 Task: Create a due date automation trigger when advanced on, 2 hours after a card is due add fields without custom field "Resume" set to a date more than 1 working days ago.
Action: Mouse moved to (1223, 359)
Screenshot: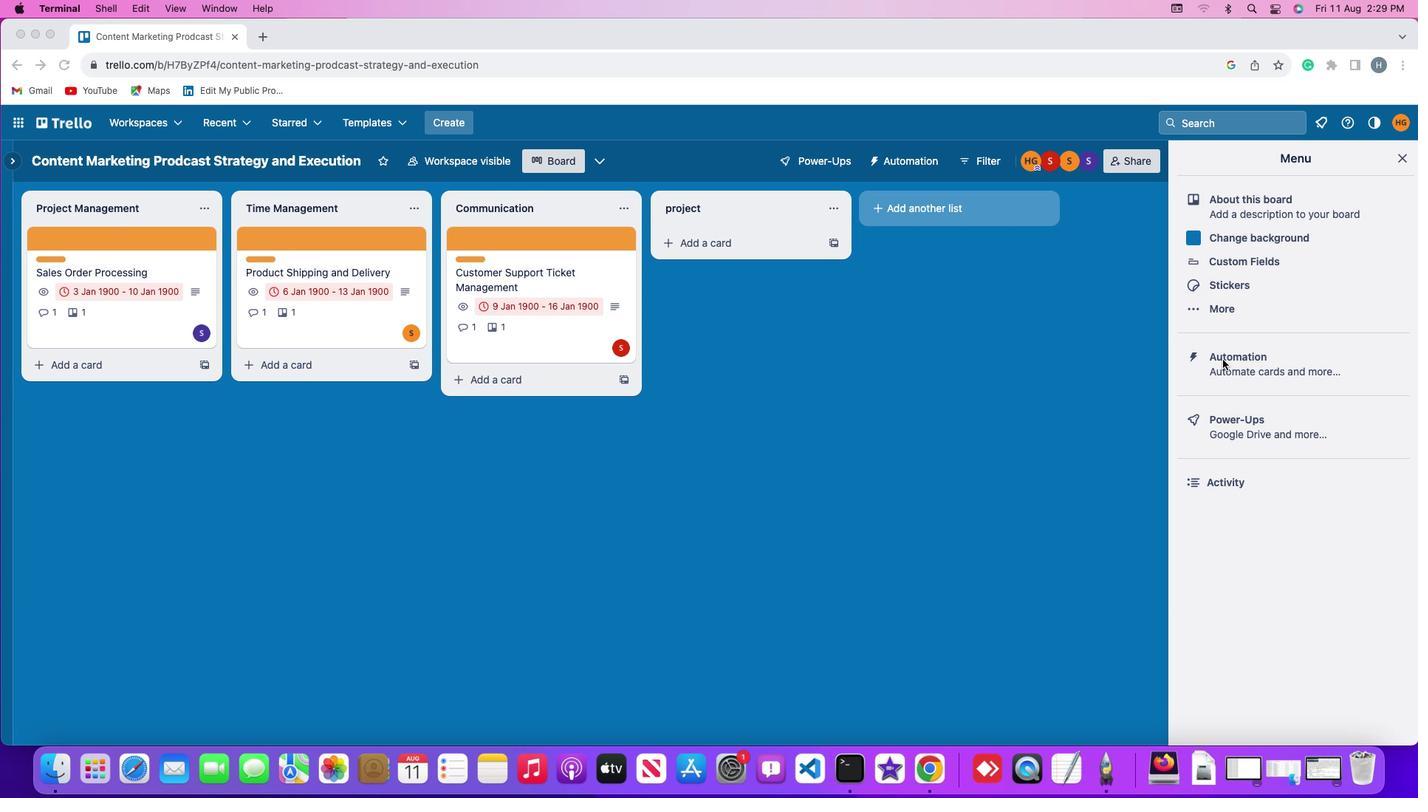 
Action: Mouse pressed left at (1223, 359)
Screenshot: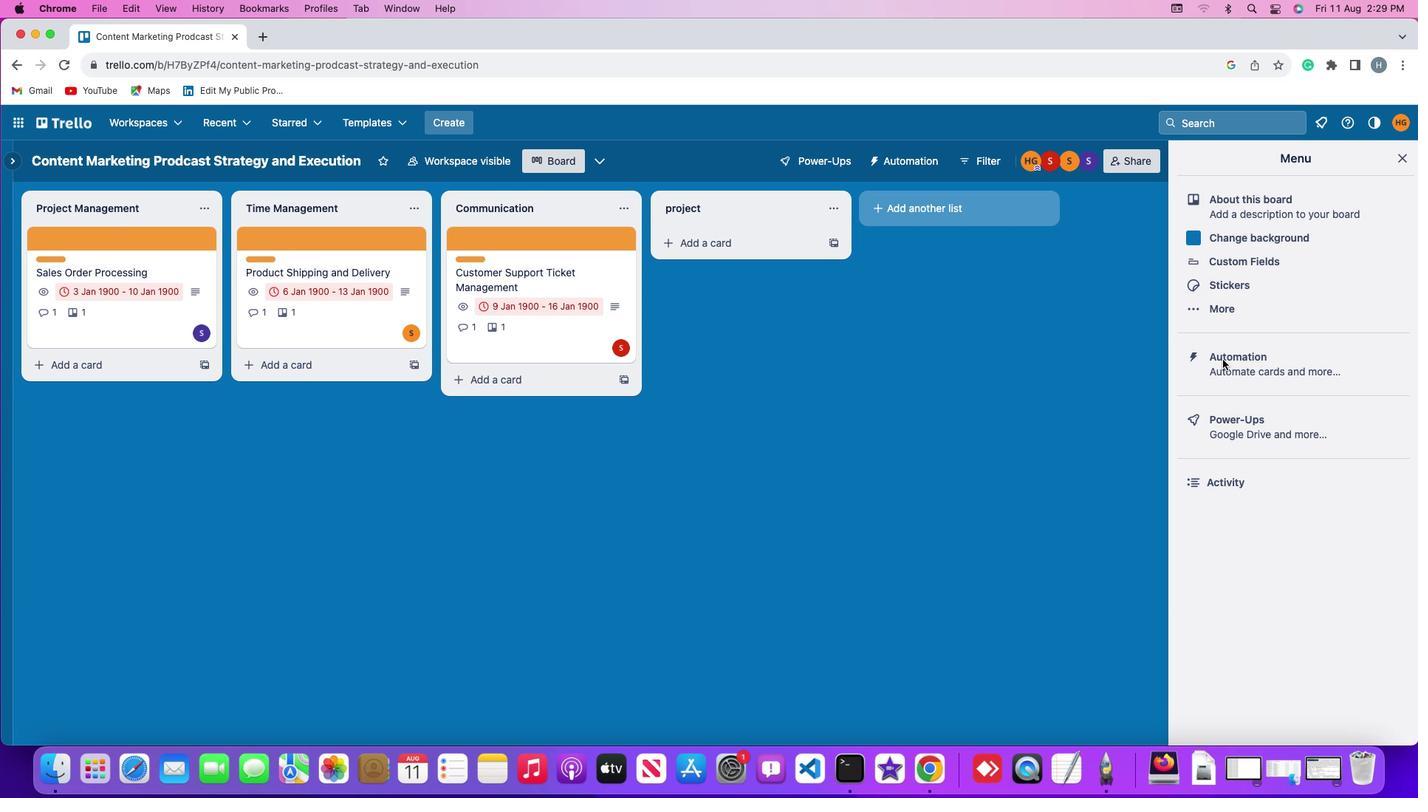 
Action: Mouse pressed left at (1223, 359)
Screenshot: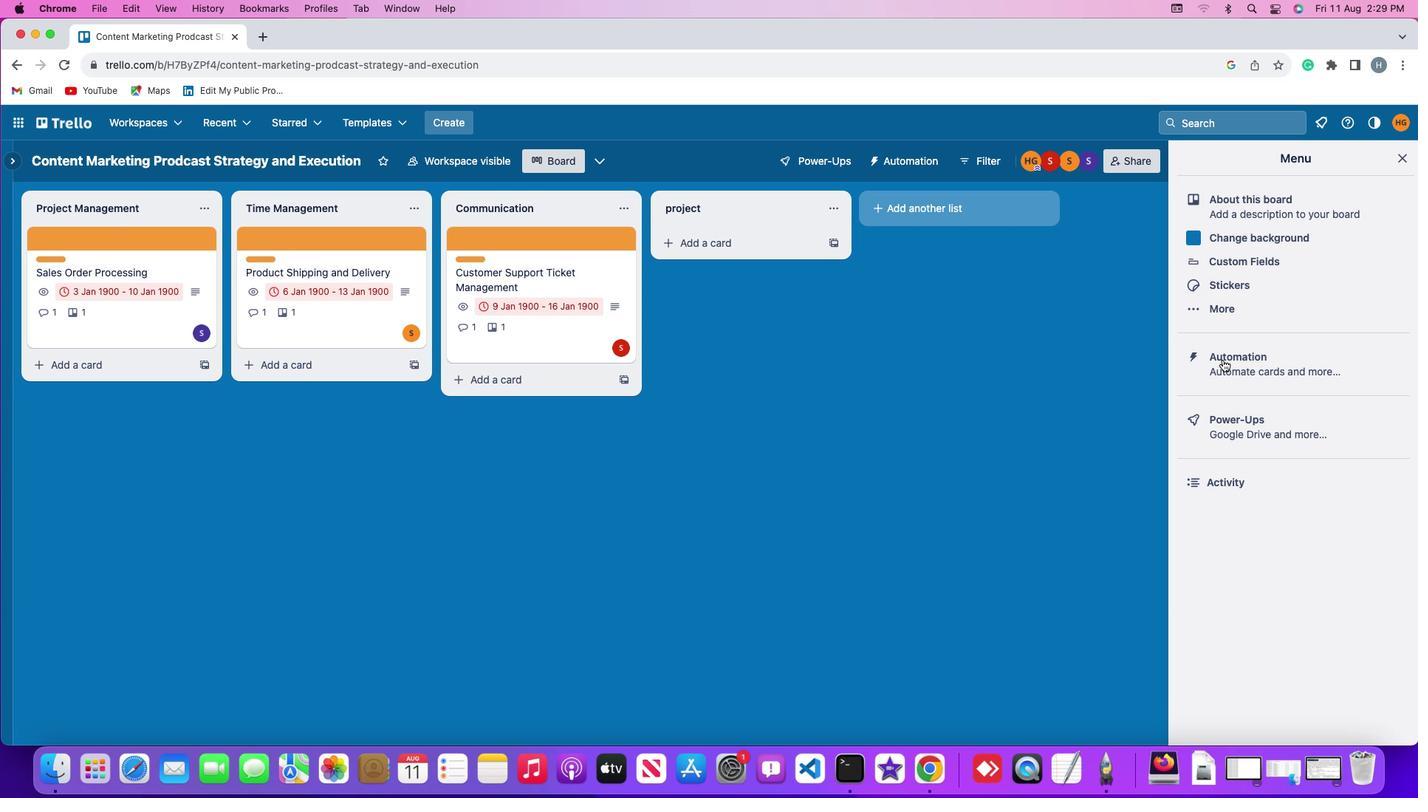 
Action: Mouse moved to (105, 350)
Screenshot: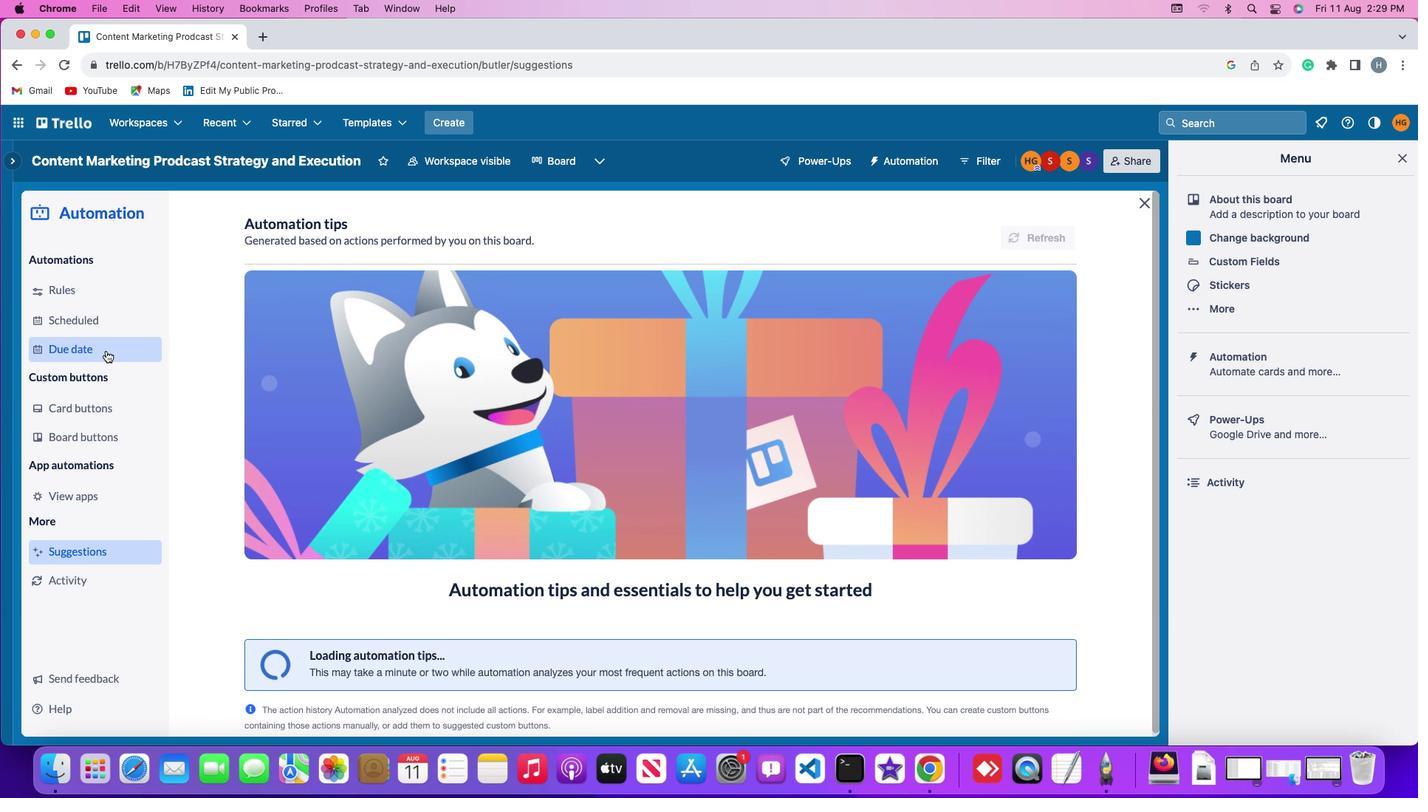 
Action: Mouse pressed left at (105, 350)
Screenshot: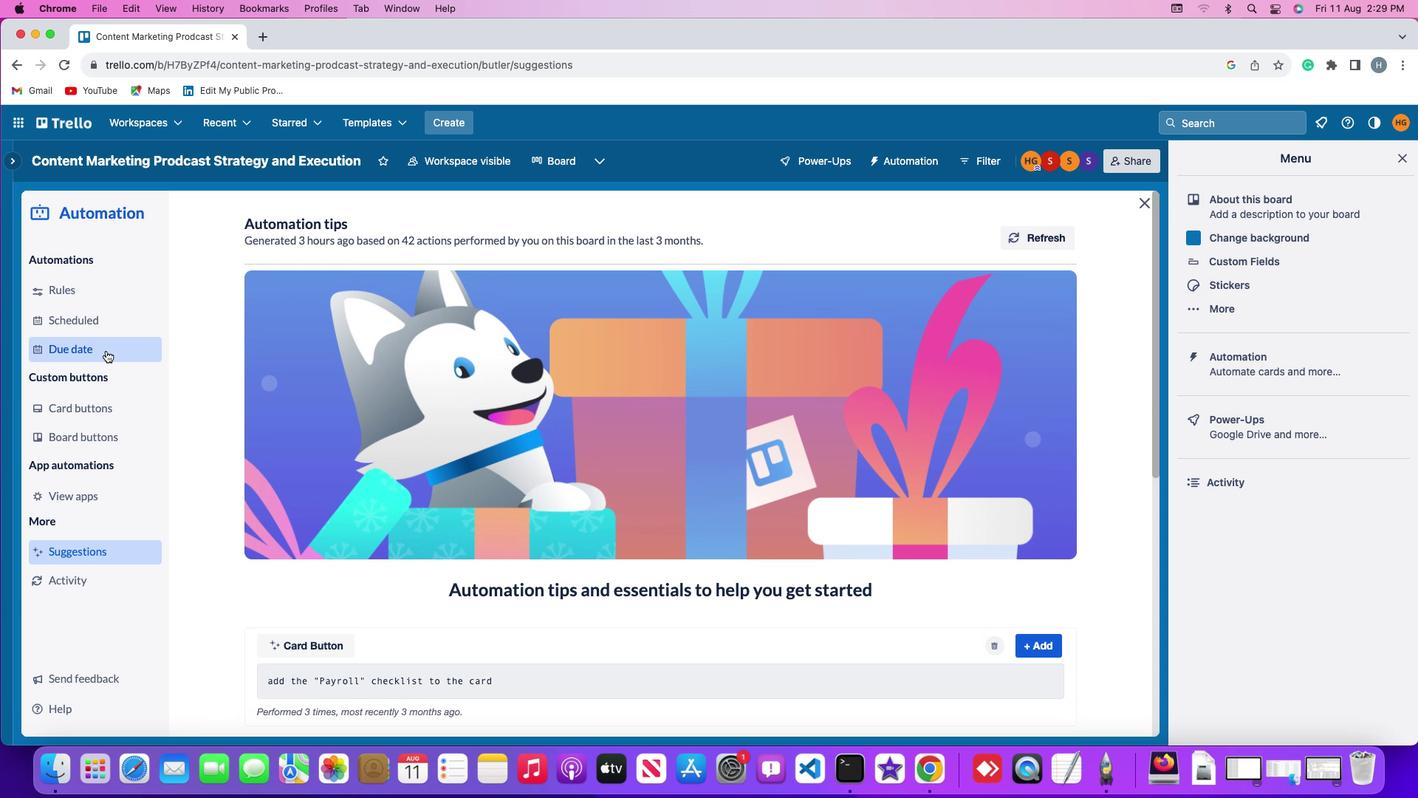 
Action: Mouse moved to (998, 226)
Screenshot: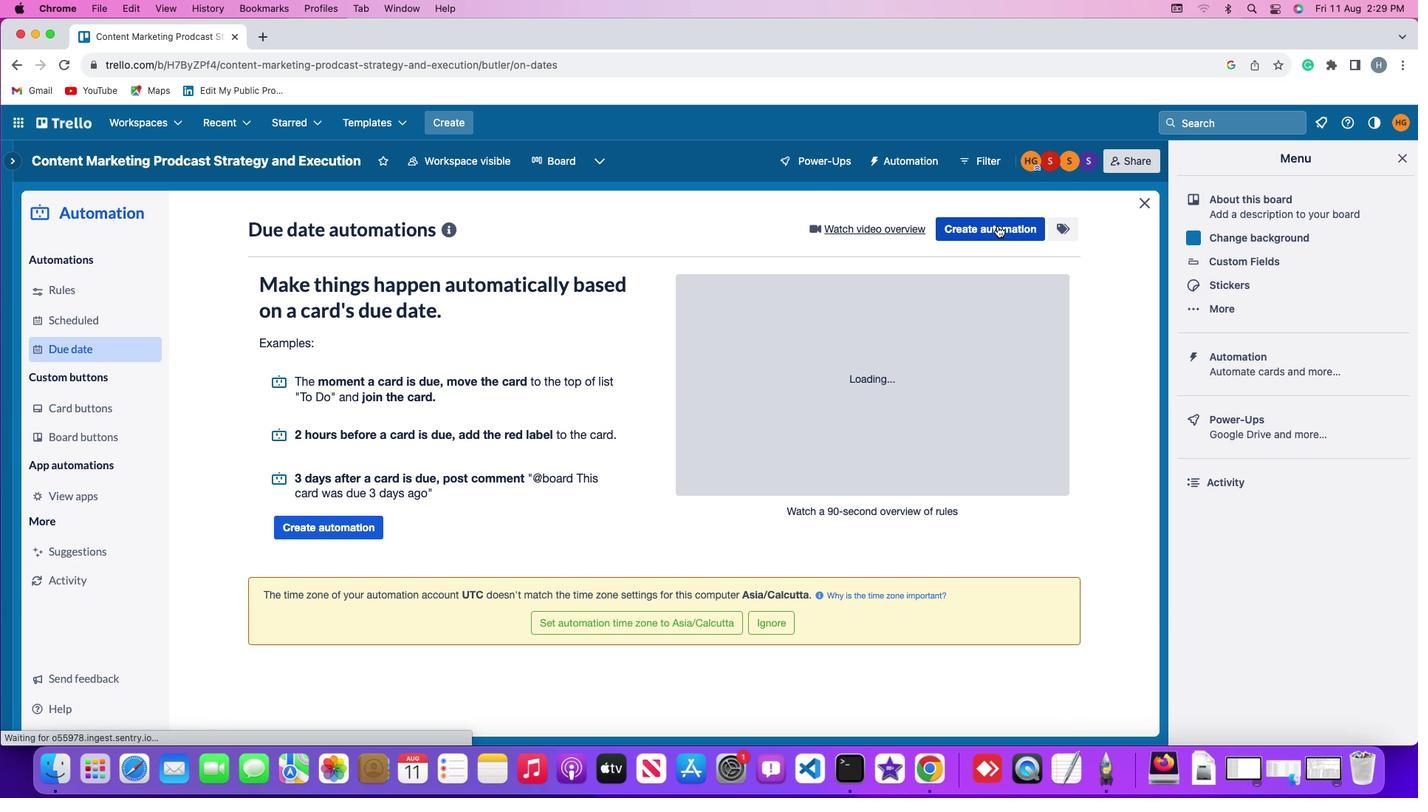 
Action: Mouse pressed left at (998, 226)
Screenshot: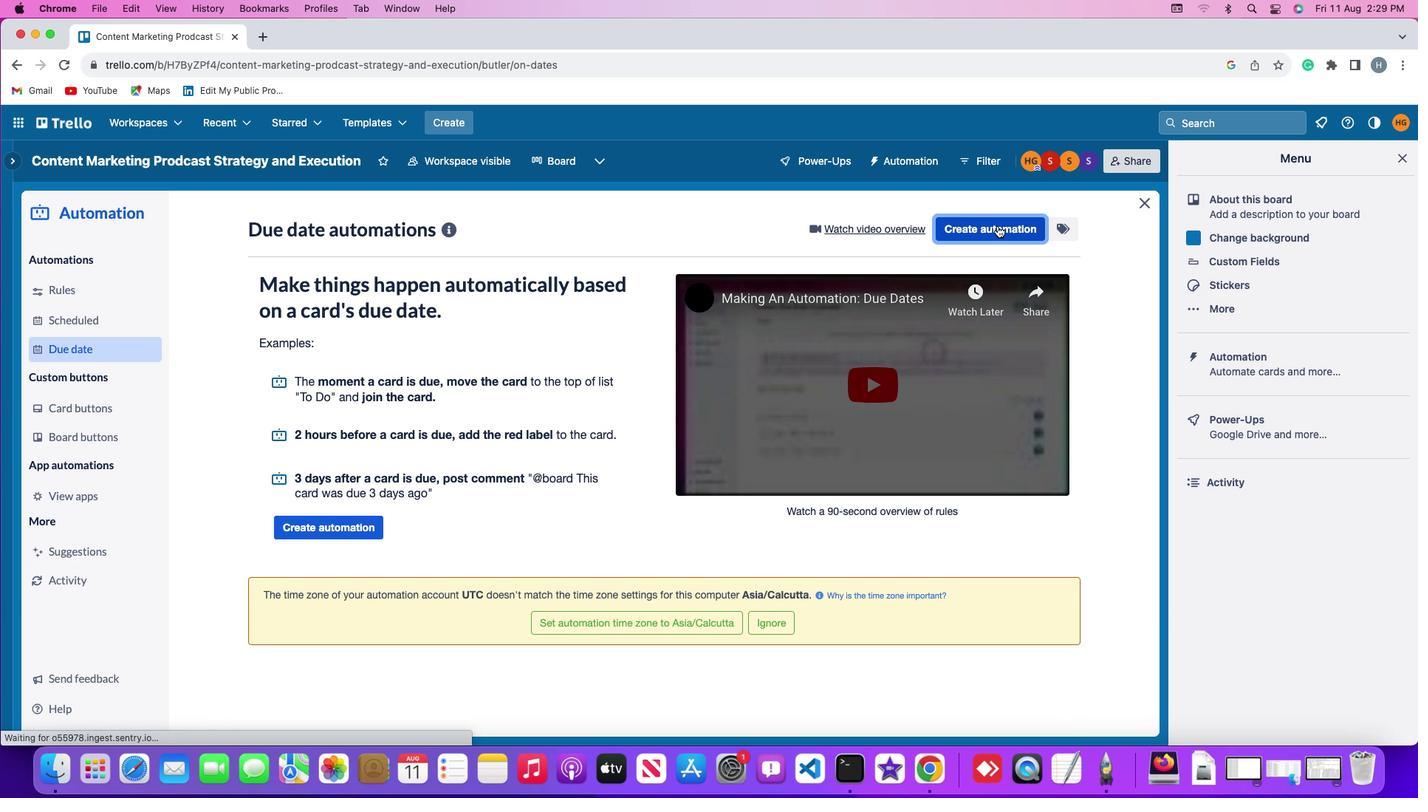 
Action: Mouse moved to (279, 375)
Screenshot: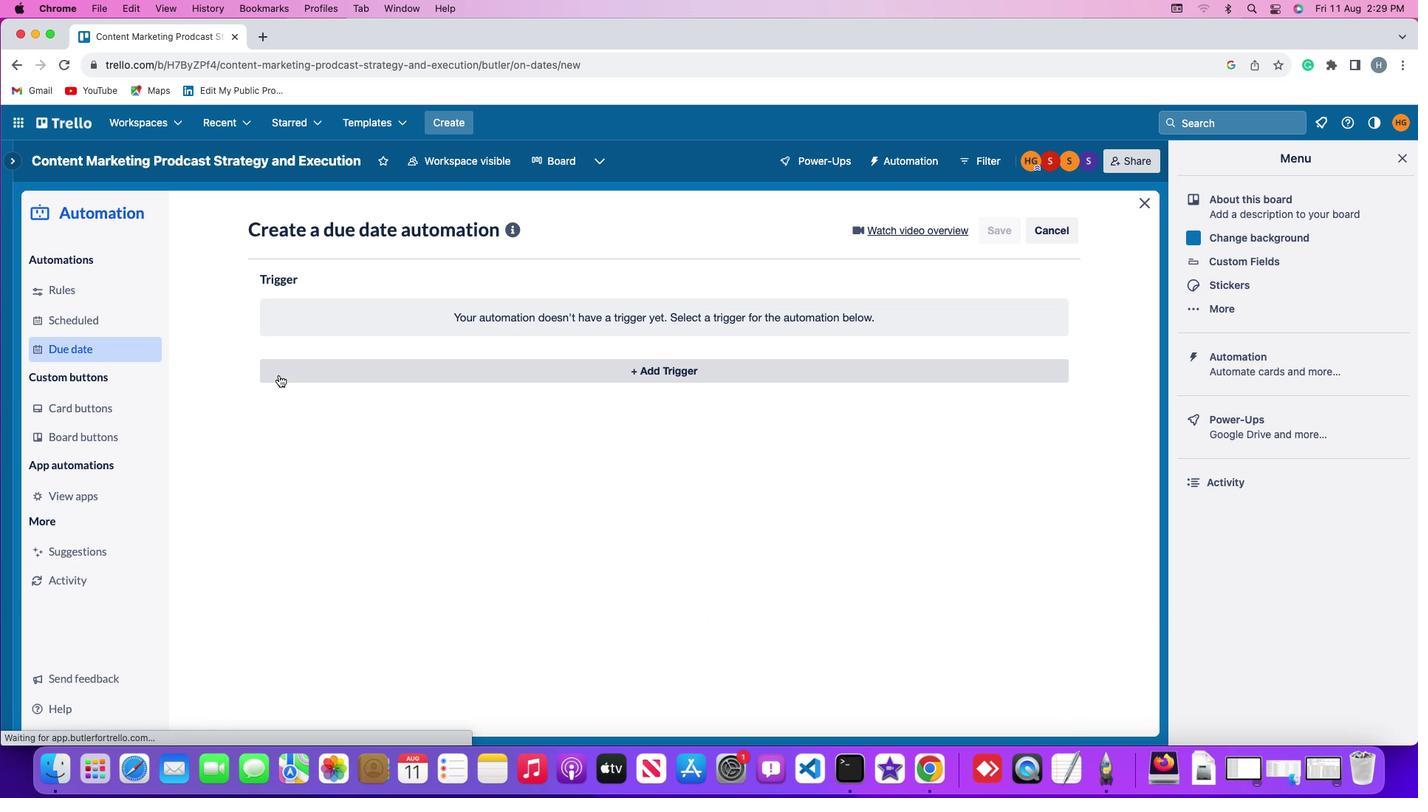 
Action: Mouse pressed left at (279, 375)
Screenshot: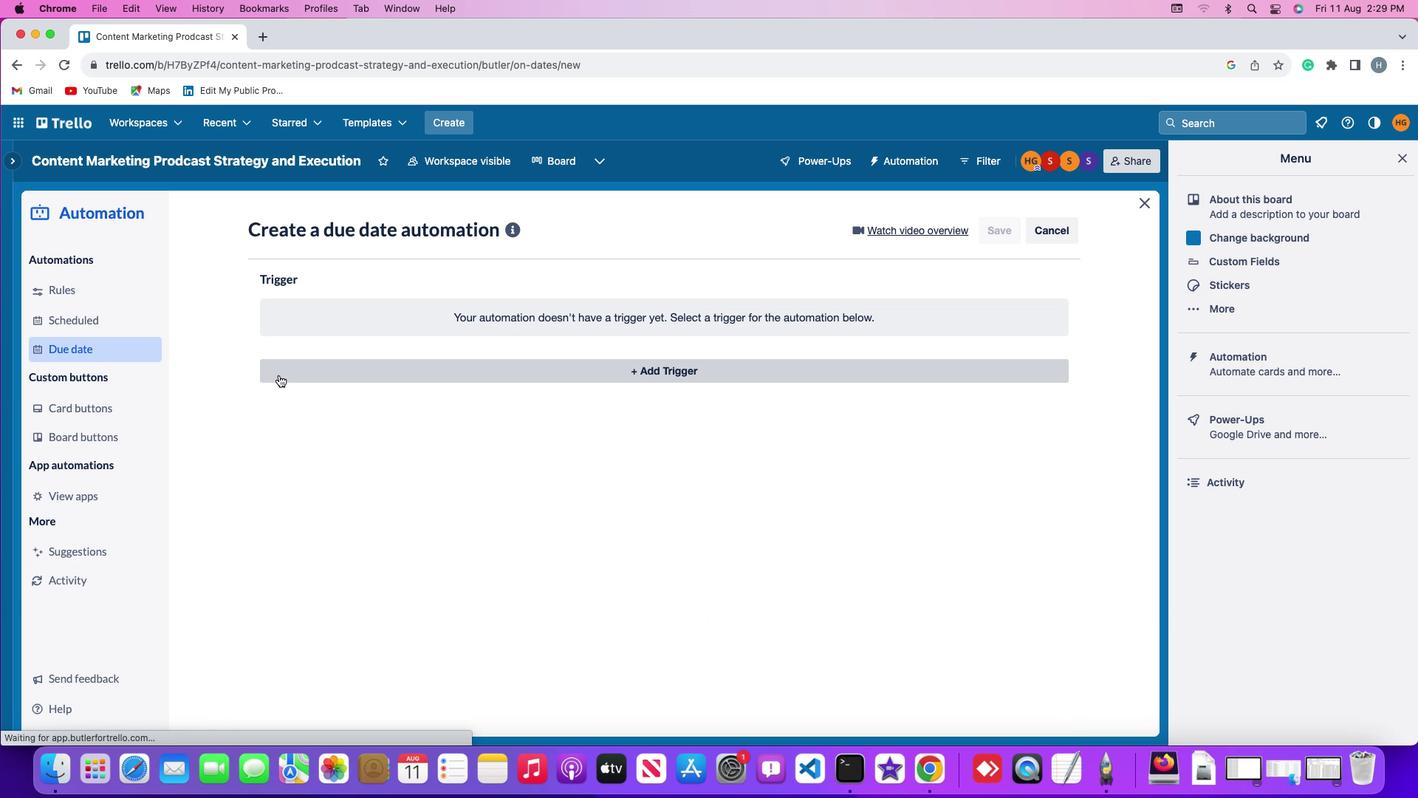 
Action: Mouse moved to (285, 584)
Screenshot: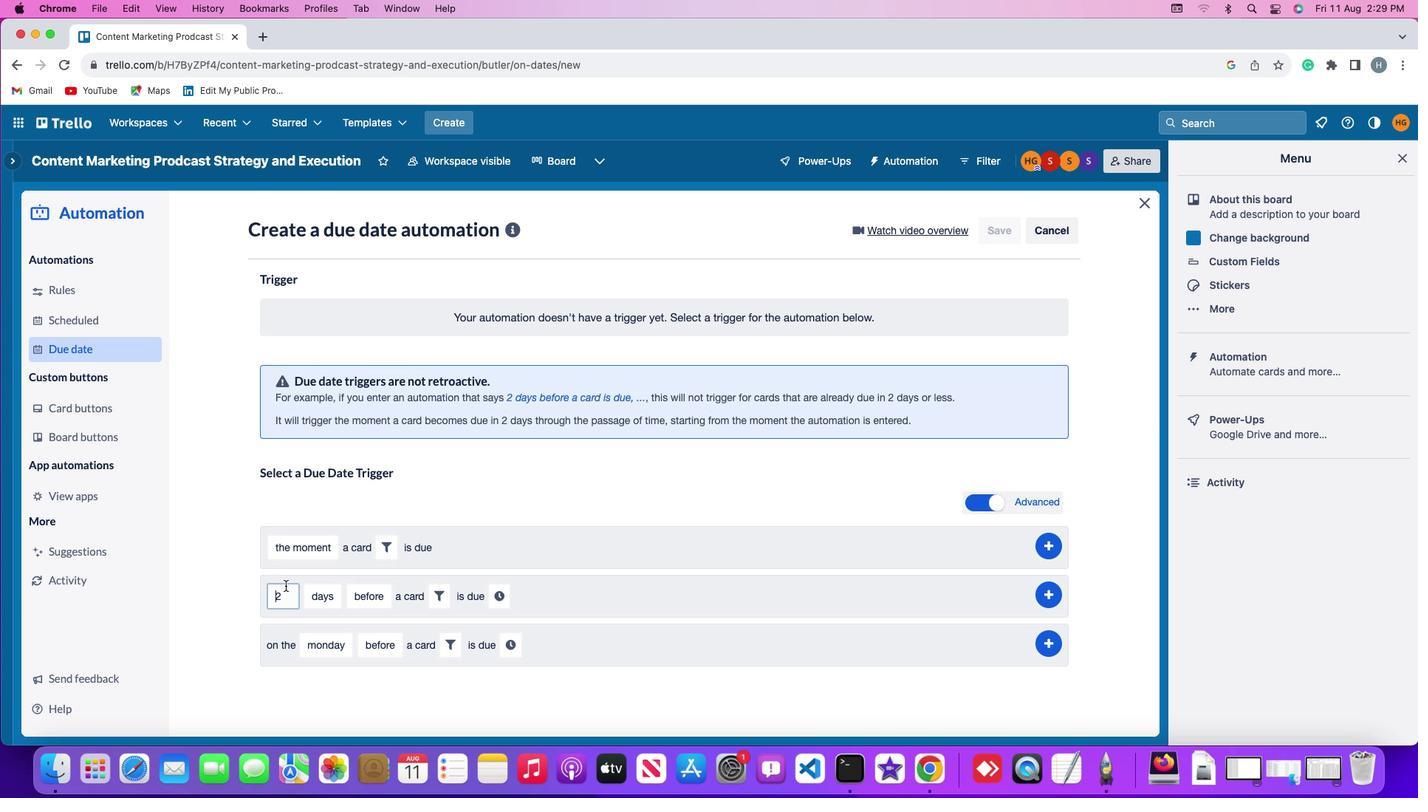 
Action: Mouse pressed left at (285, 584)
Screenshot: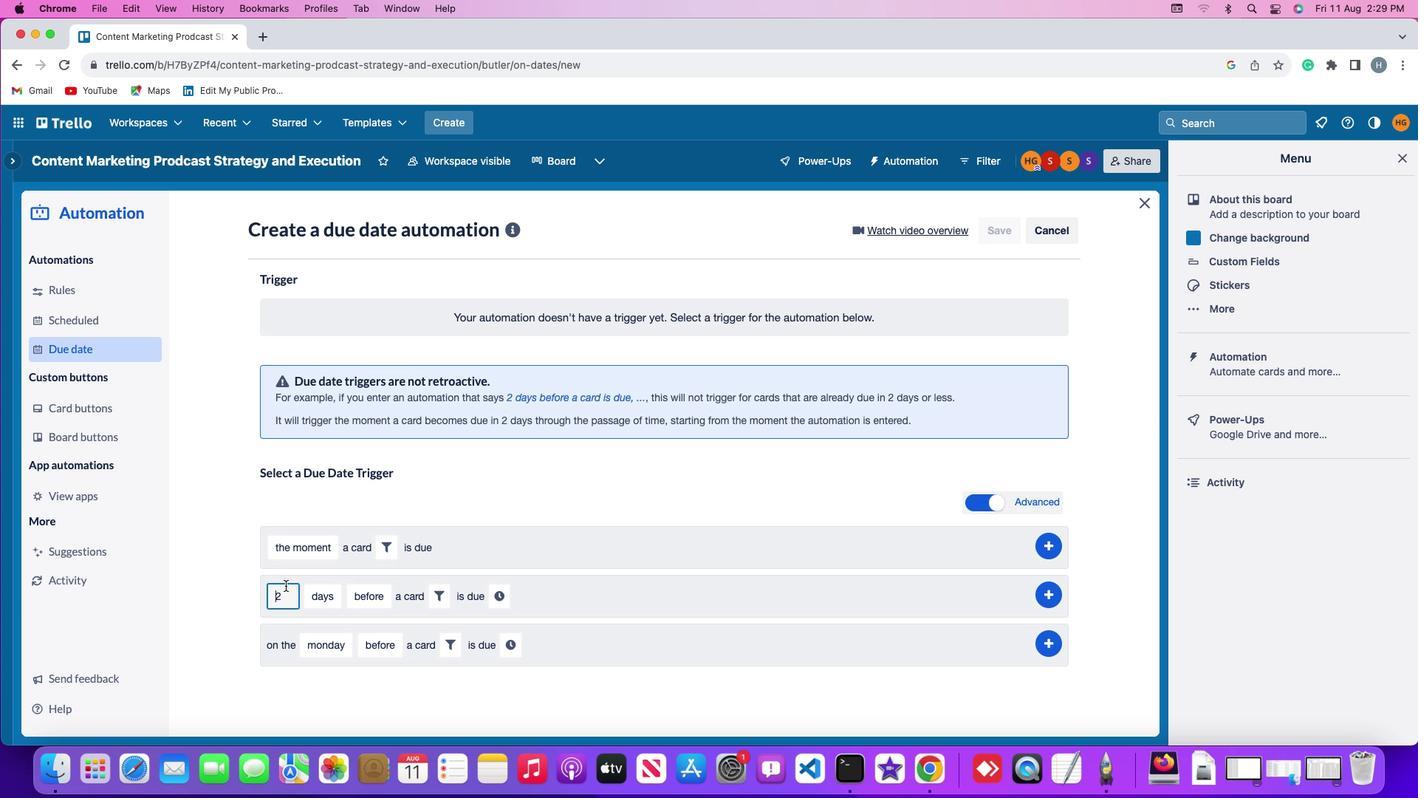 
Action: Mouse moved to (287, 585)
Screenshot: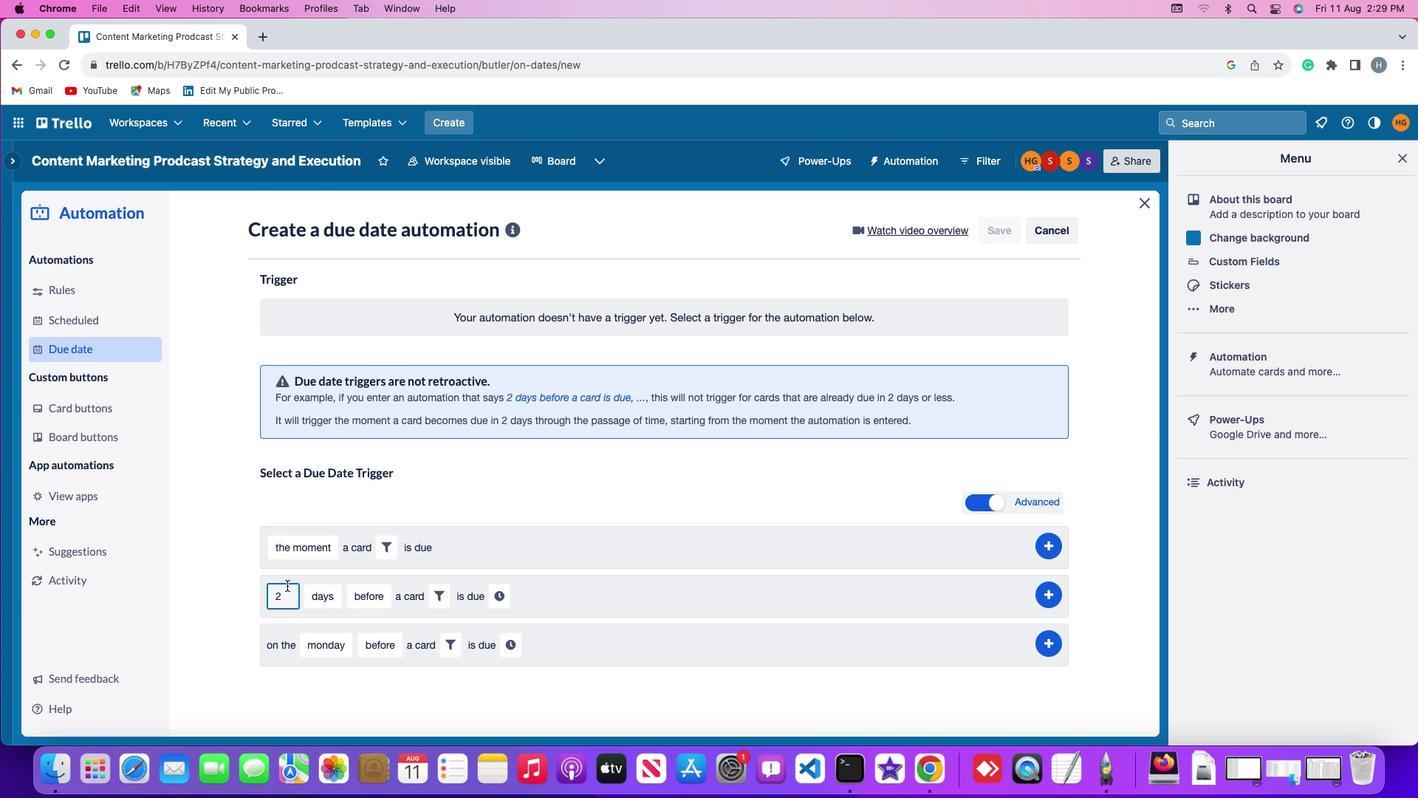 
Action: Key pressed Key.rightKey.backspace
Screenshot: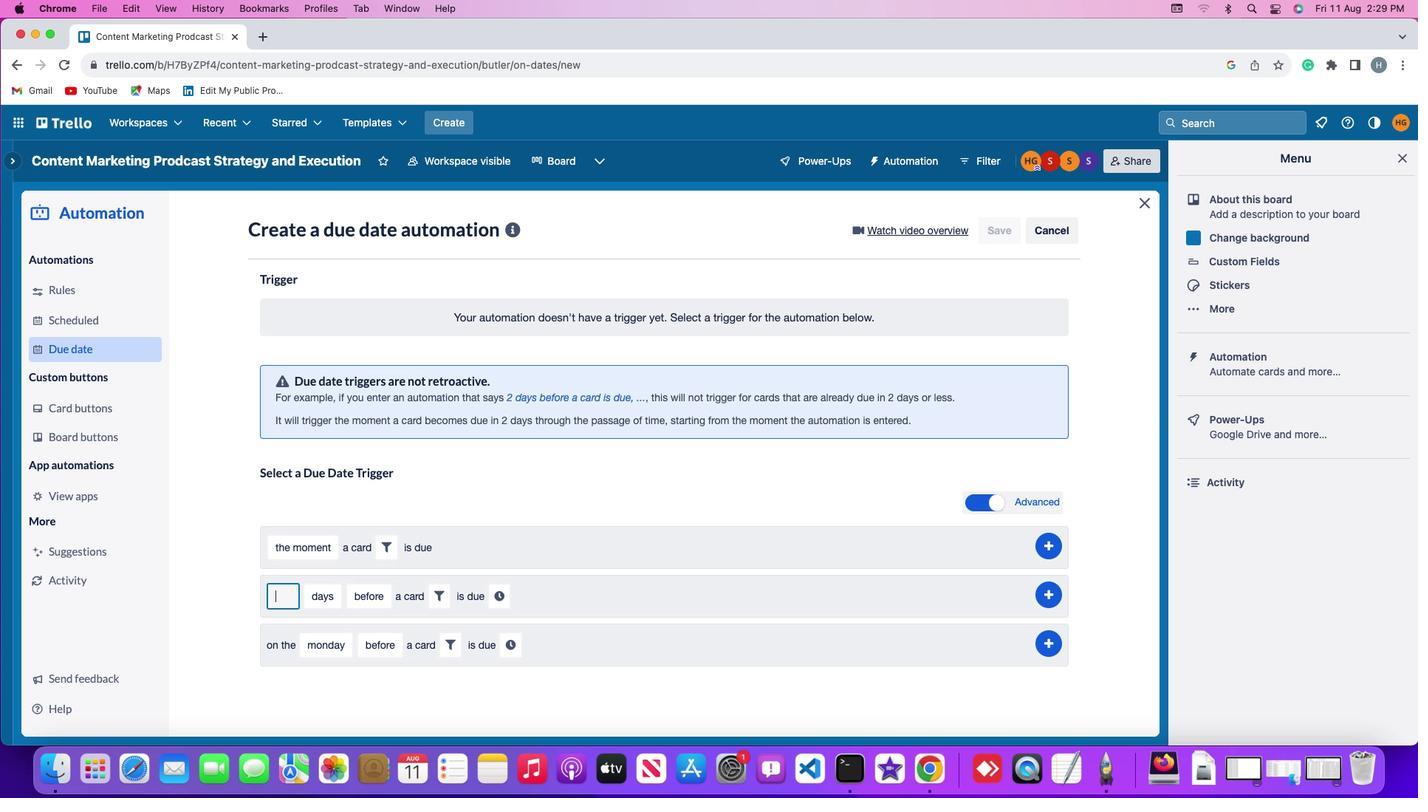 
Action: Mouse moved to (287, 585)
Screenshot: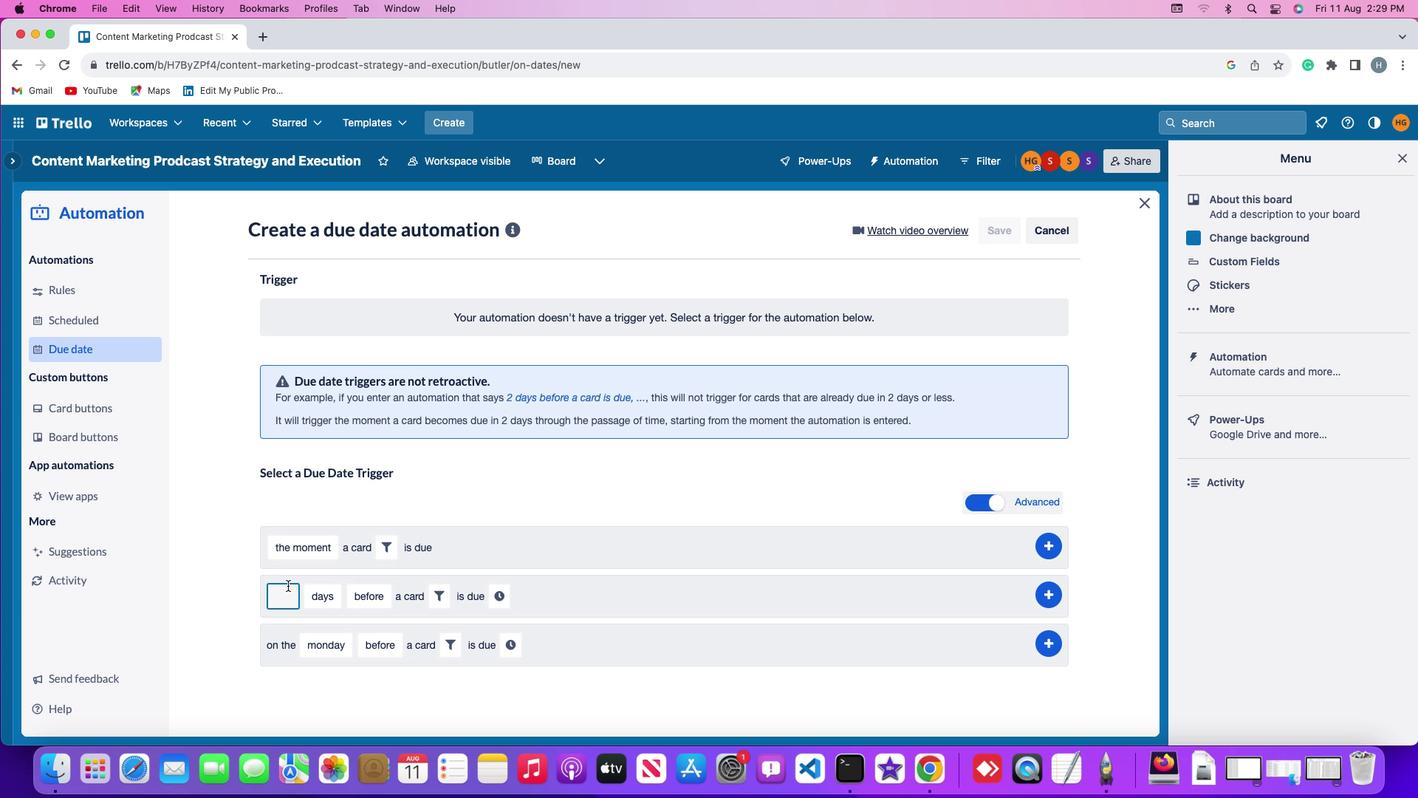 
Action: Key pressed '2'
Screenshot: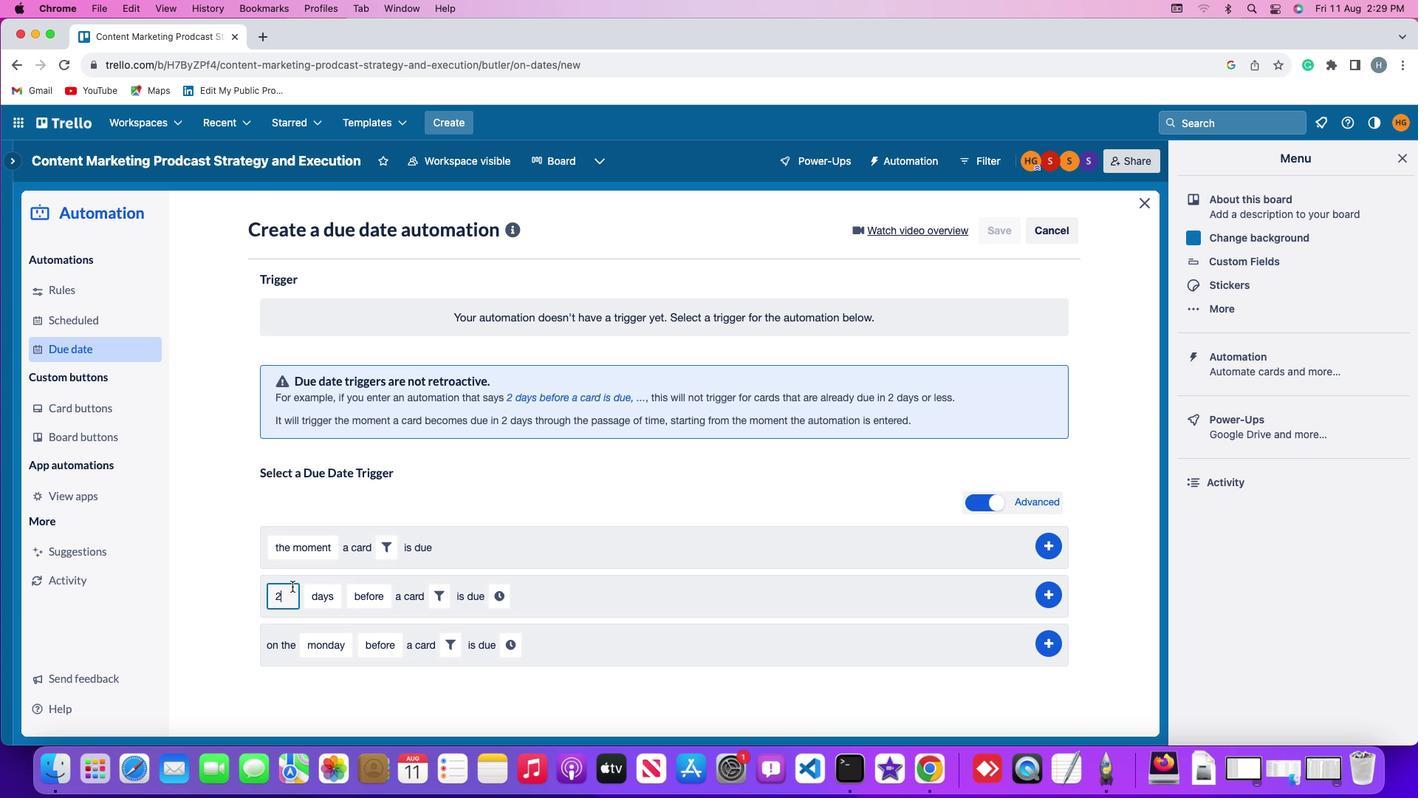 
Action: Mouse moved to (328, 595)
Screenshot: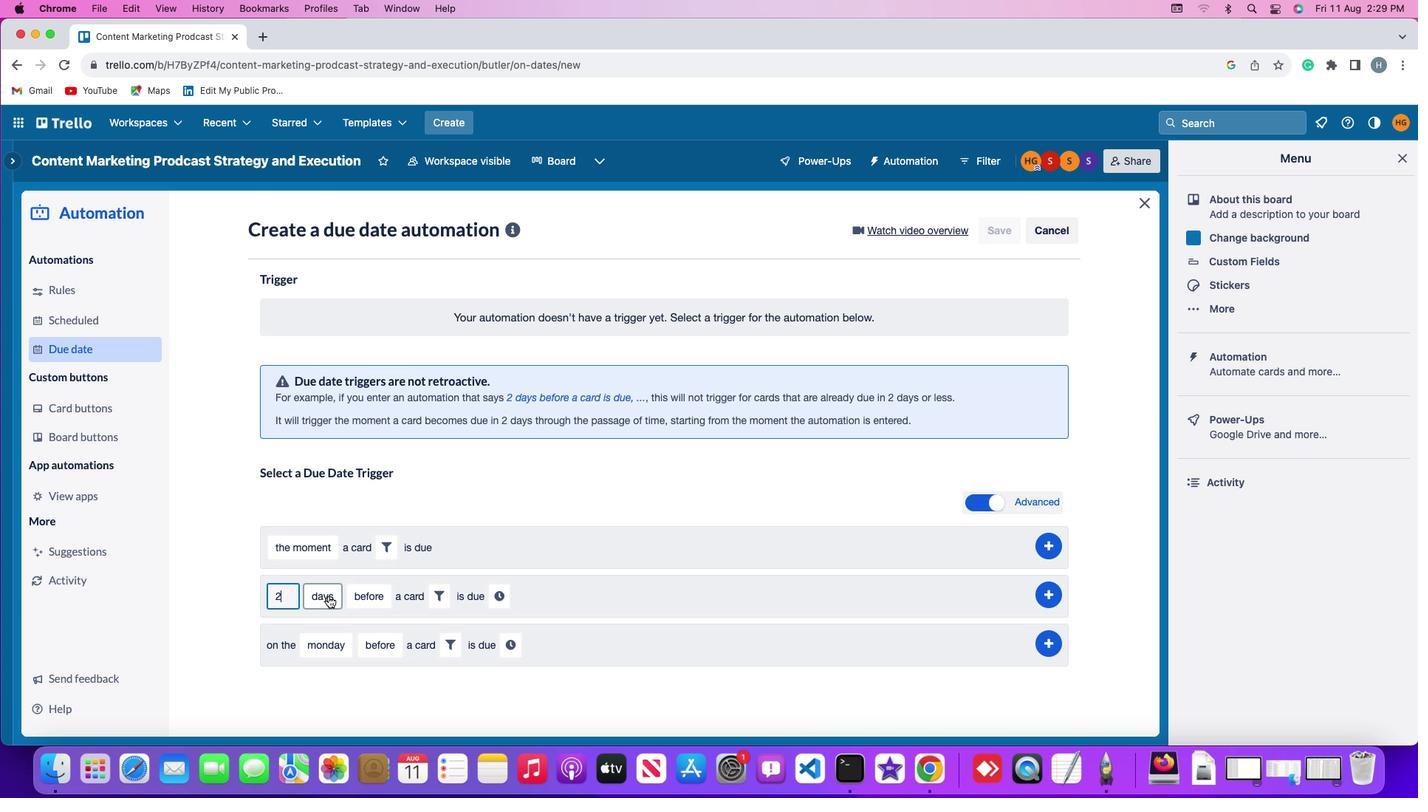
Action: Mouse pressed left at (328, 595)
Screenshot: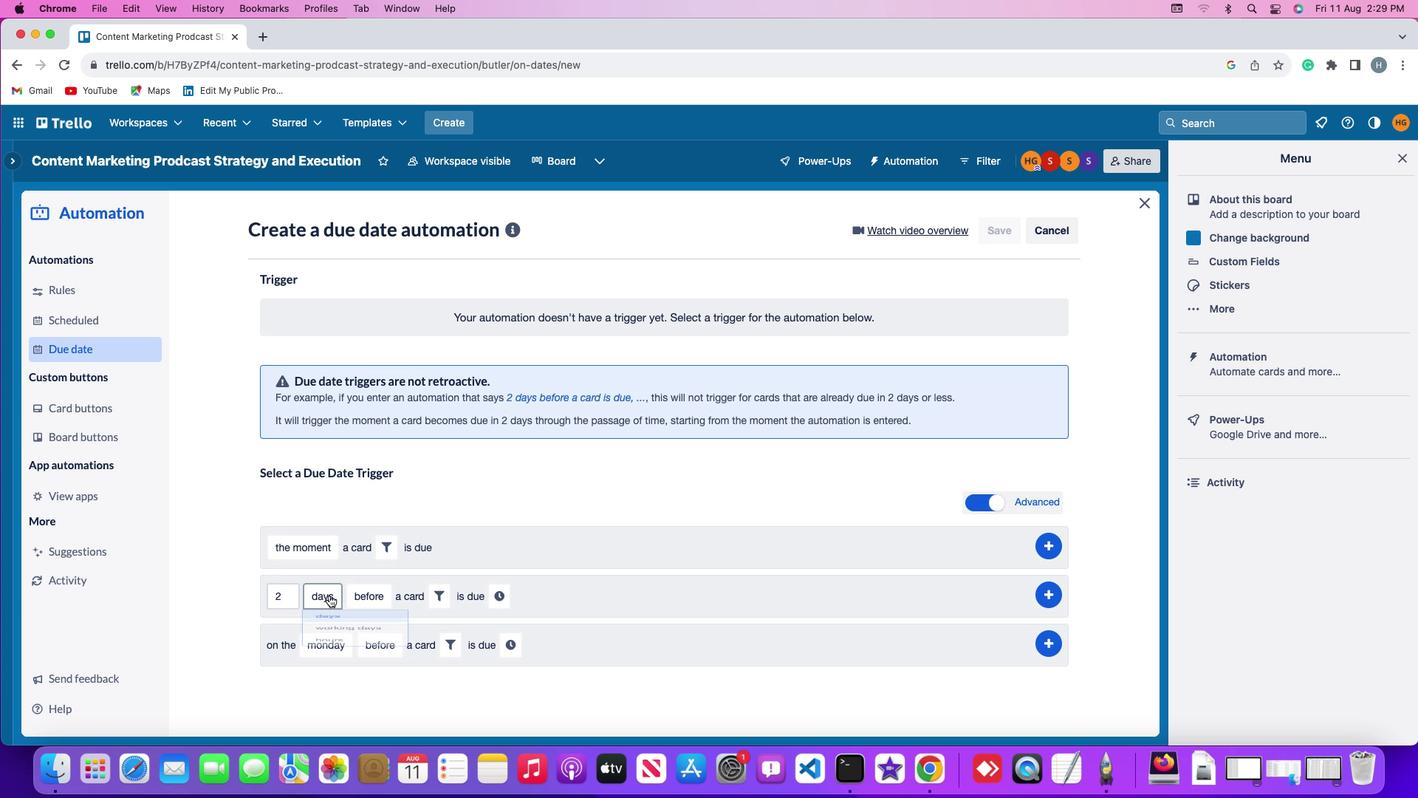 
Action: Mouse moved to (324, 686)
Screenshot: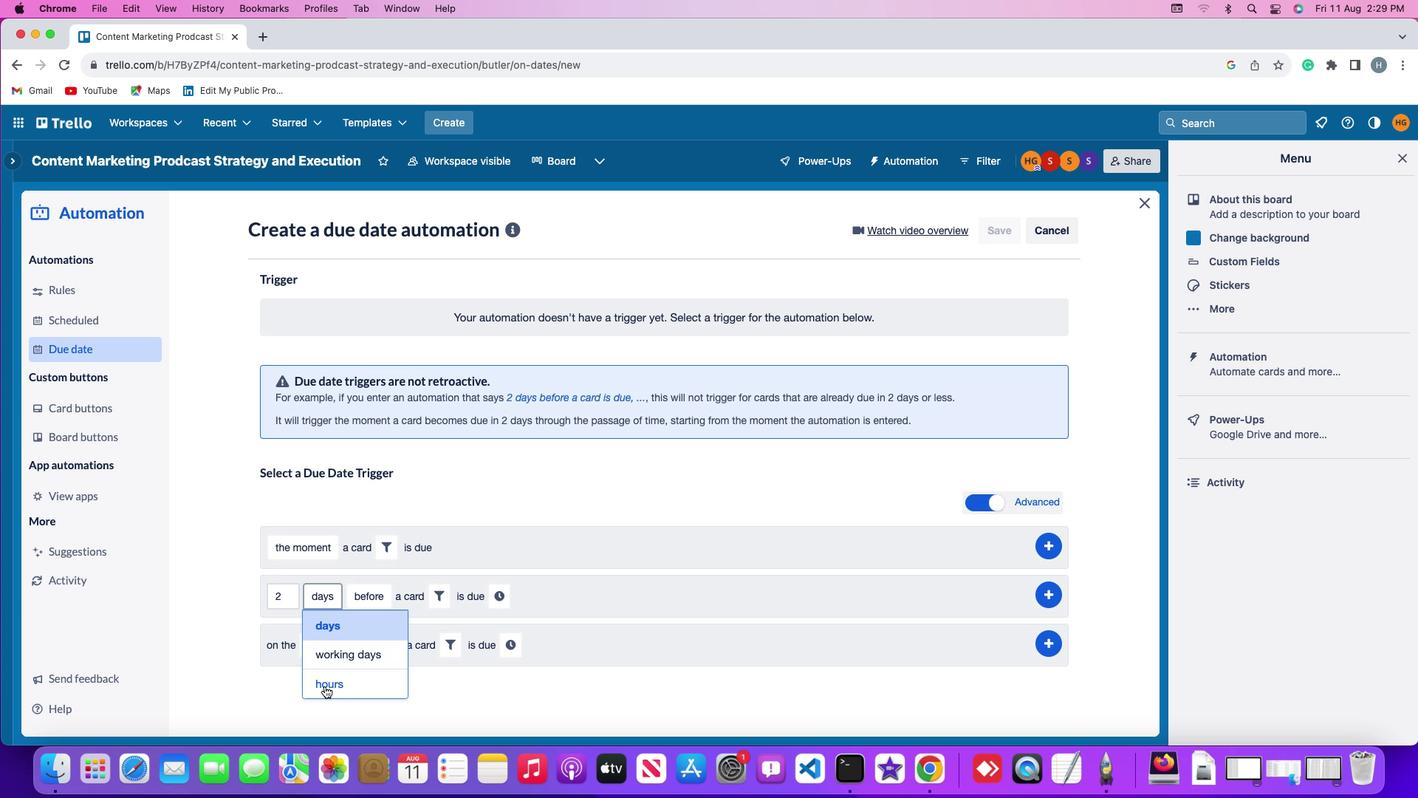 
Action: Mouse pressed left at (324, 686)
Screenshot: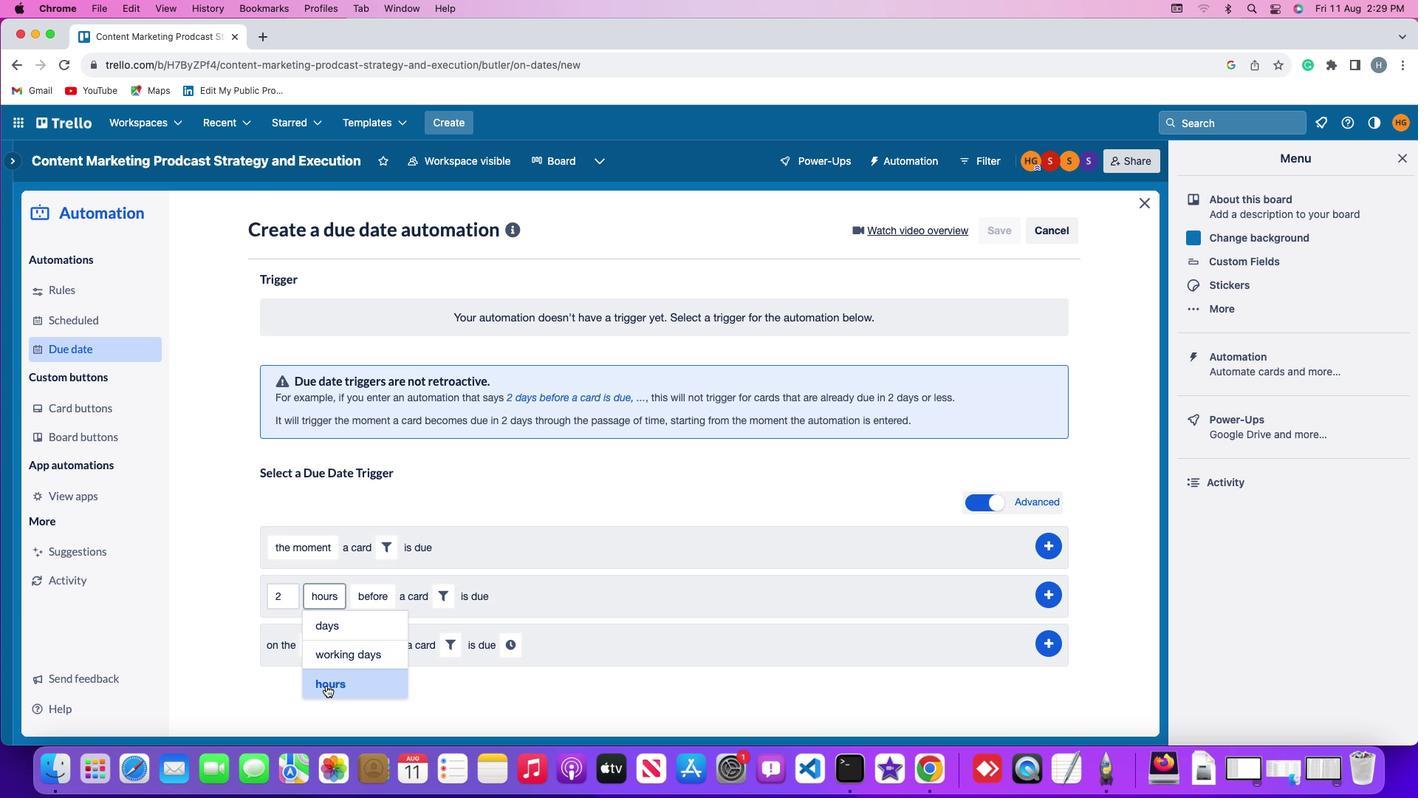 
Action: Mouse moved to (370, 590)
Screenshot: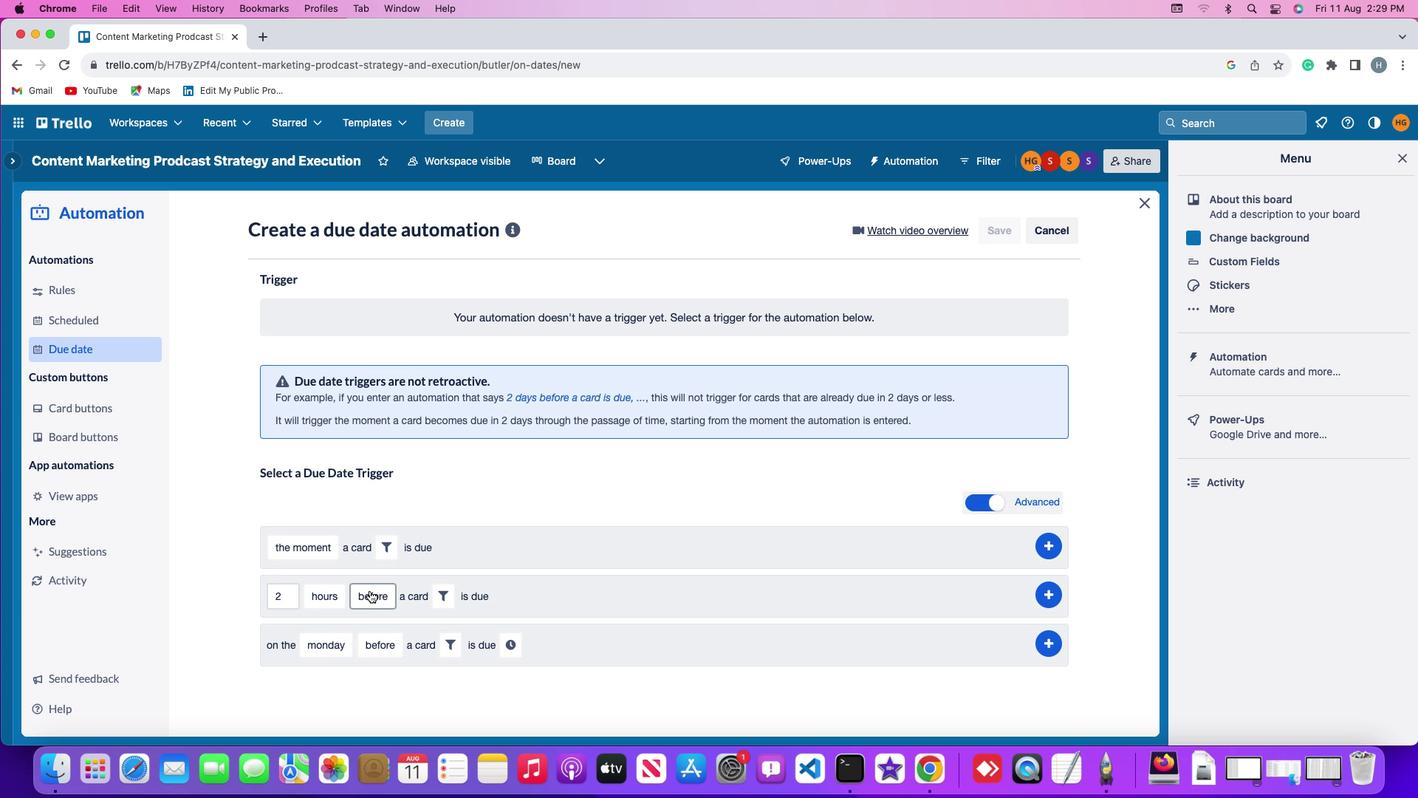 
Action: Mouse pressed left at (370, 590)
Screenshot: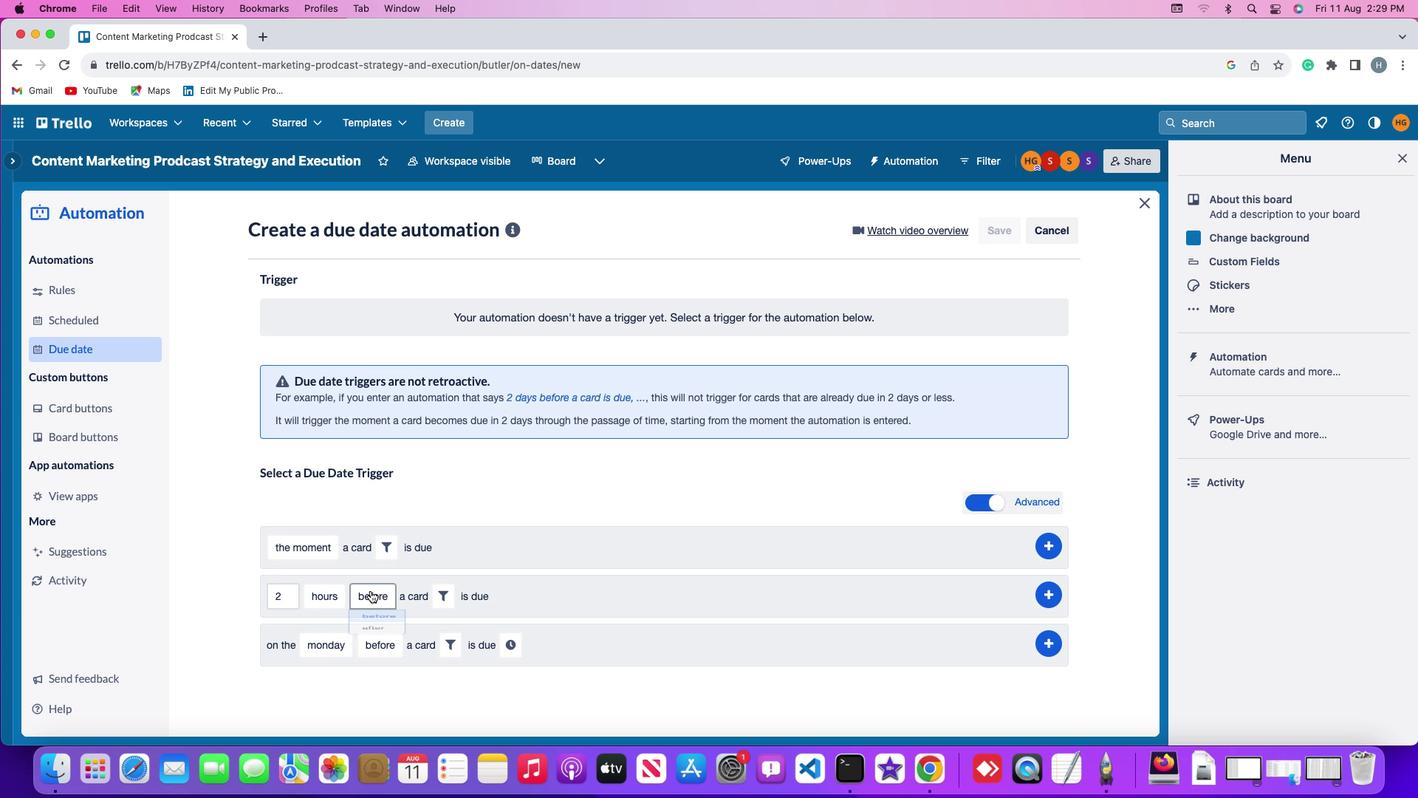 
Action: Mouse moved to (377, 648)
Screenshot: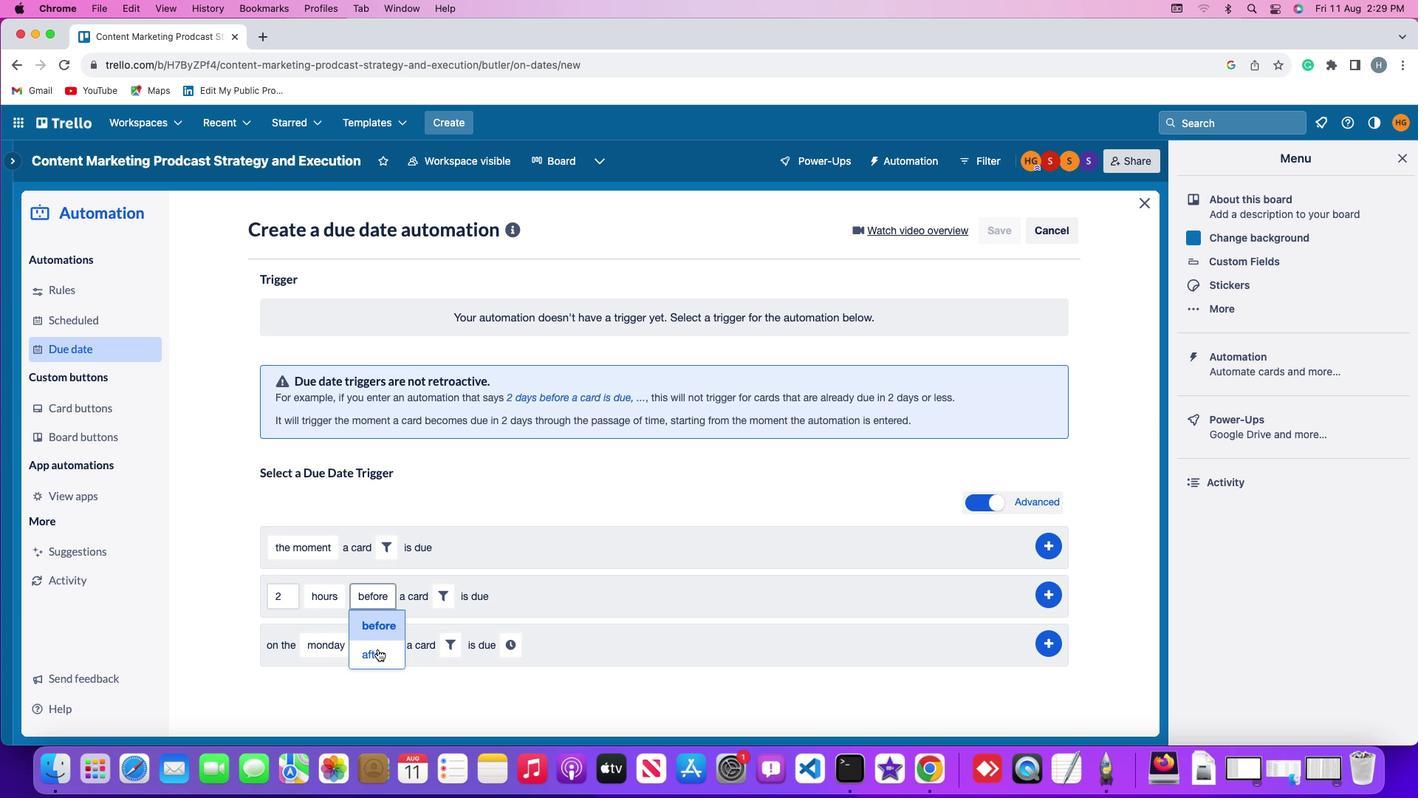 
Action: Mouse pressed left at (377, 648)
Screenshot: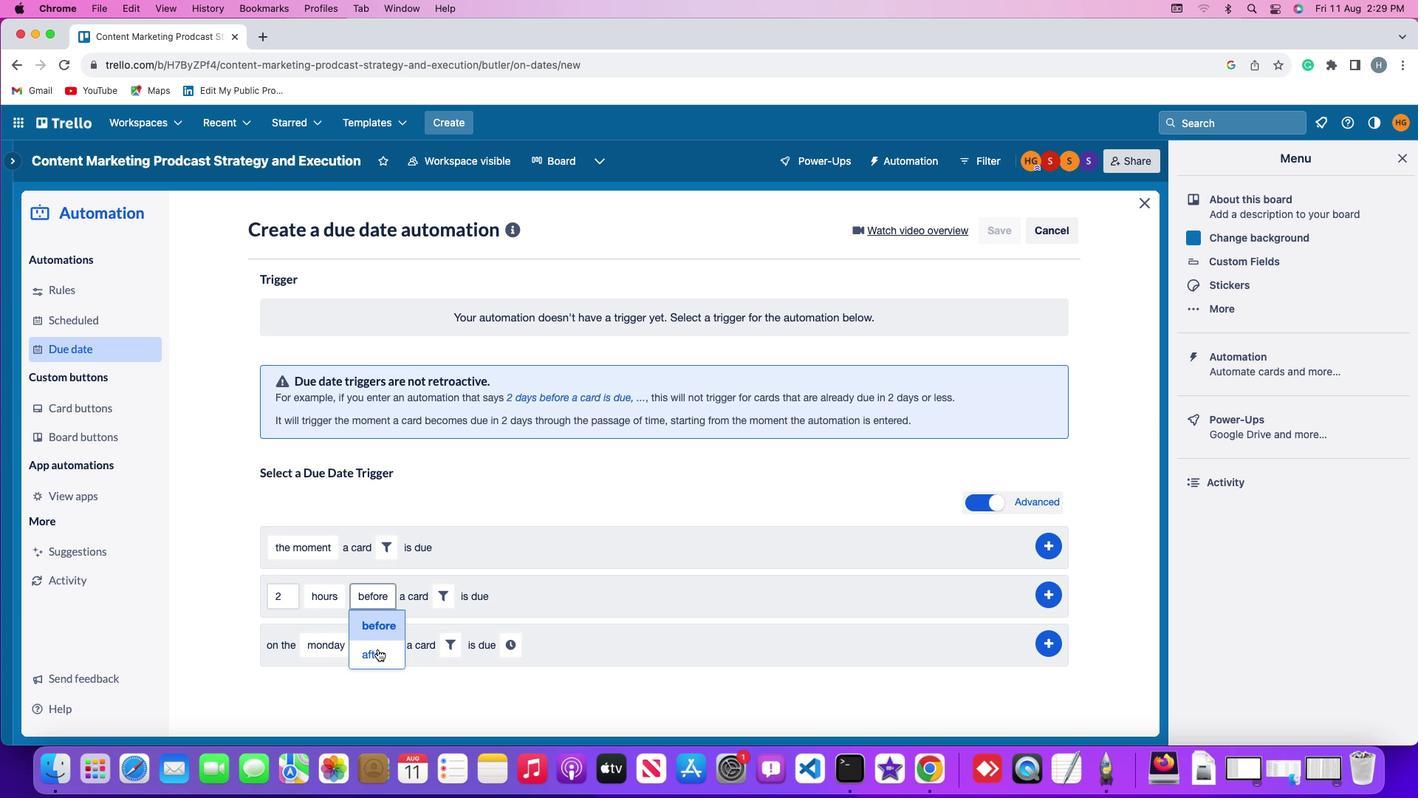 
Action: Mouse moved to (438, 597)
Screenshot: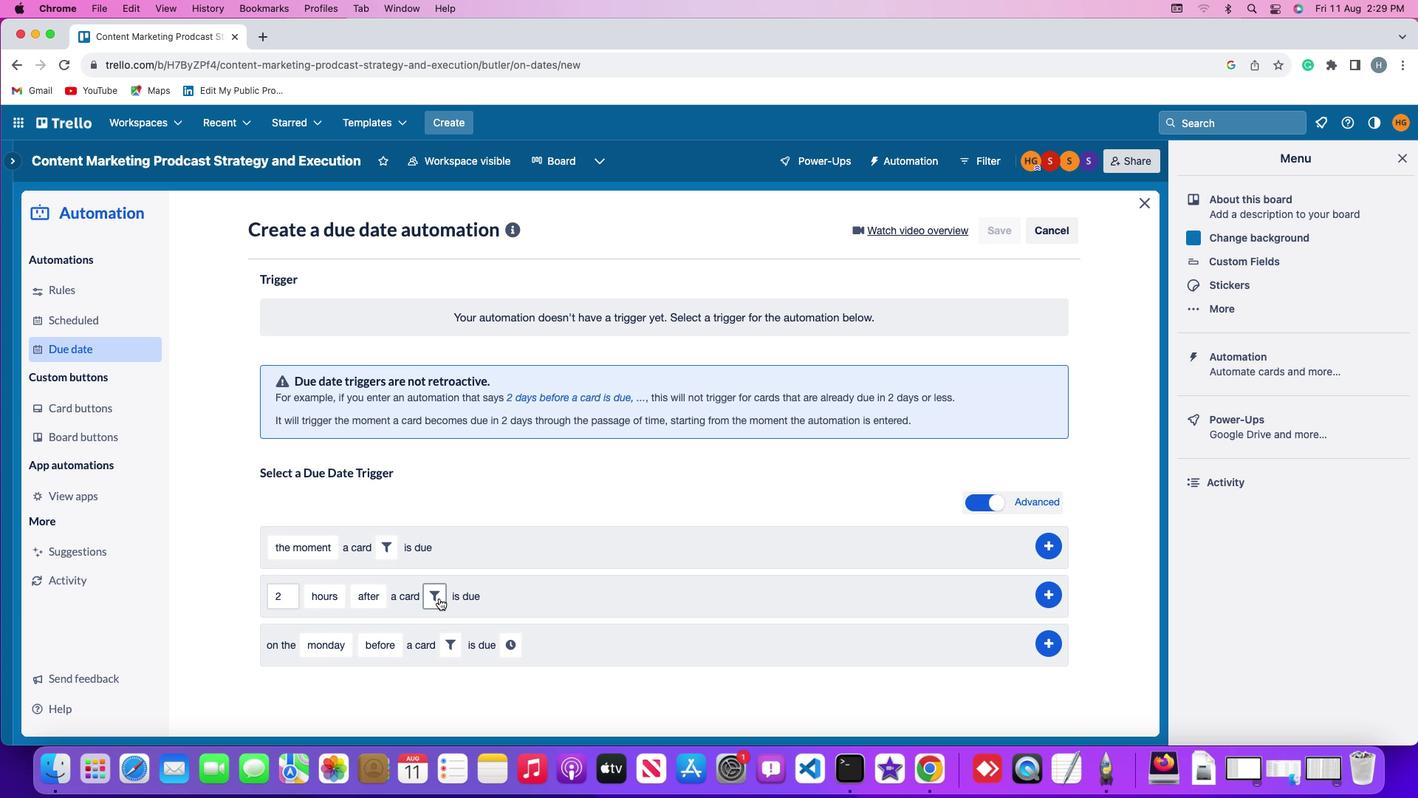 
Action: Mouse pressed left at (438, 597)
Screenshot: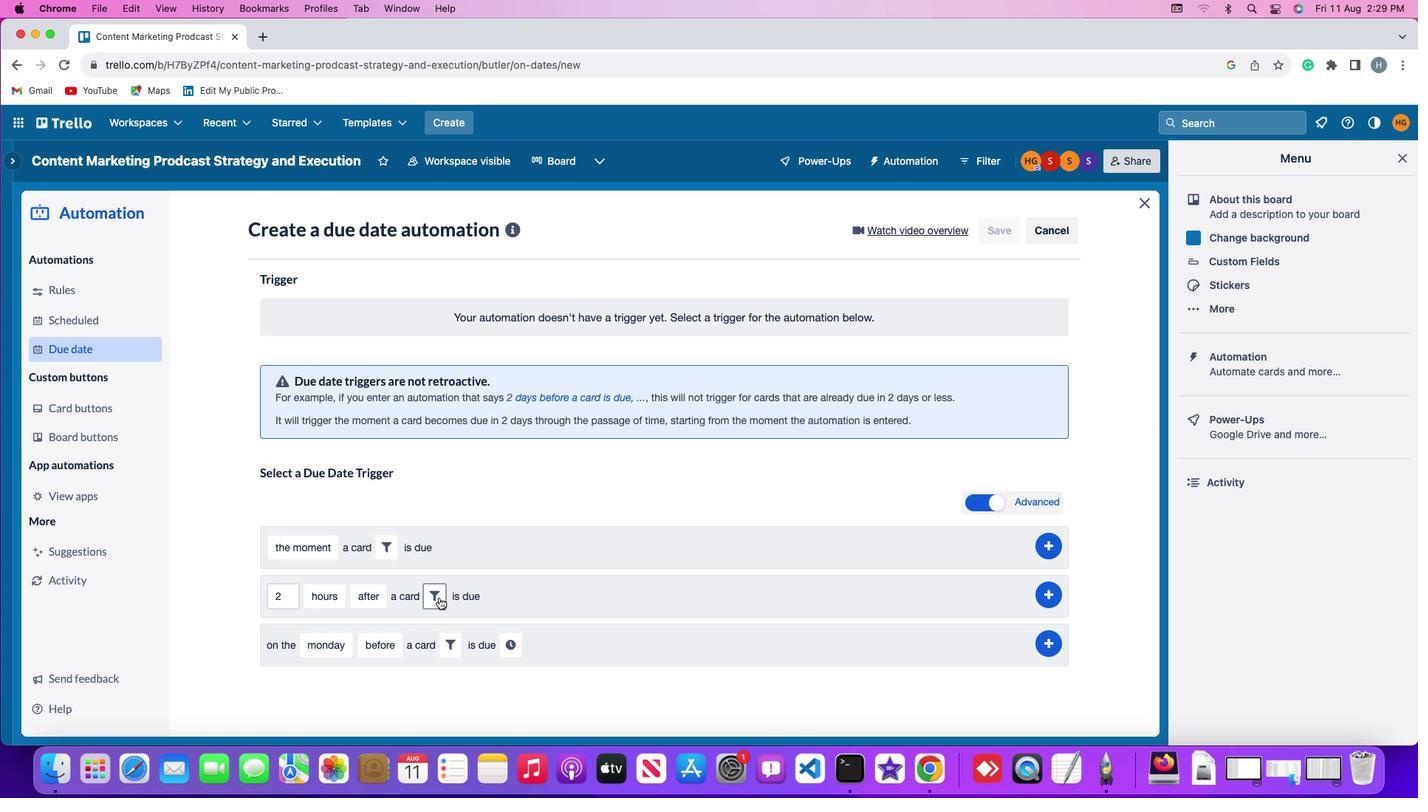 
Action: Mouse moved to (684, 645)
Screenshot: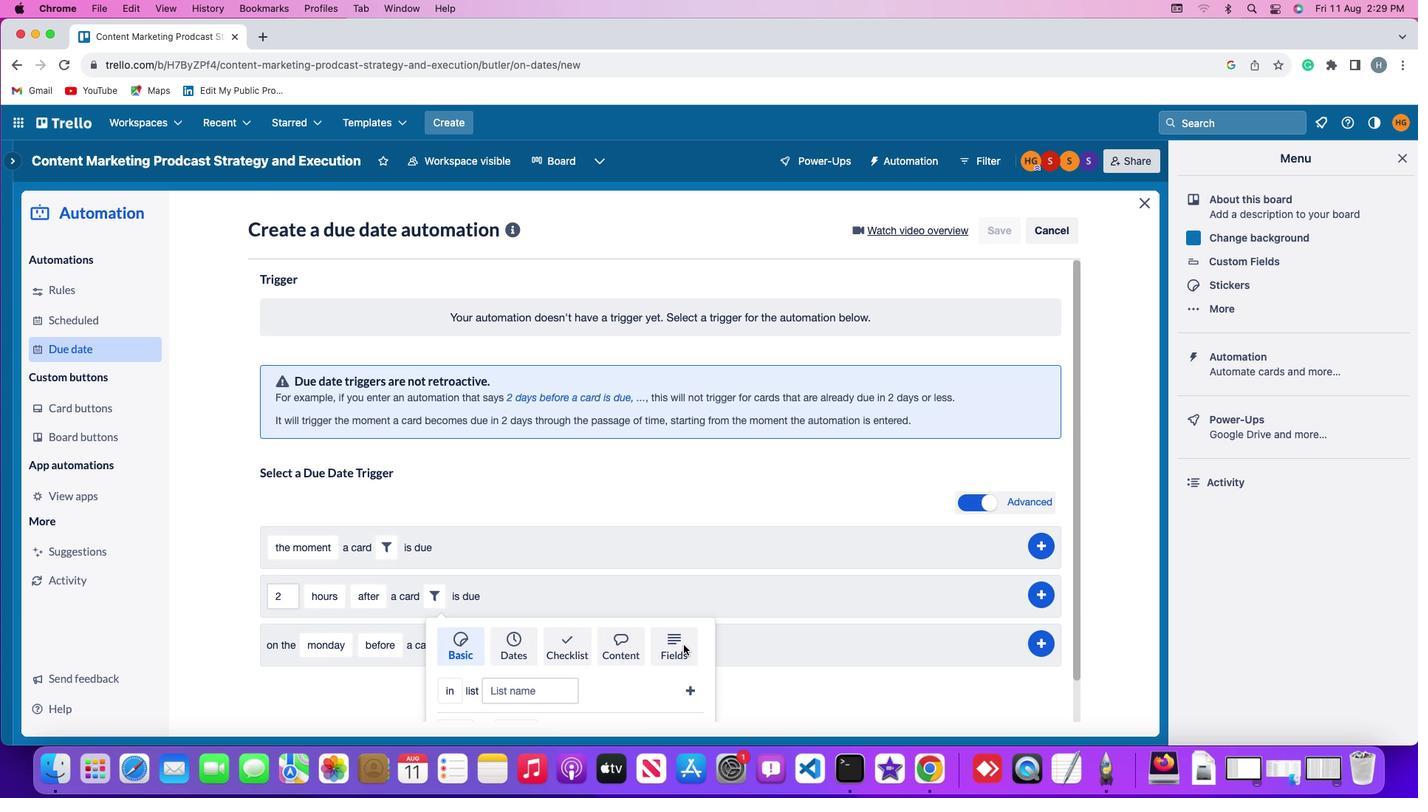
Action: Mouse pressed left at (684, 645)
Screenshot: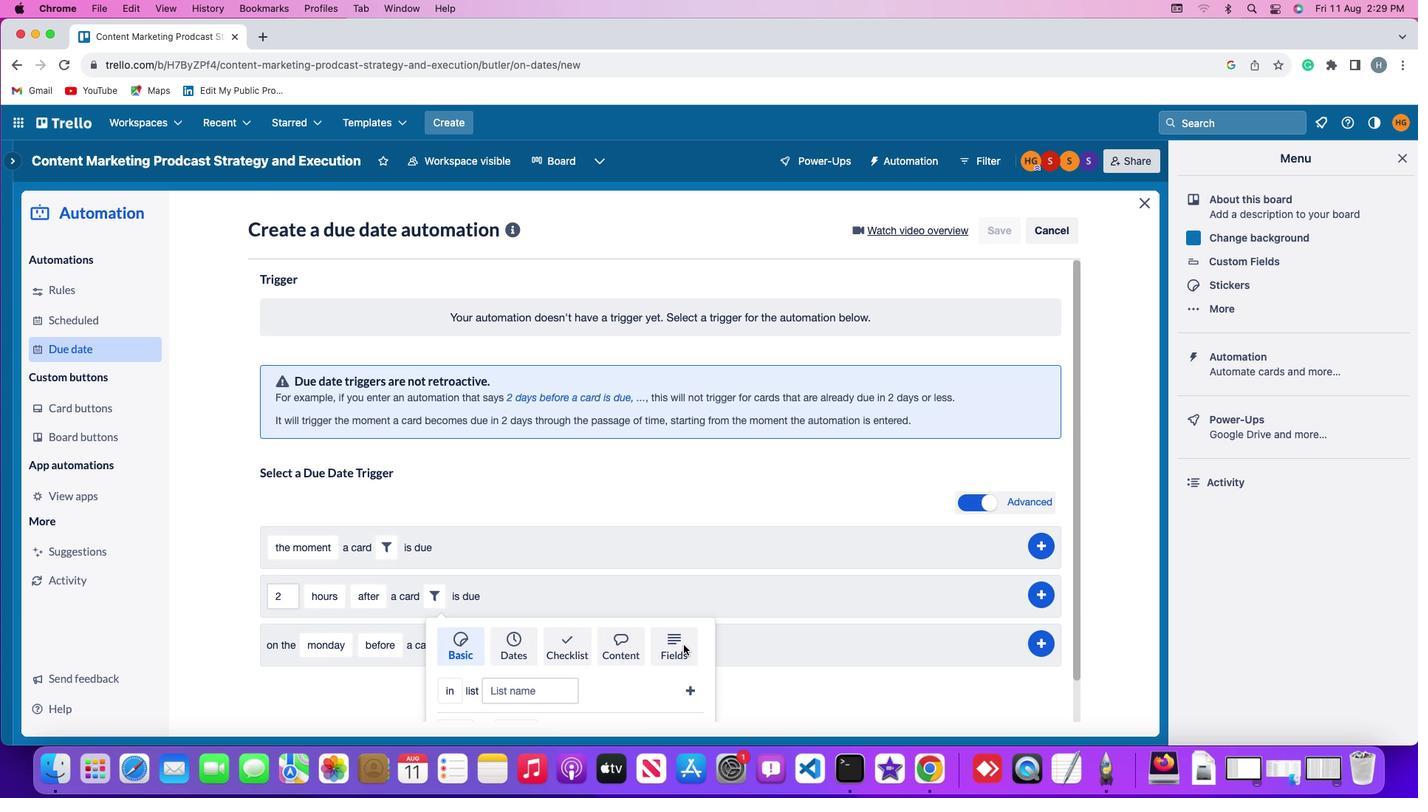 
Action: Mouse moved to (384, 680)
Screenshot: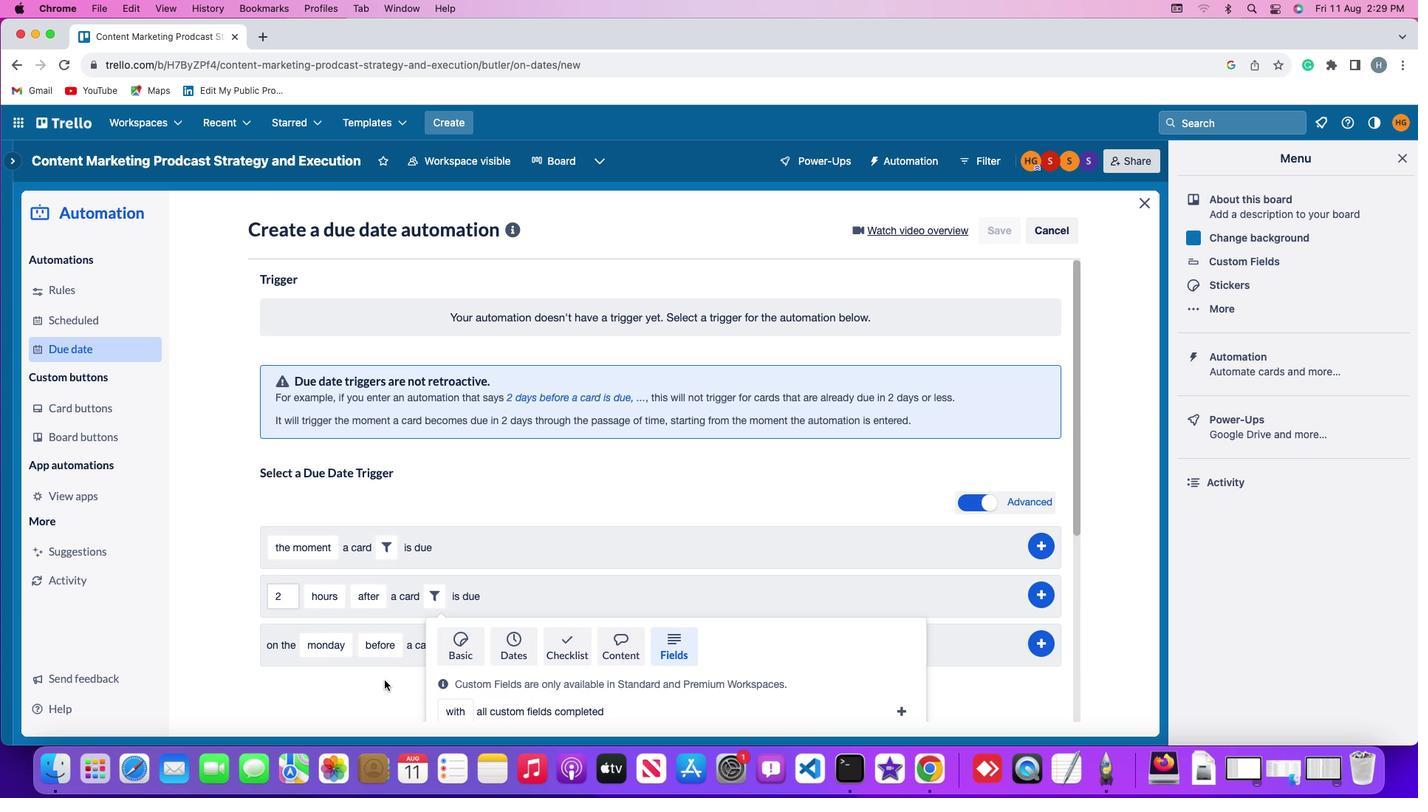 
Action: Mouse scrolled (384, 680) with delta (0, 0)
Screenshot: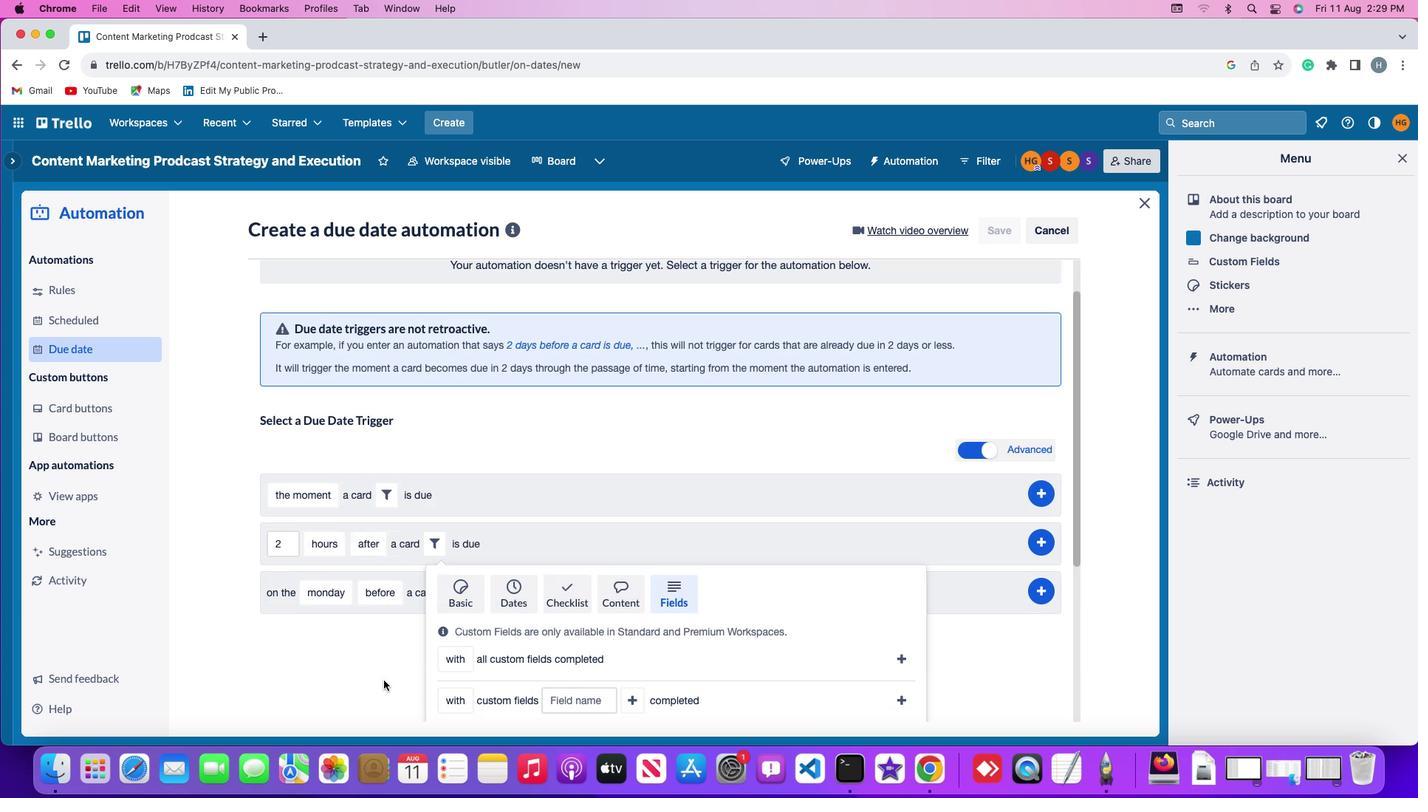 
Action: Mouse scrolled (384, 680) with delta (0, 0)
Screenshot: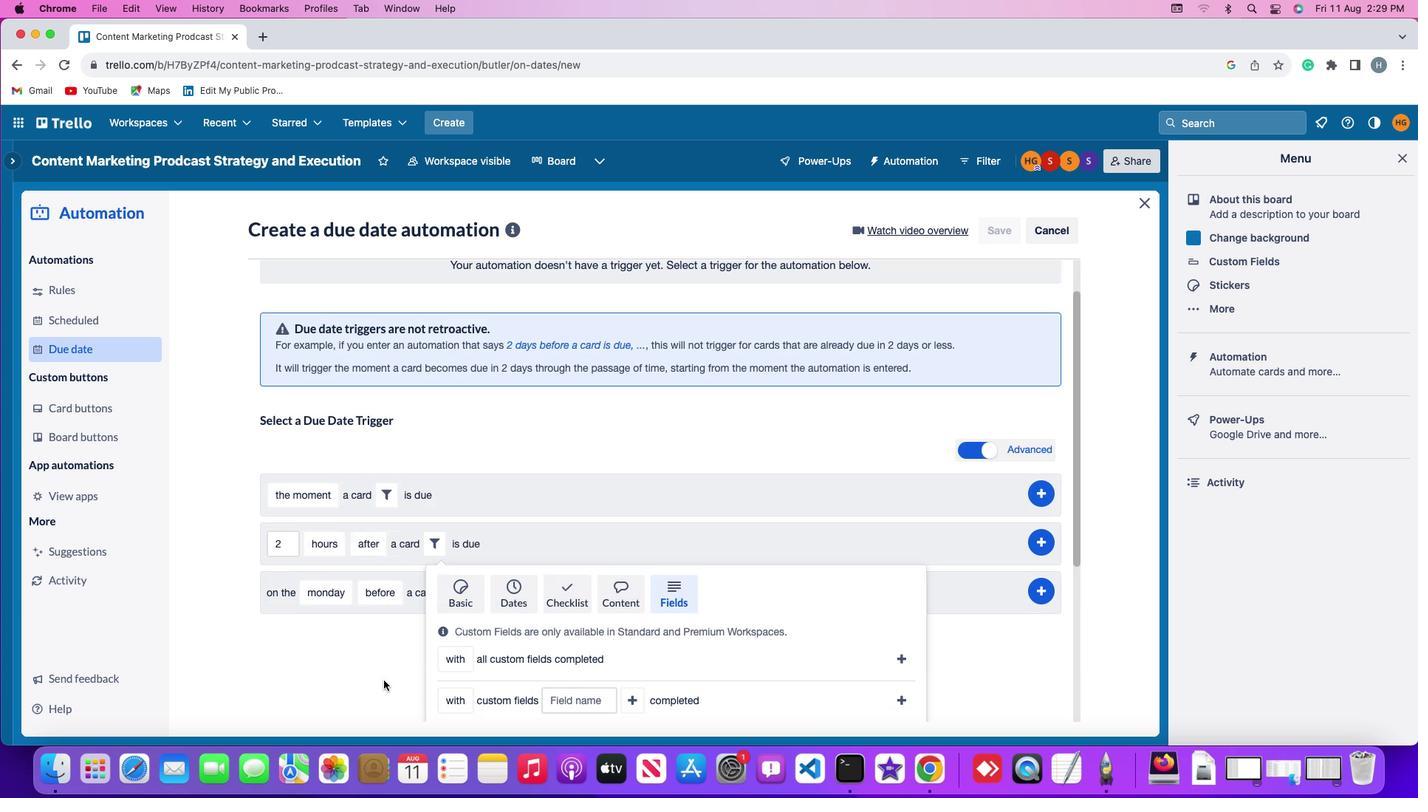 
Action: Mouse scrolled (384, 680) with delta (0, -2)
Screenshot: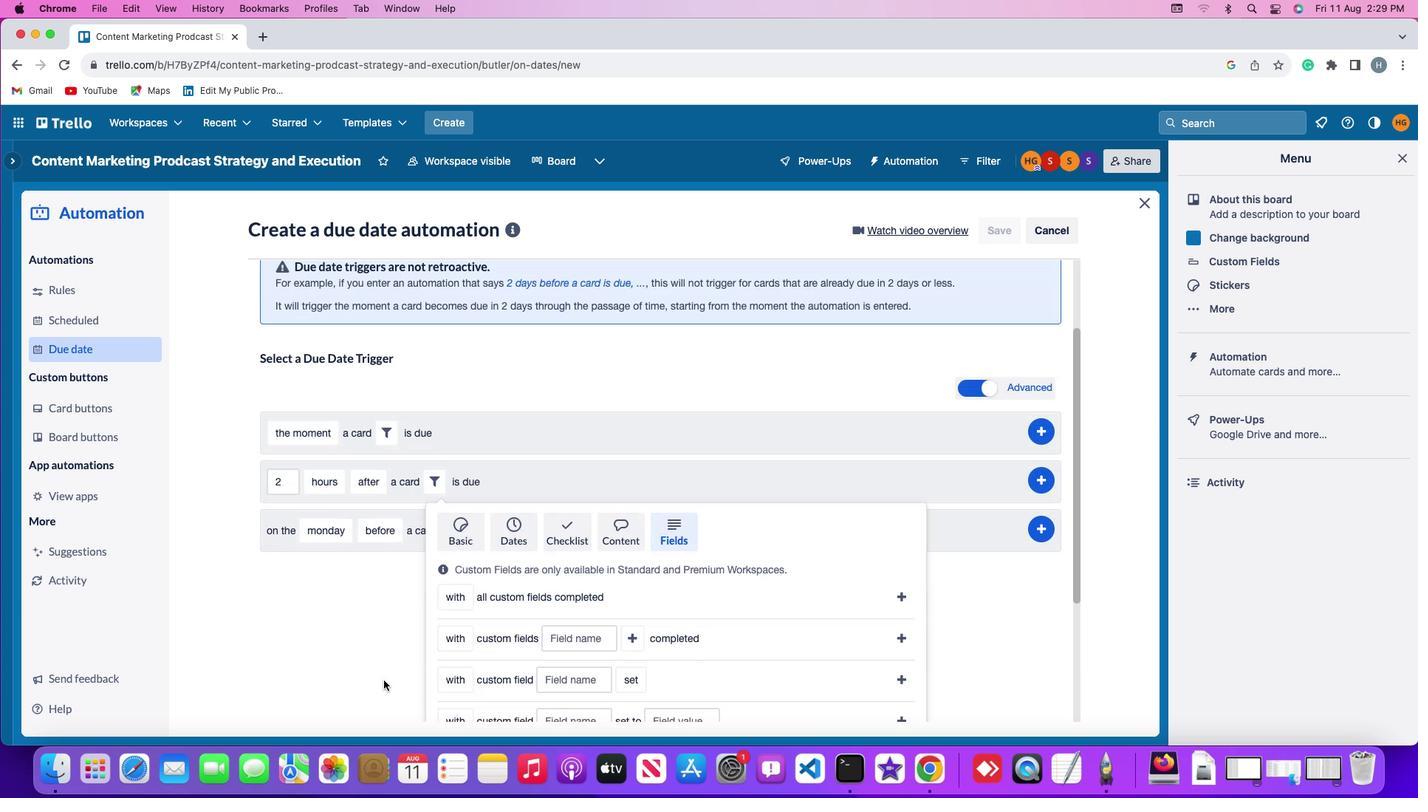 
Action: Mouse scrolled (384, 680) with delta (0, -3)
Screenshot: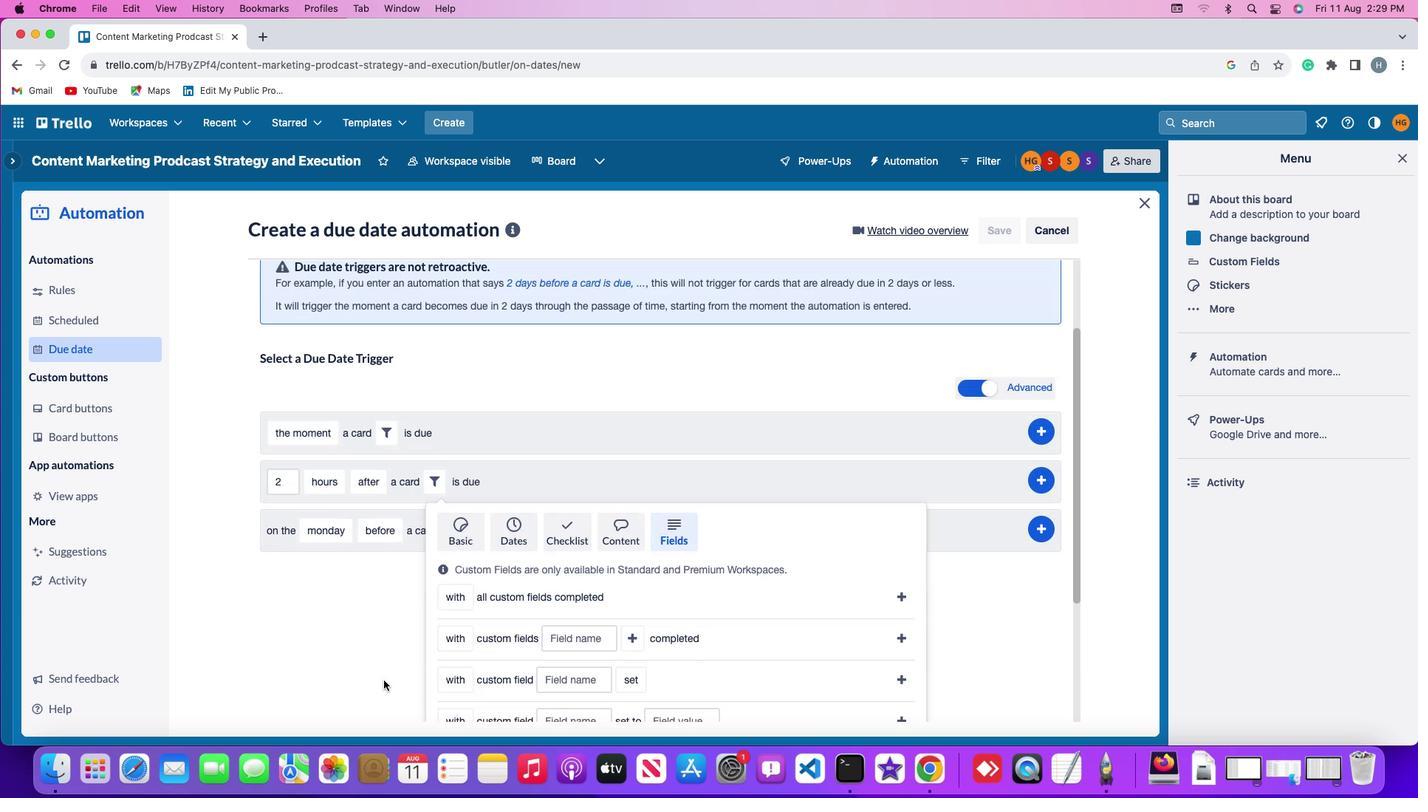 
Action: Mouse scrolled (384, 680) with delta (0, -4)
Screenshot: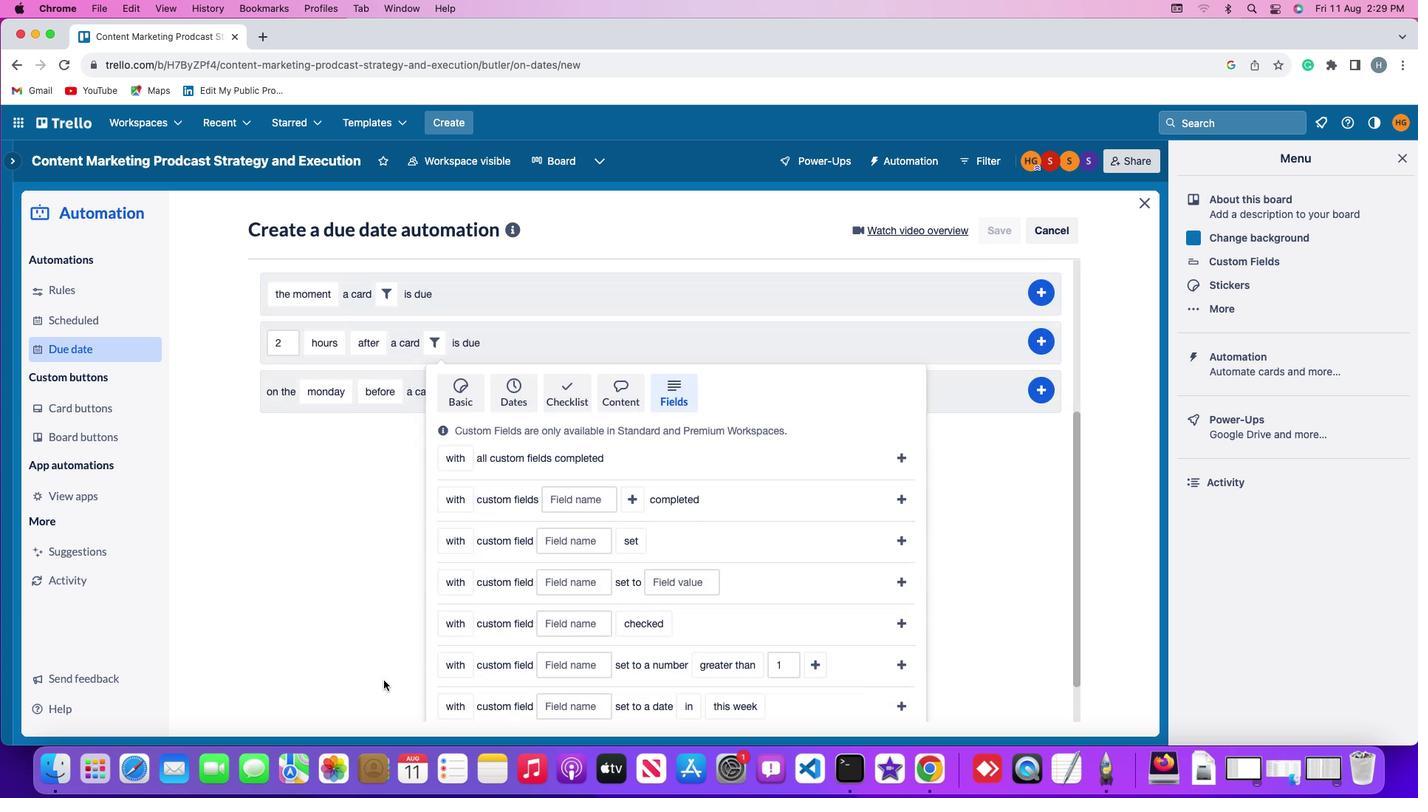 
Action: Mouse moved to (384, 680)
Screenshot: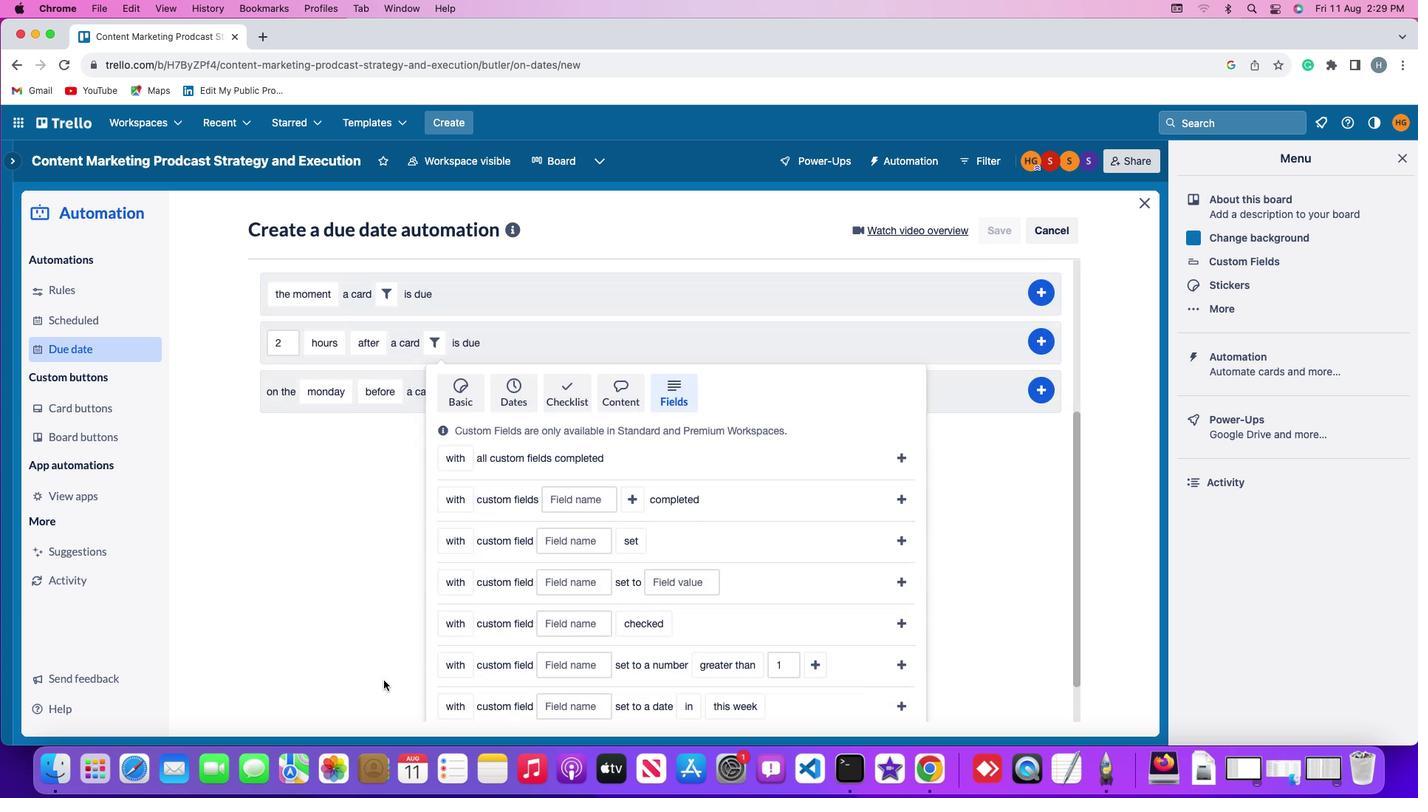 
Action: Mouse scrolled (384, 680) with delta (0, -5)
Screenshot: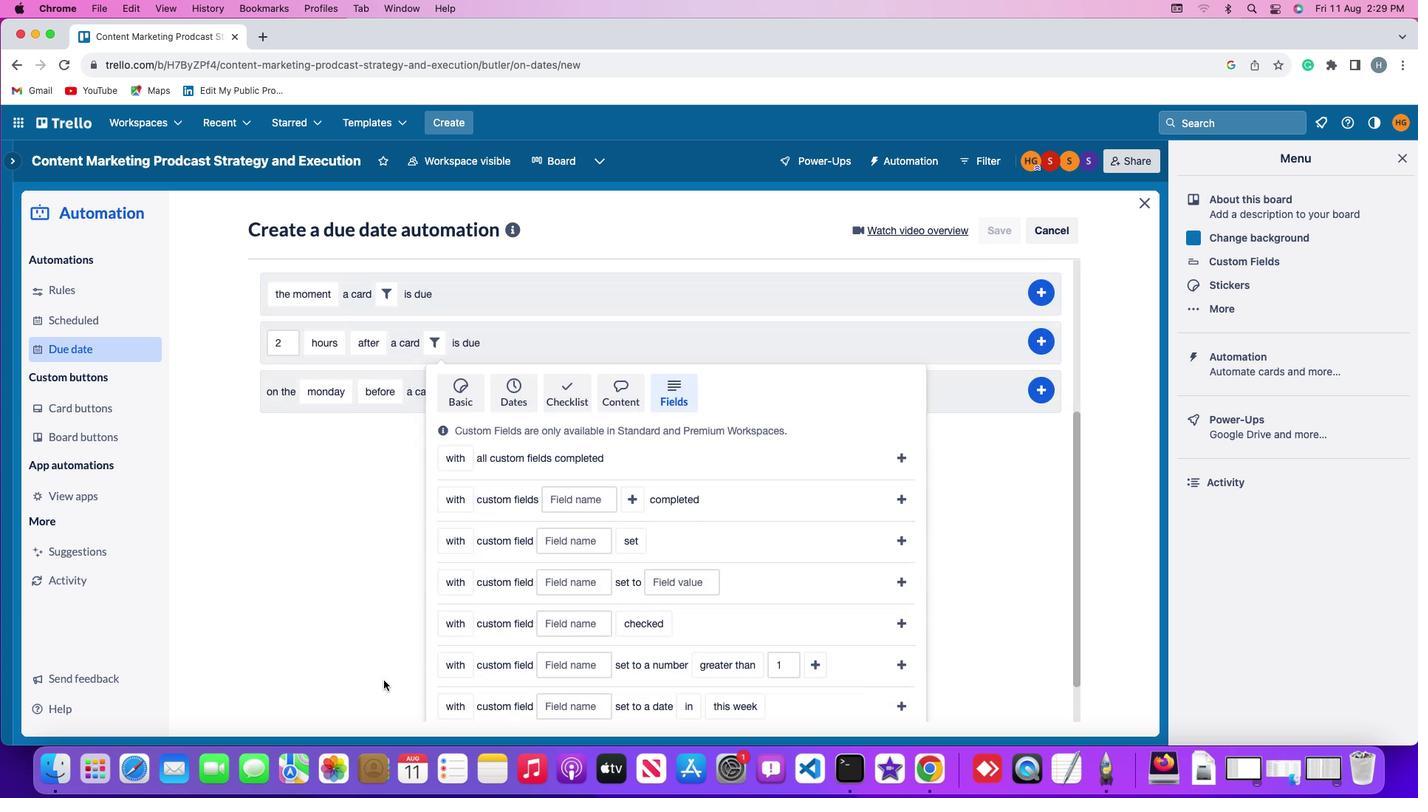 
Action: Mouse moved to (383, 681)
Screenshot: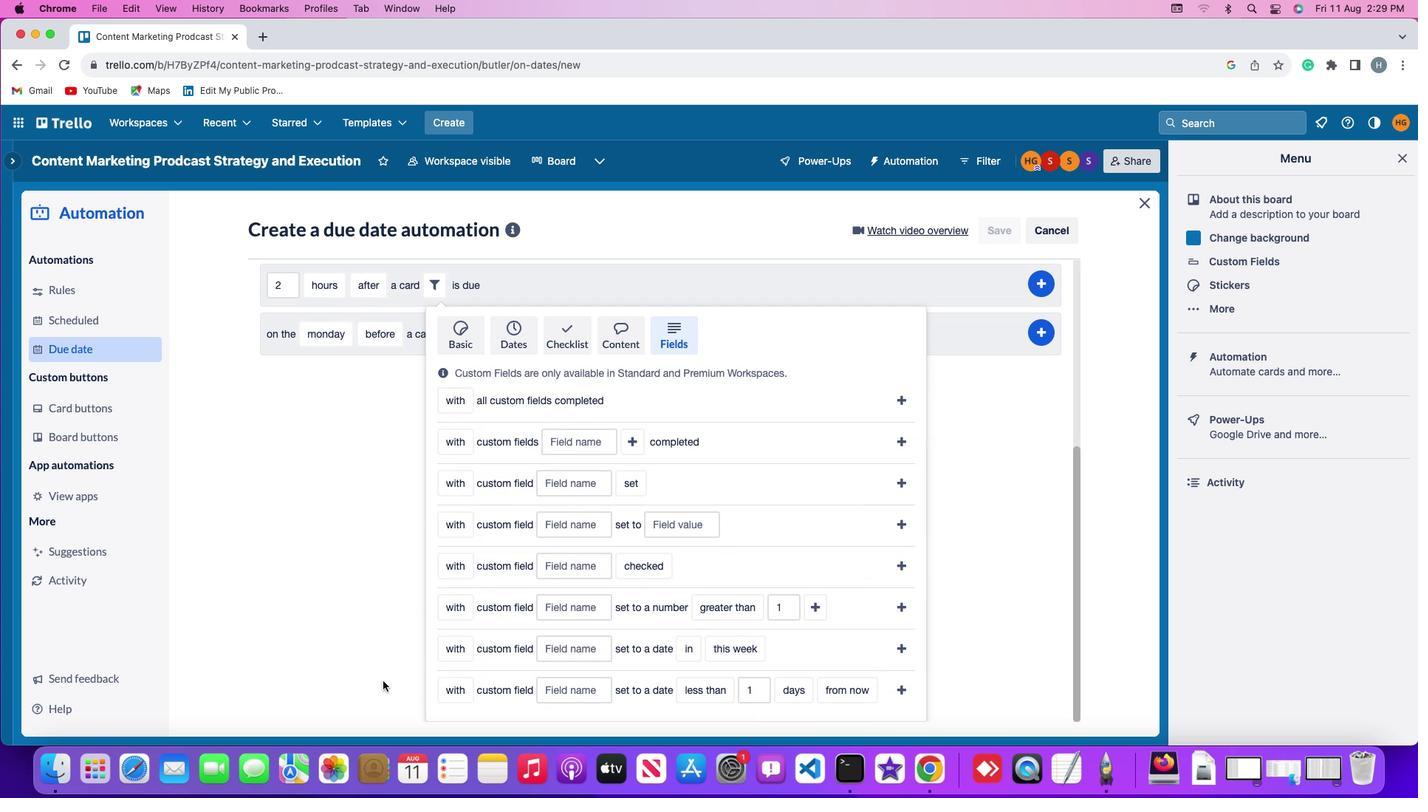 
Action: Mouse scrolled (383, 681) with delta (0, 0)
Screenshot: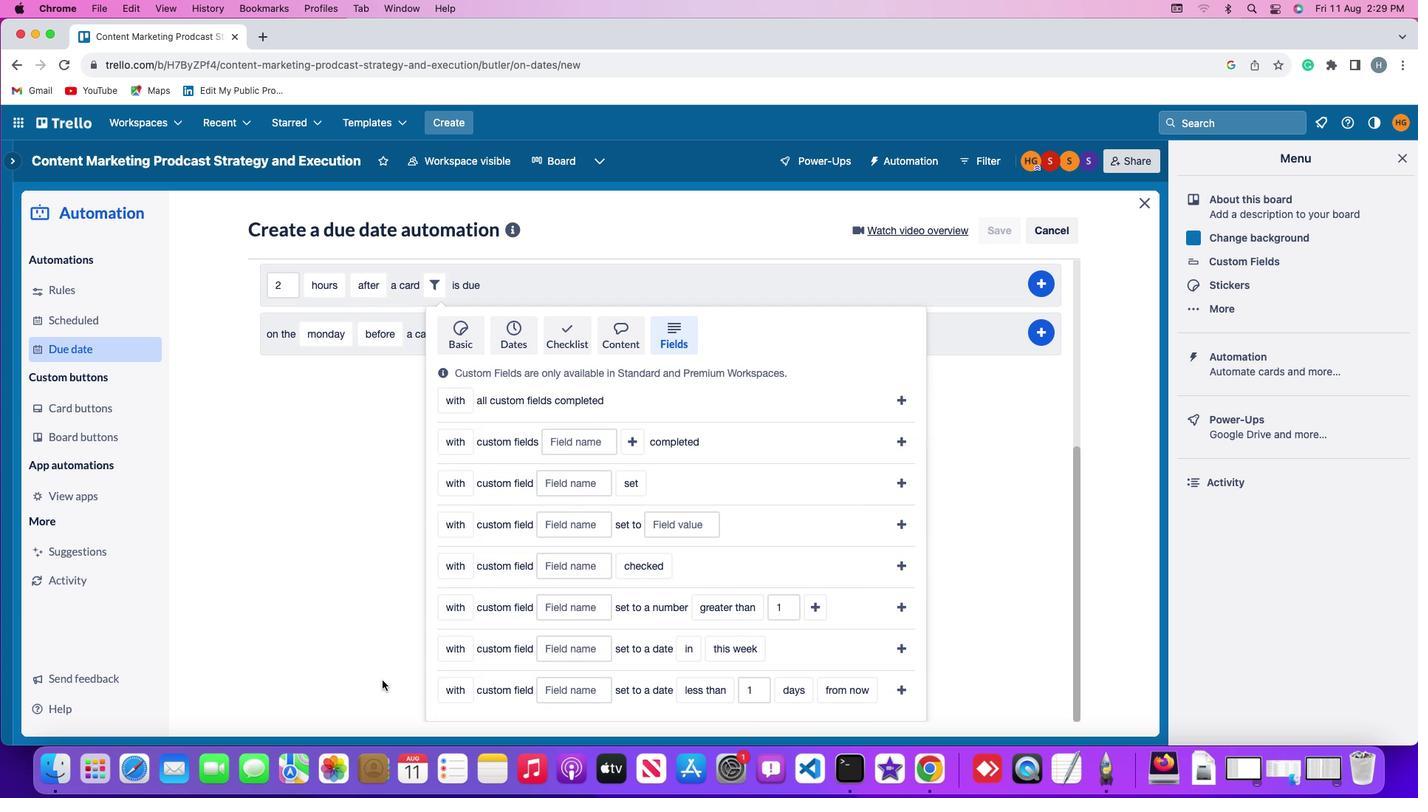 
Action: Mouse scrolled (383, 681) with delta (0, 0)
Screenshot: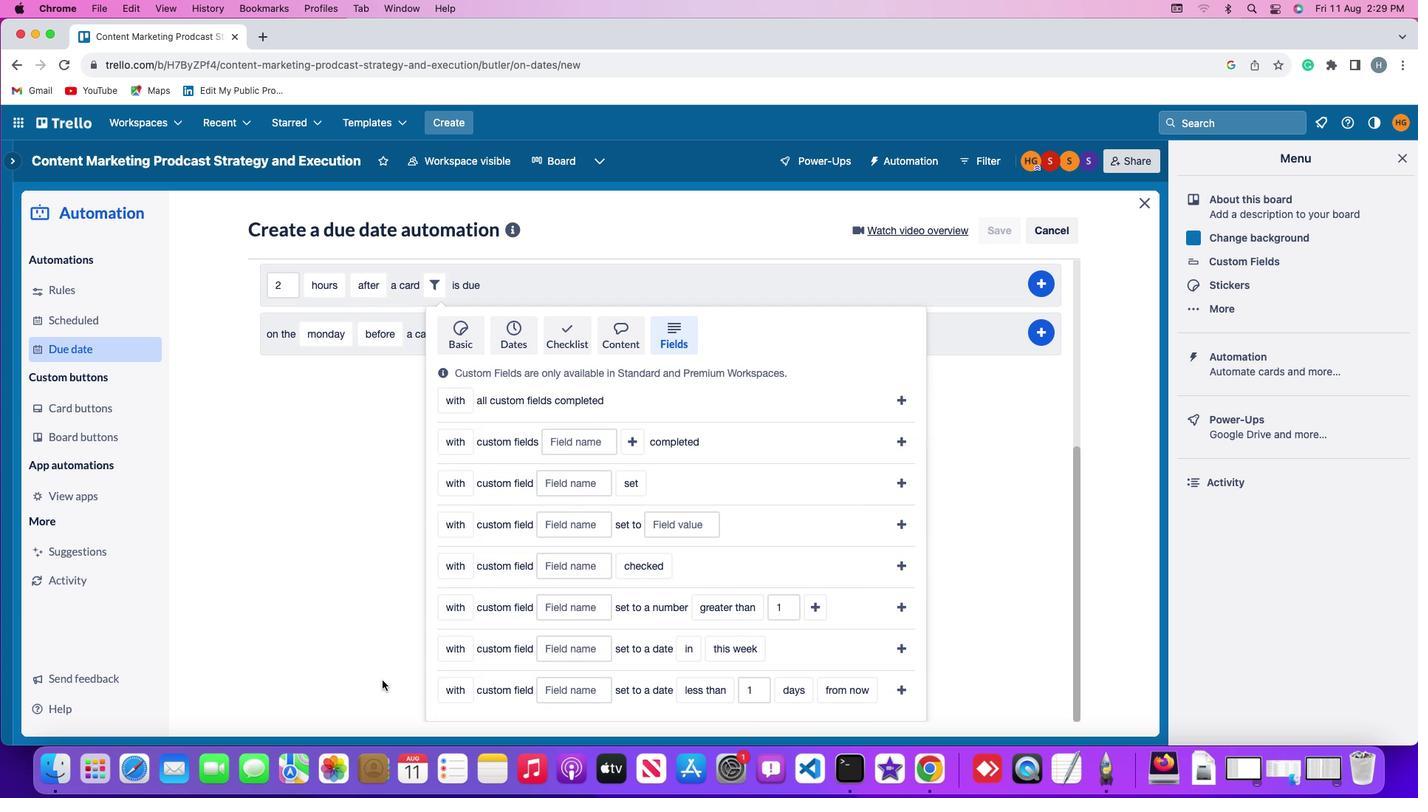 
Action: Mouse scrolled (383, 681) with delta (0, -2)
Screenshot: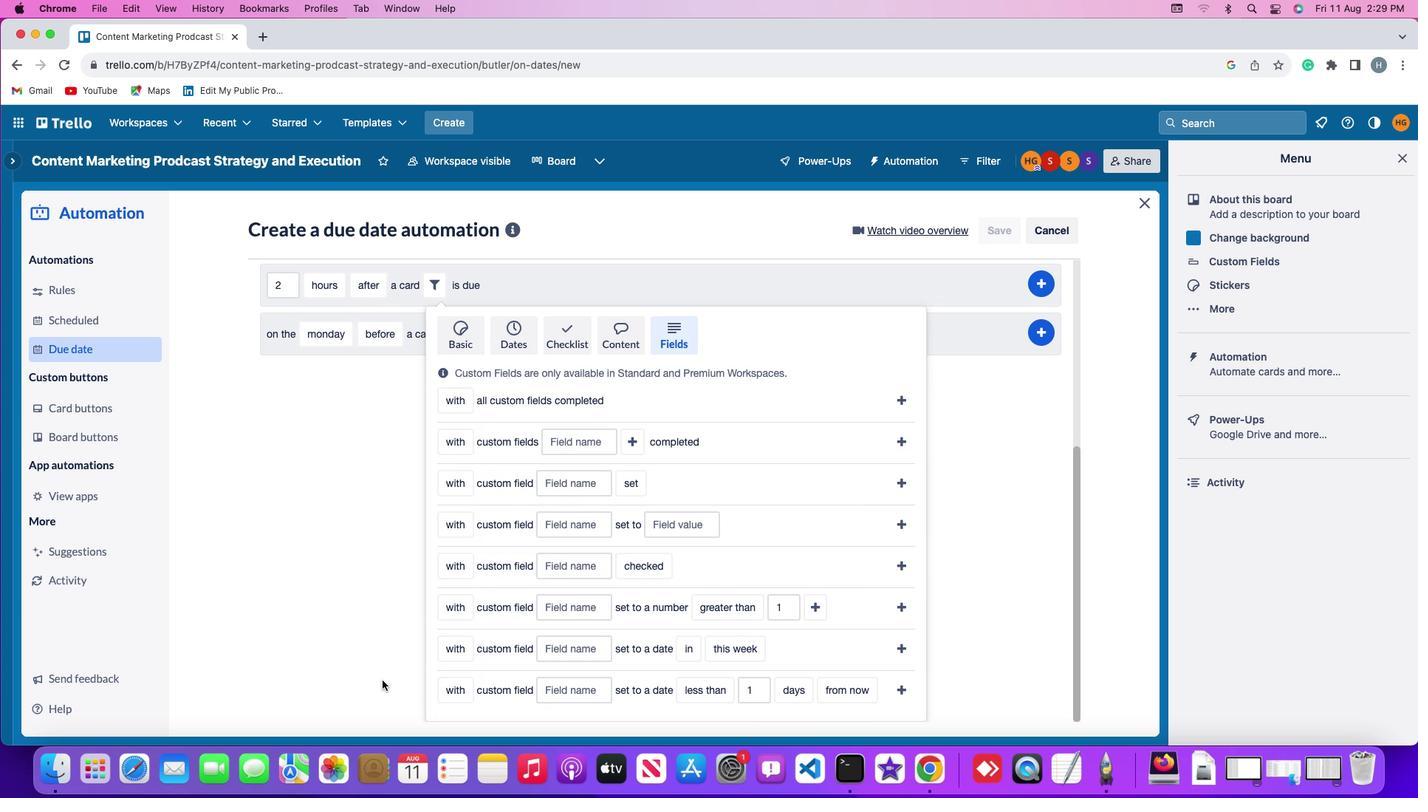 
Action: Mouse scrolled (383, 681) with delta (0, -3)
Screenshot: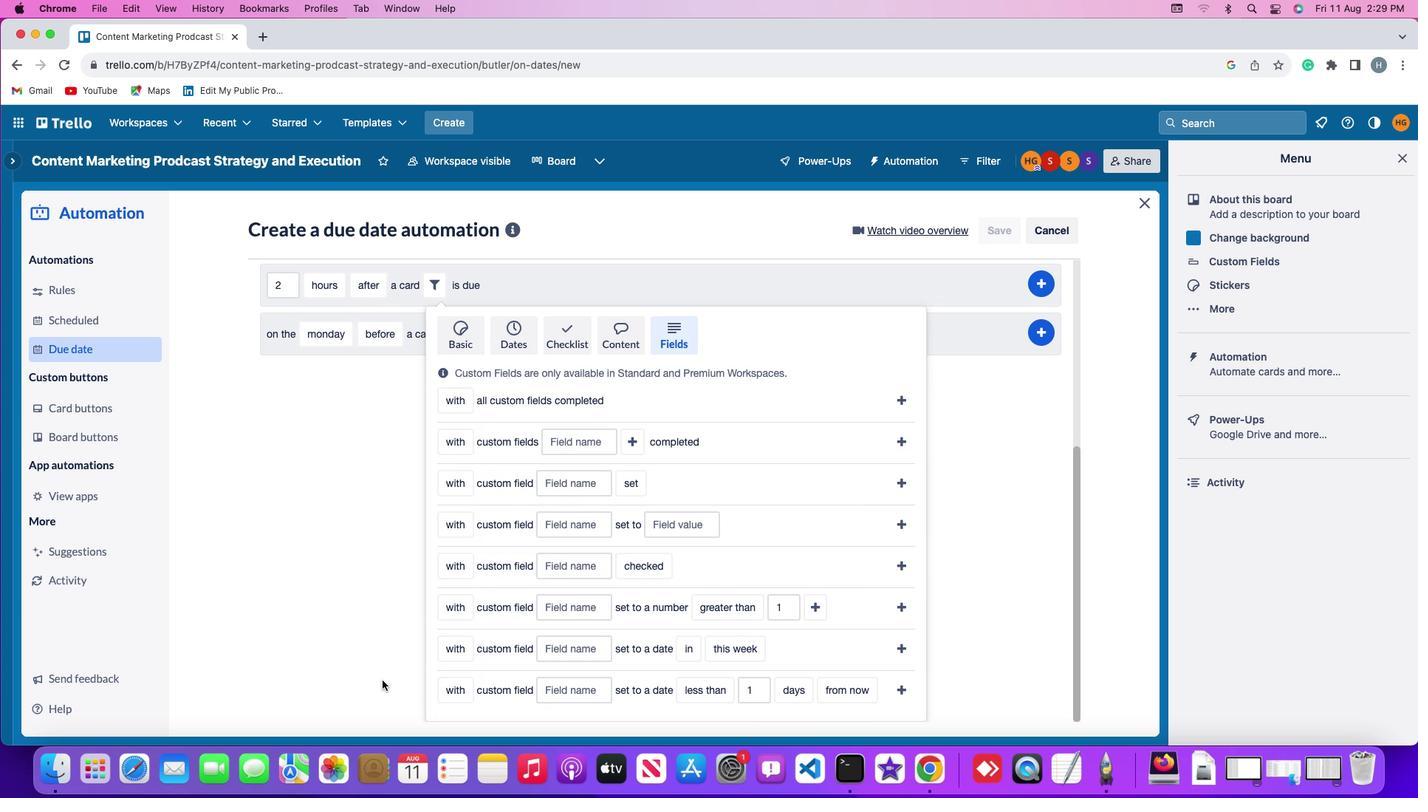 
Action: Mouse moved to (453, 687)
Screenshot: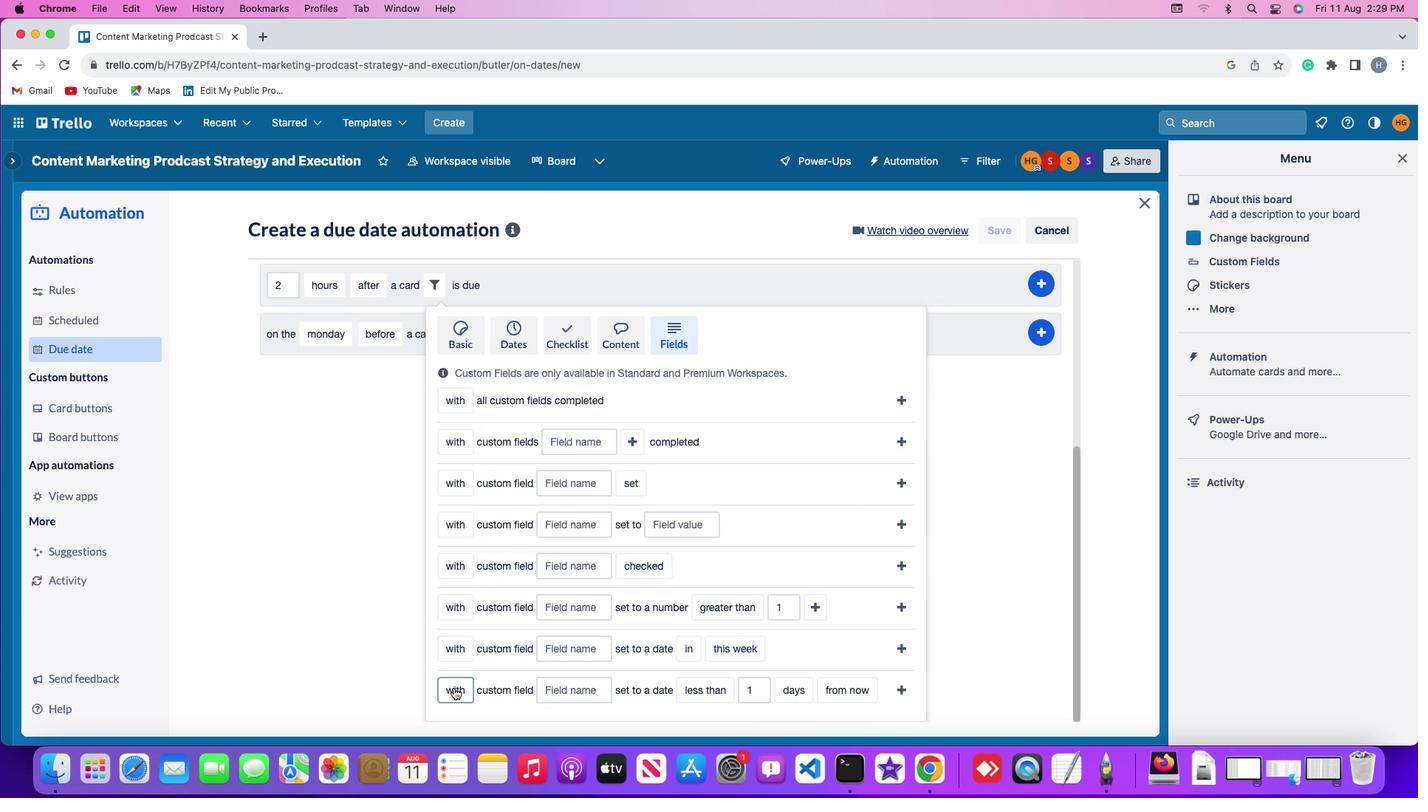 
Action: Mouse pressed left at (453, 687)
Screenshot: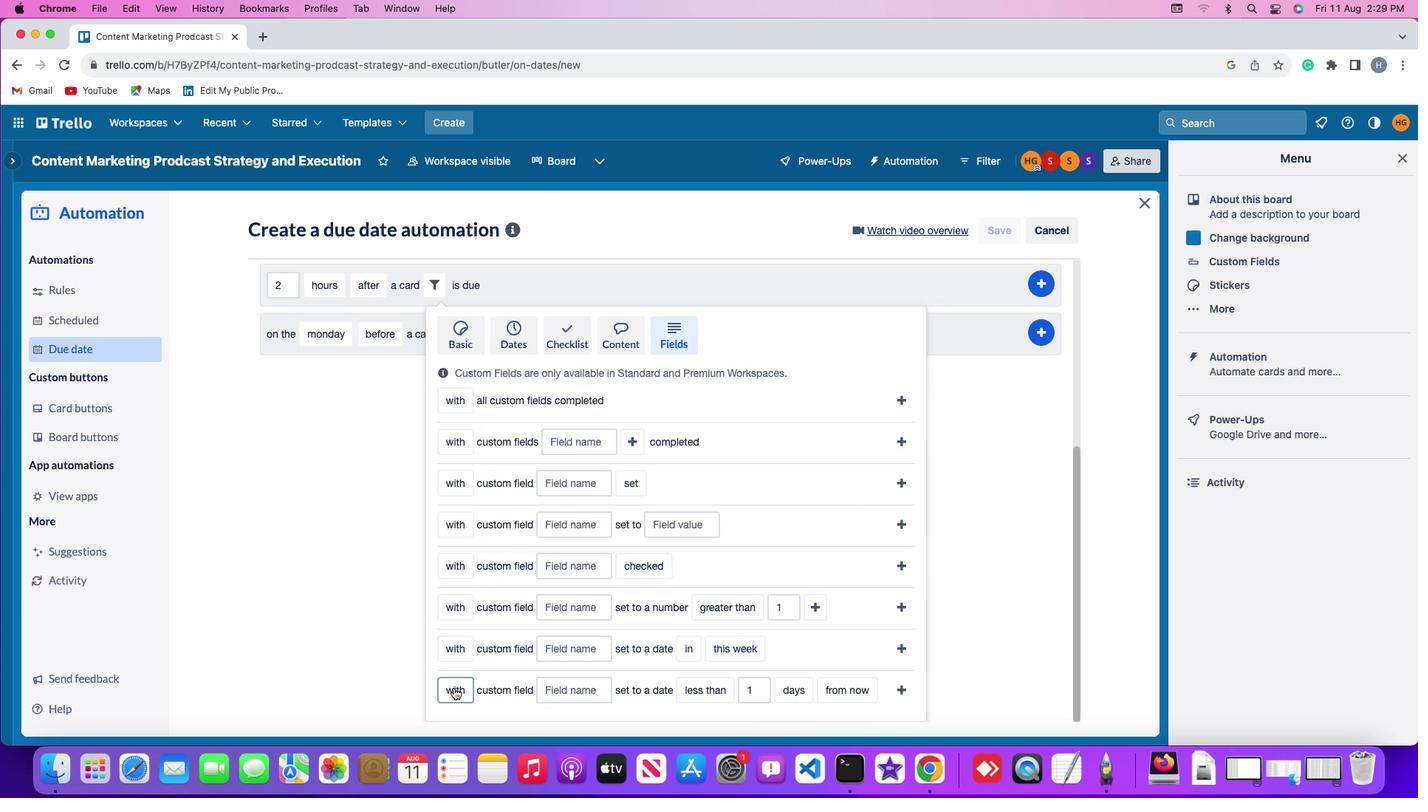 
Action: Mouse moved to (461, 658)
Screenshot: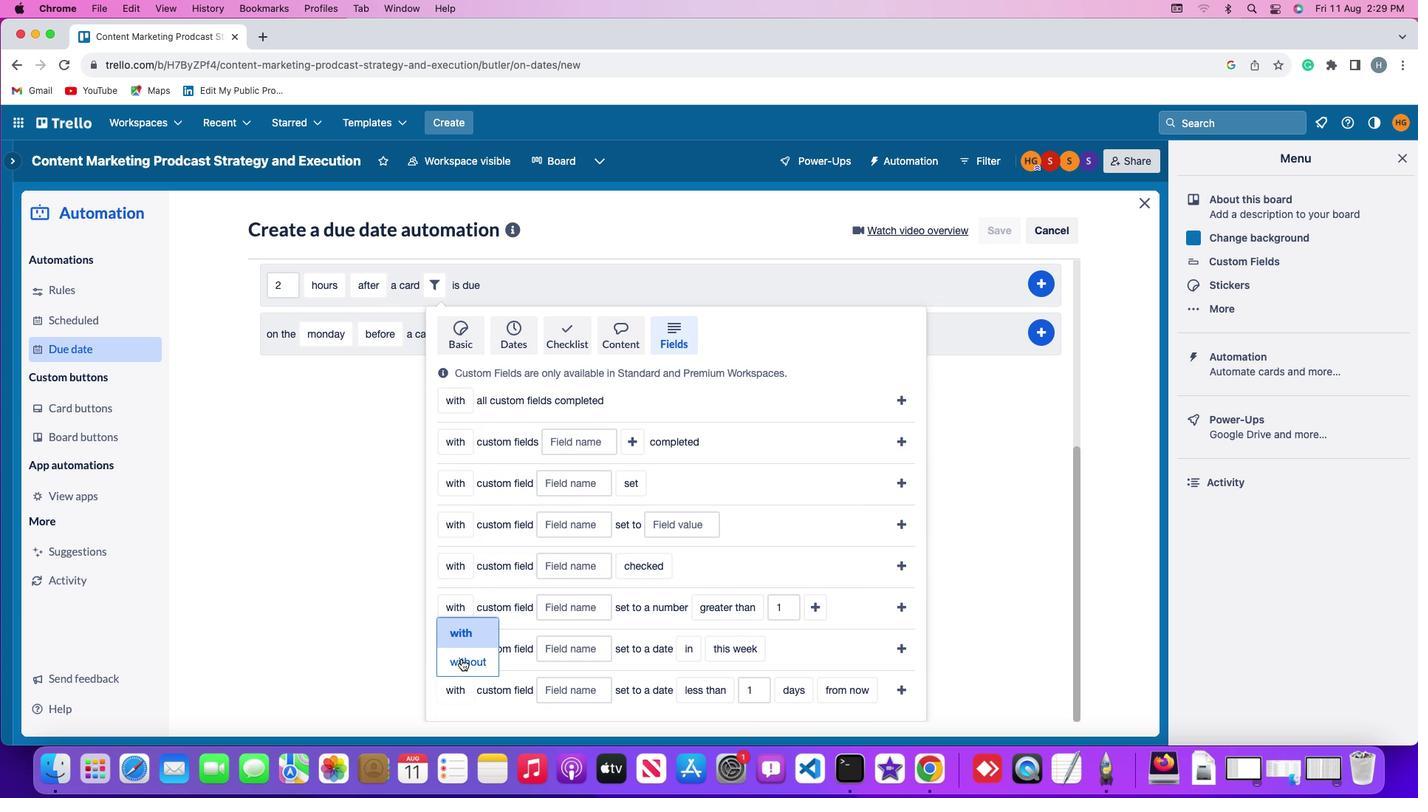 
Action: Mouse pressed left at (461, 658)
Screenshot: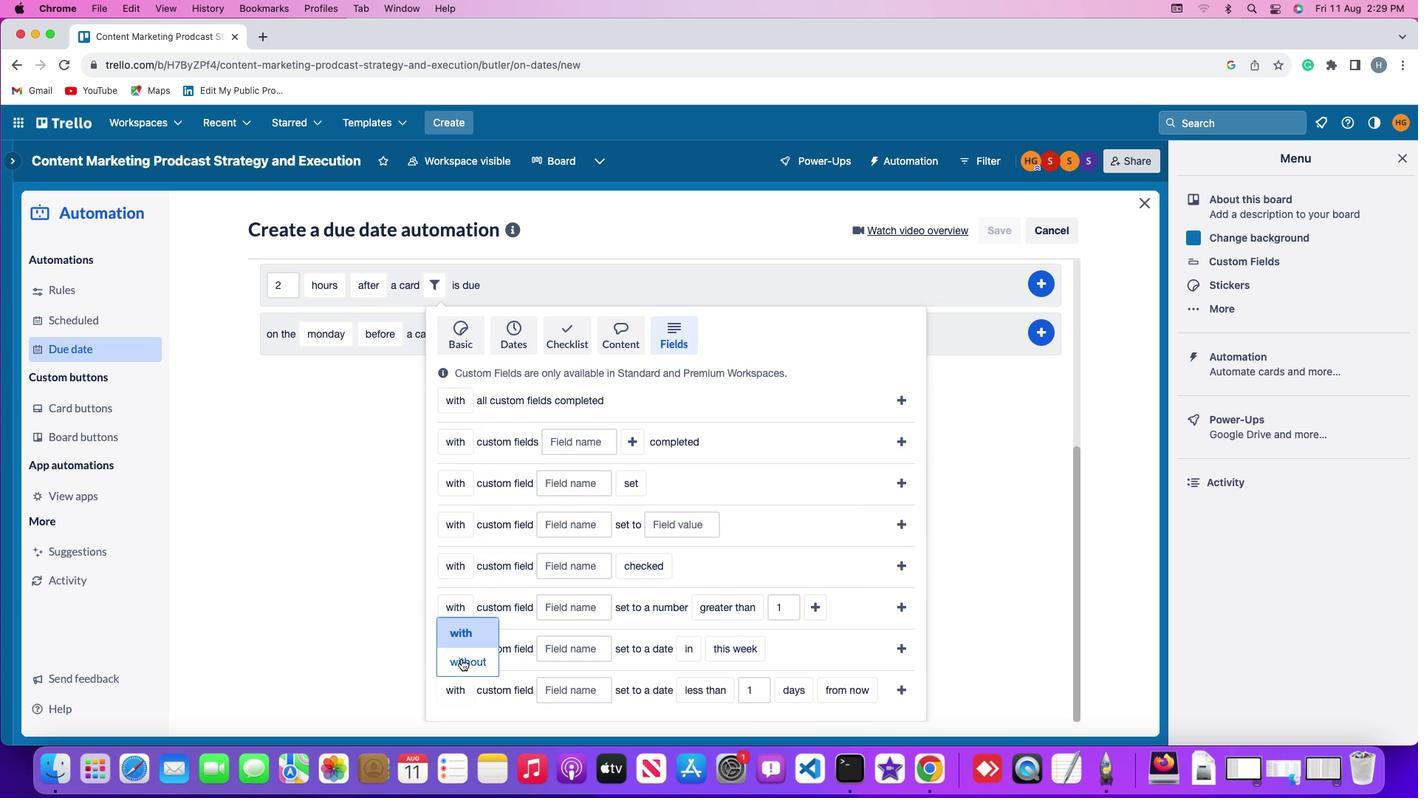 
Action: Mouse moved to (577, 690)
Screenshot: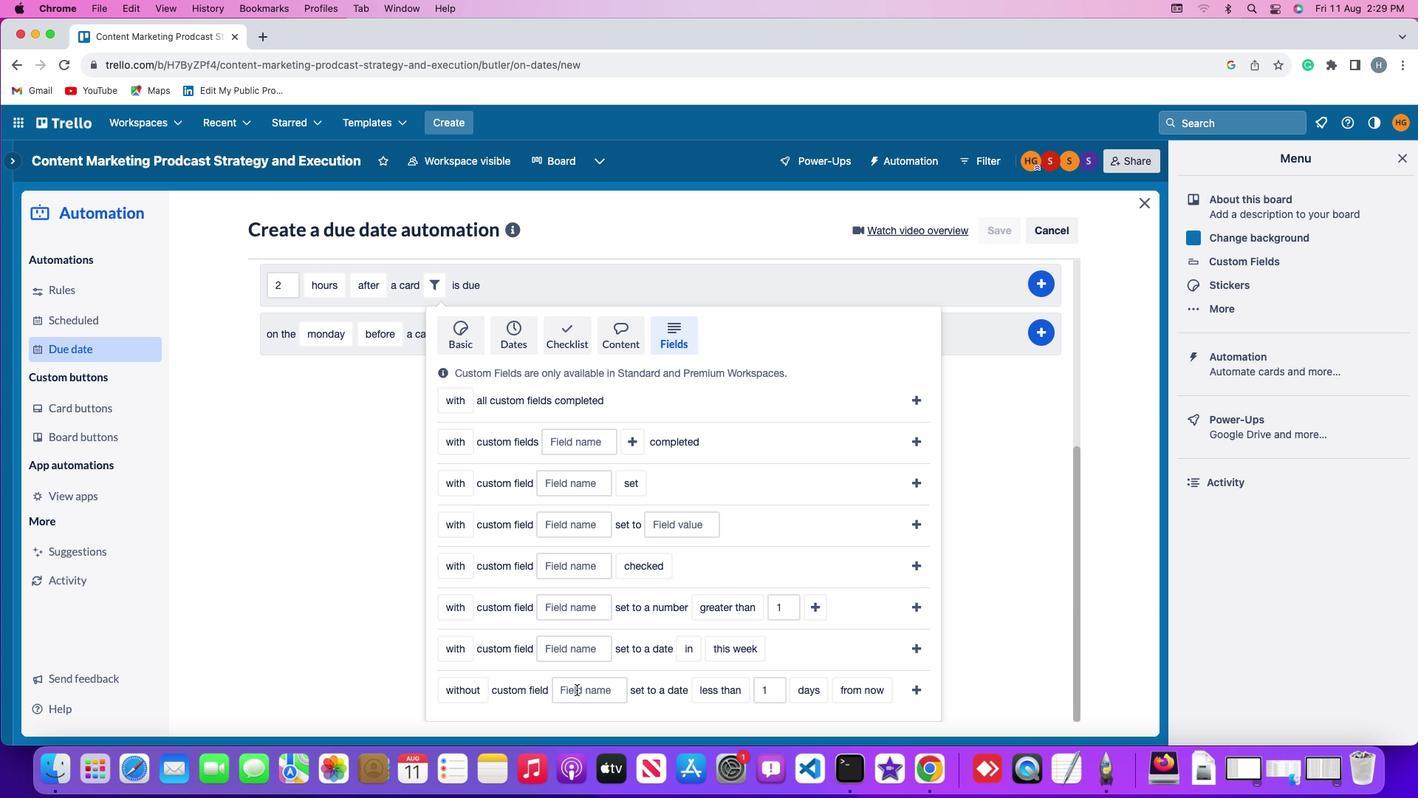 
Action: Mouse pressed left at (577, 690)
Screenshot: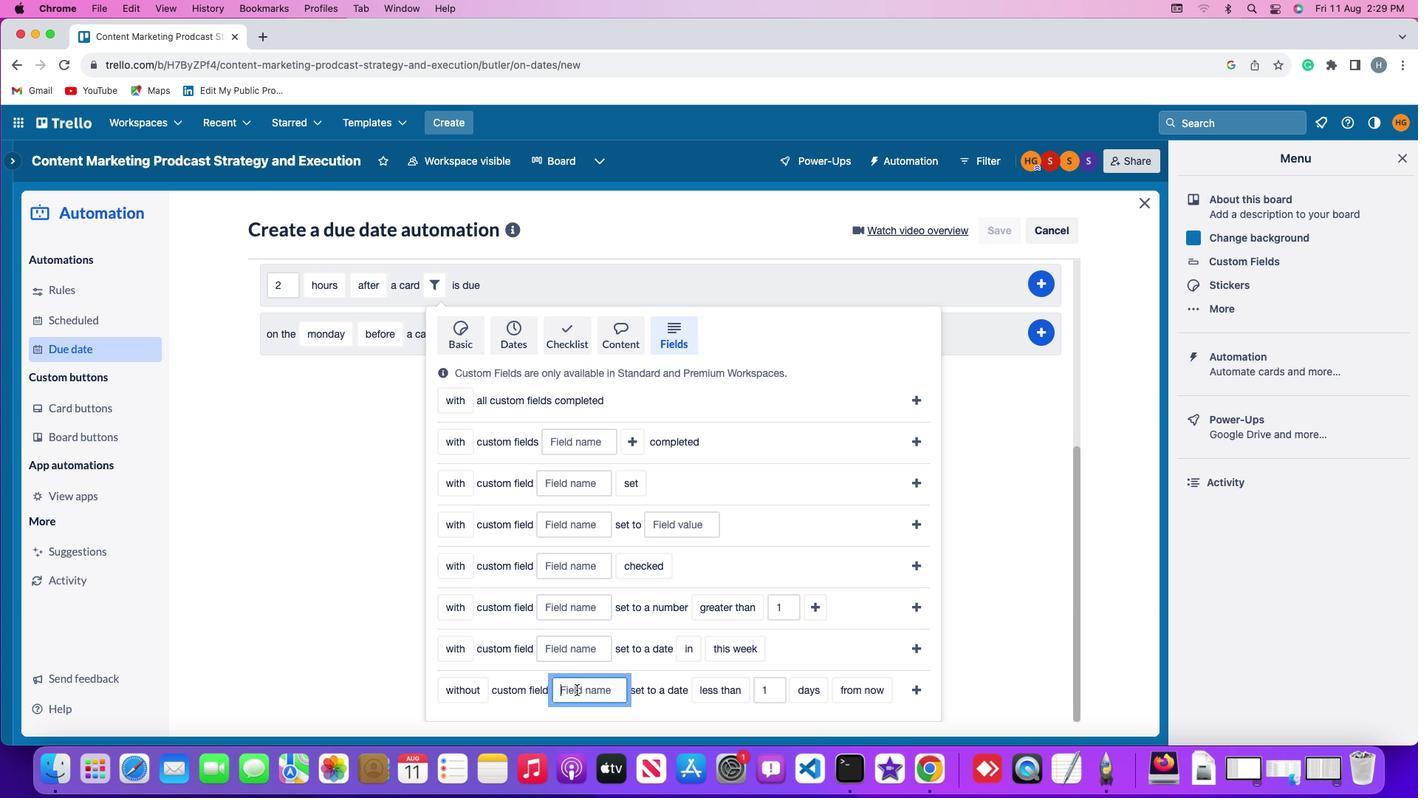 
Action: Key pressed Key.shift'R''e''s''u''m''e'
Screenshot: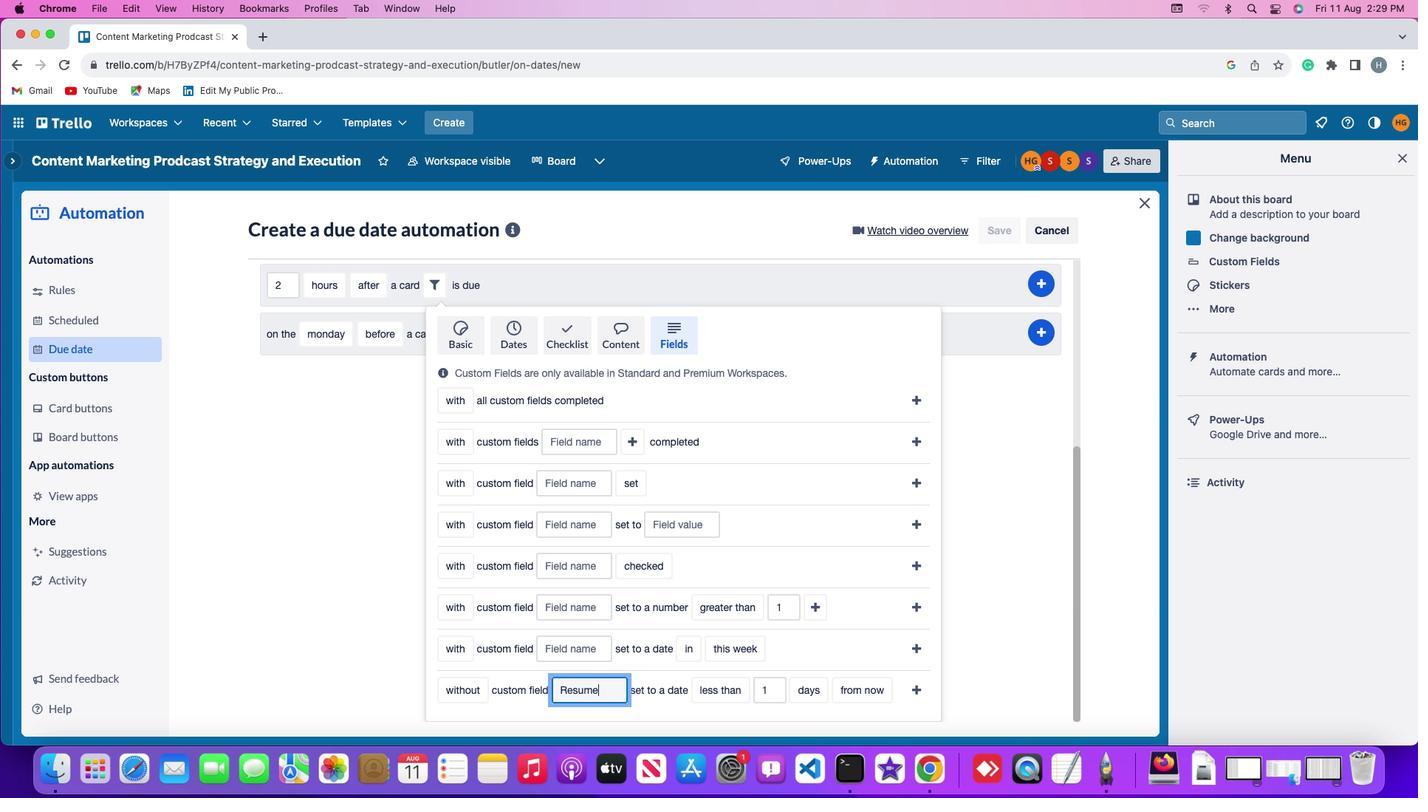 
Action: Mouse moved to (720, 693)
Screenshot: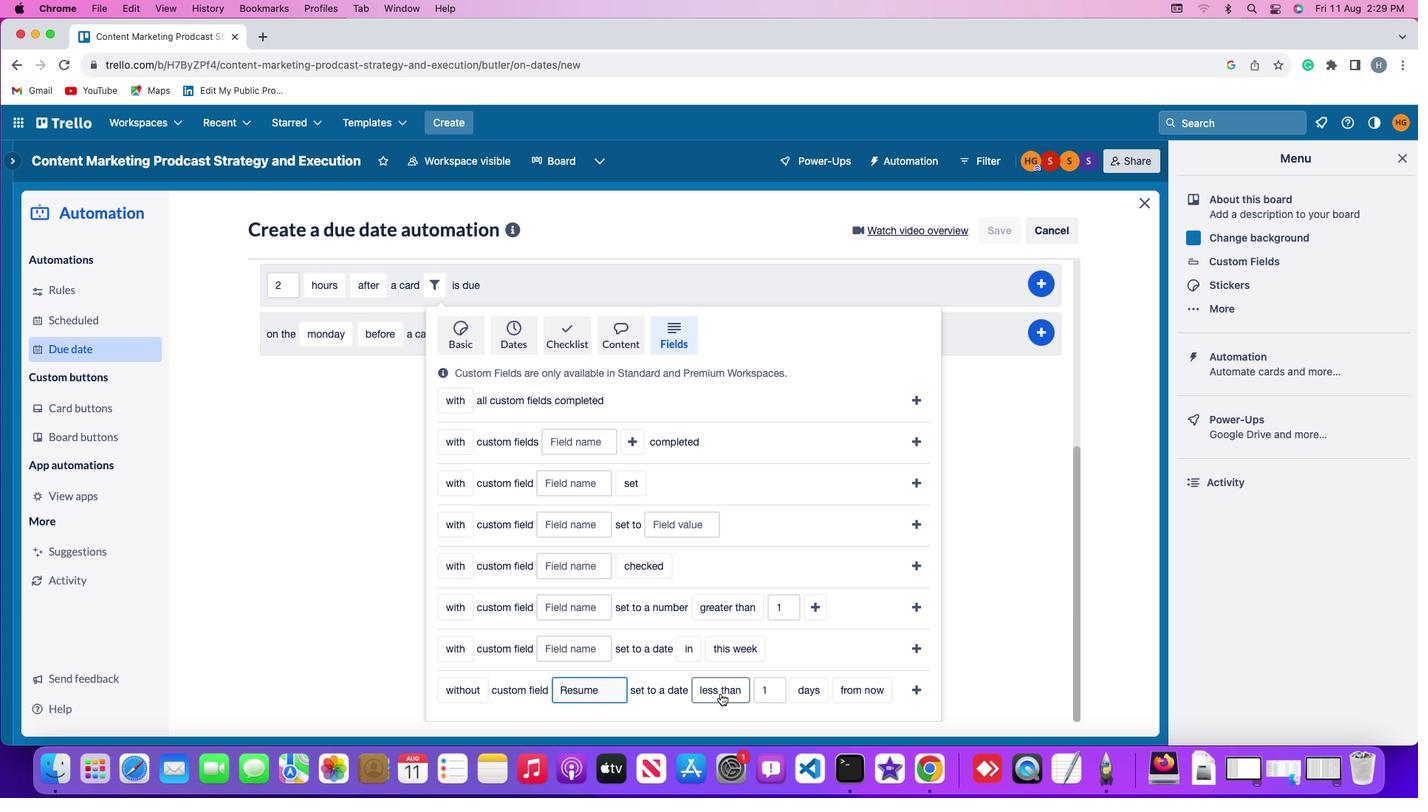 
Action: Mouse pressed left at (720, 693)
Screenshot: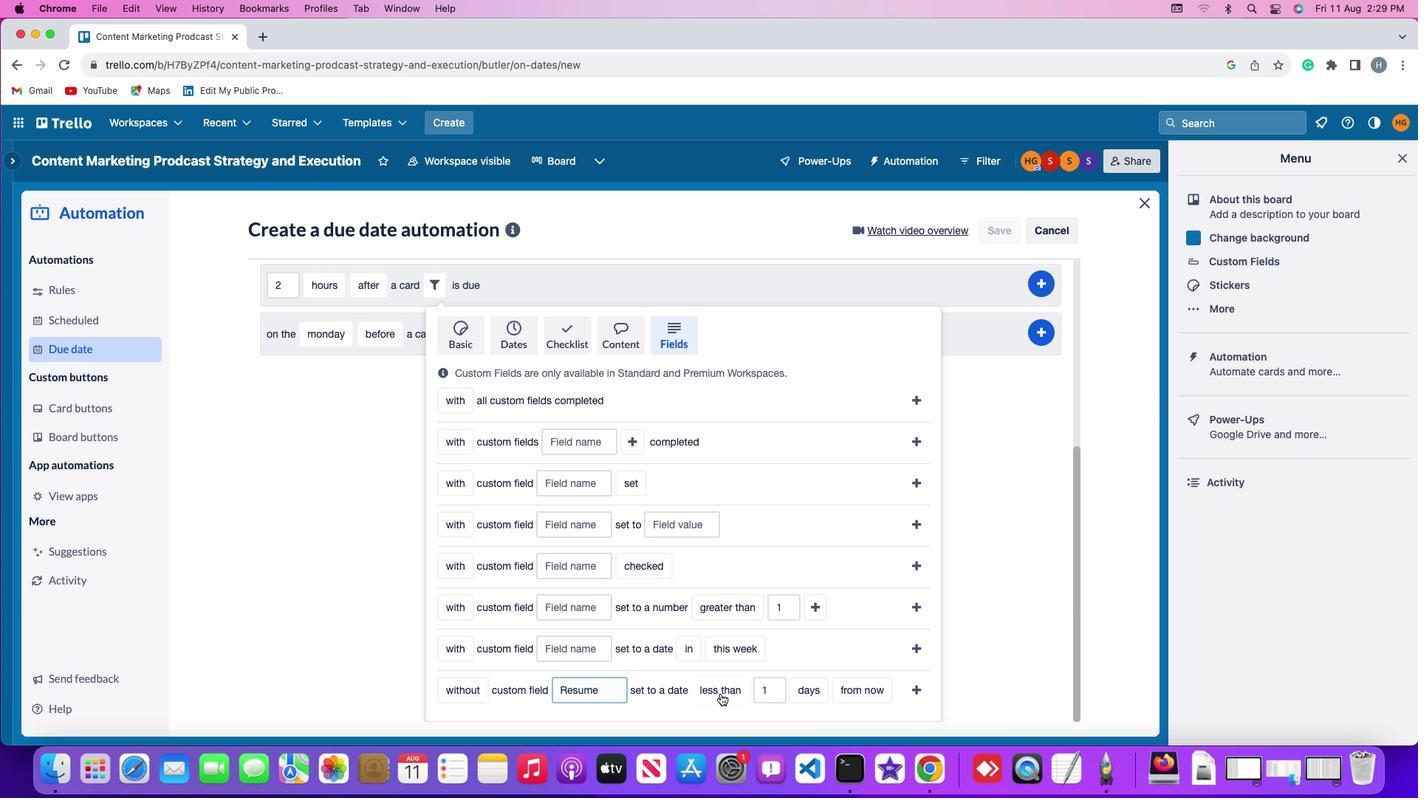
Action: Mouse moved to (730, 628)
Screenshot: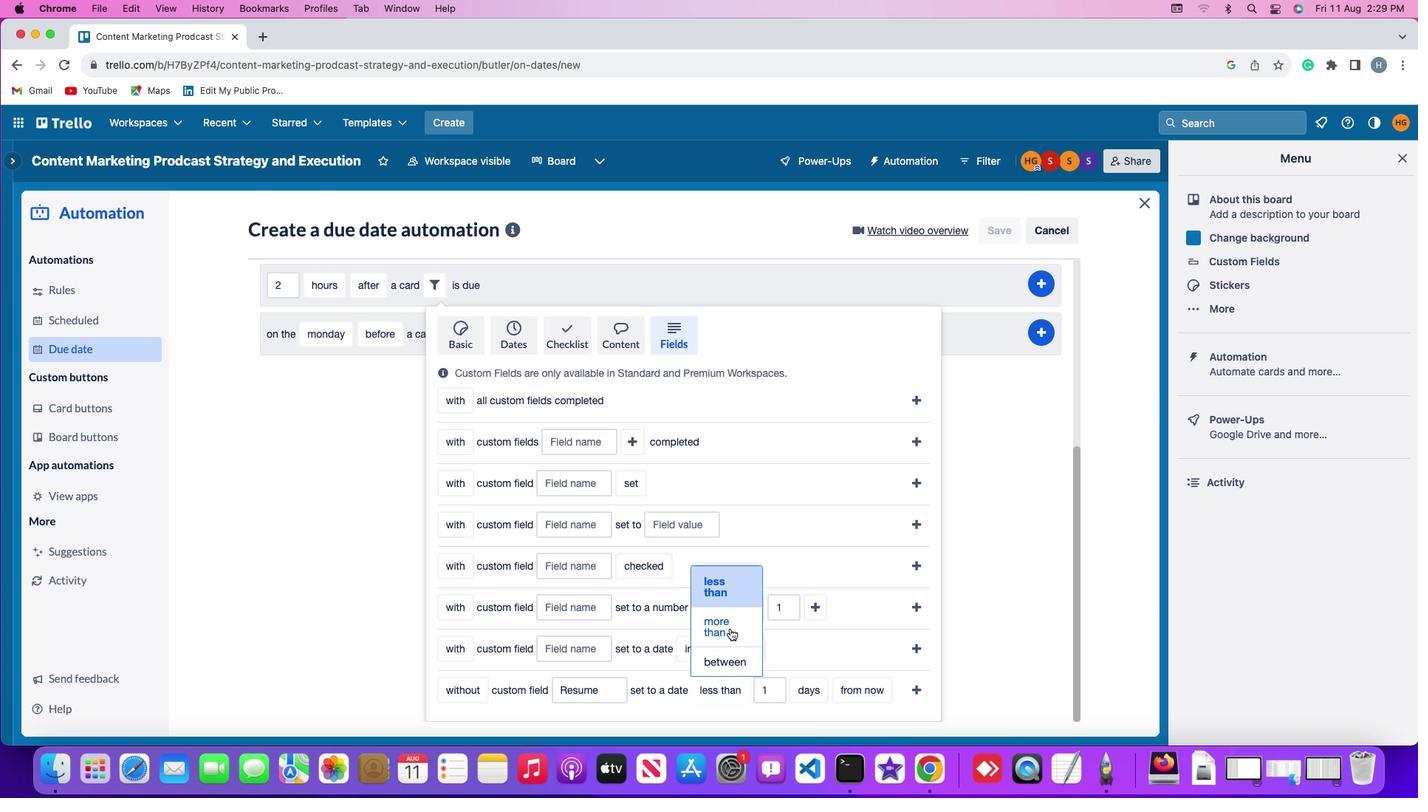 
Action: Mouse pressed left at (730, 628)
Screenshot: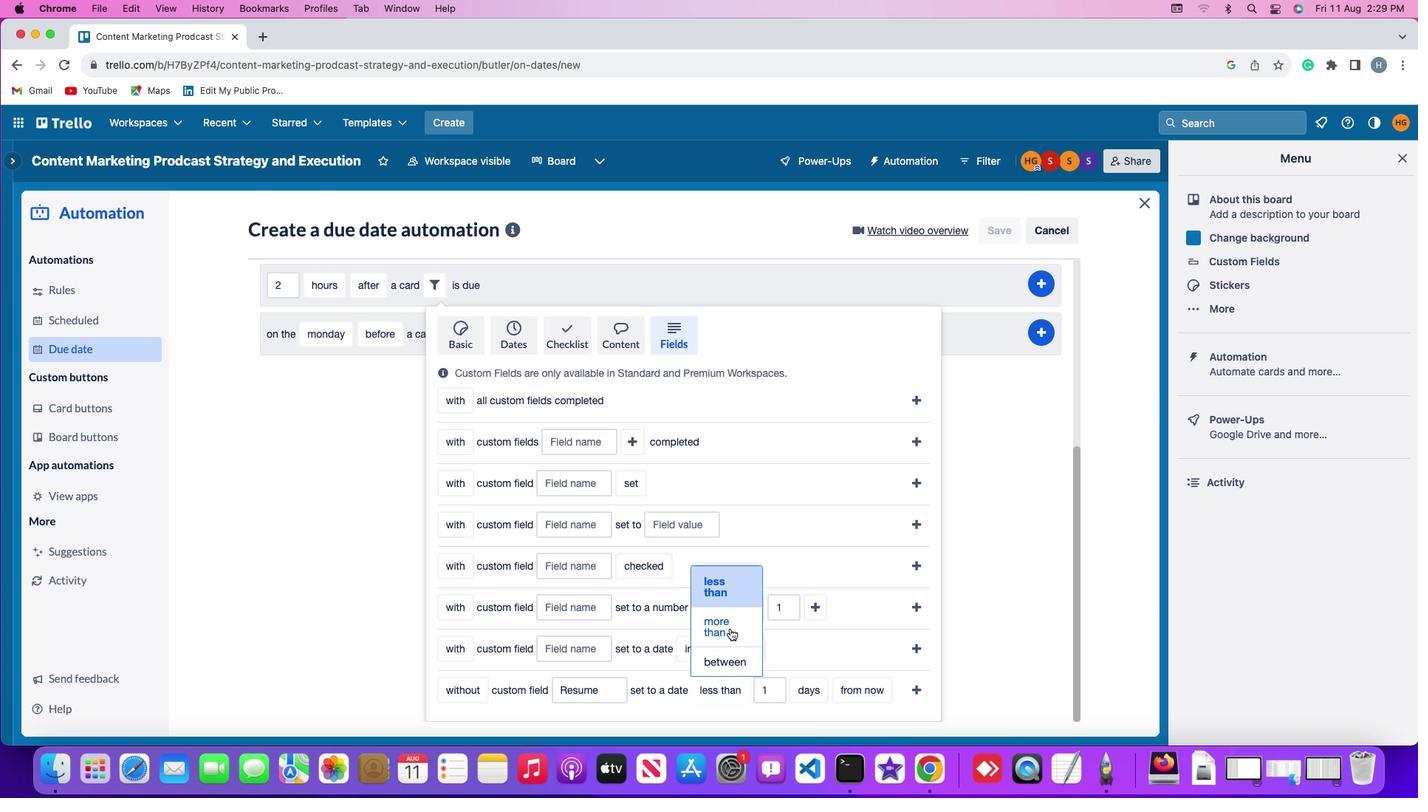 
Action: Mouse moved to (775, 692)
Screenshot: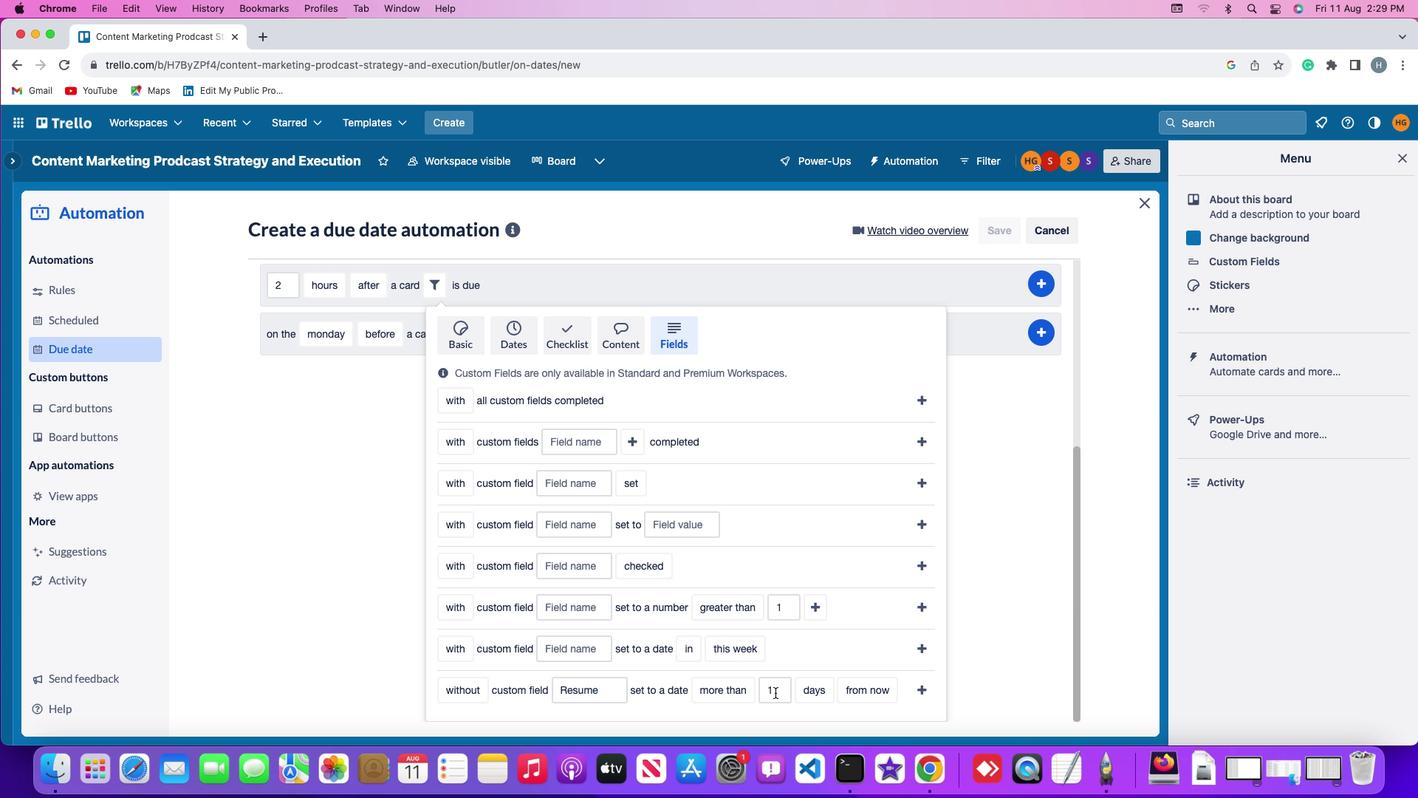 
Action: Mouse pressed left at (775, 692)
Screenshot: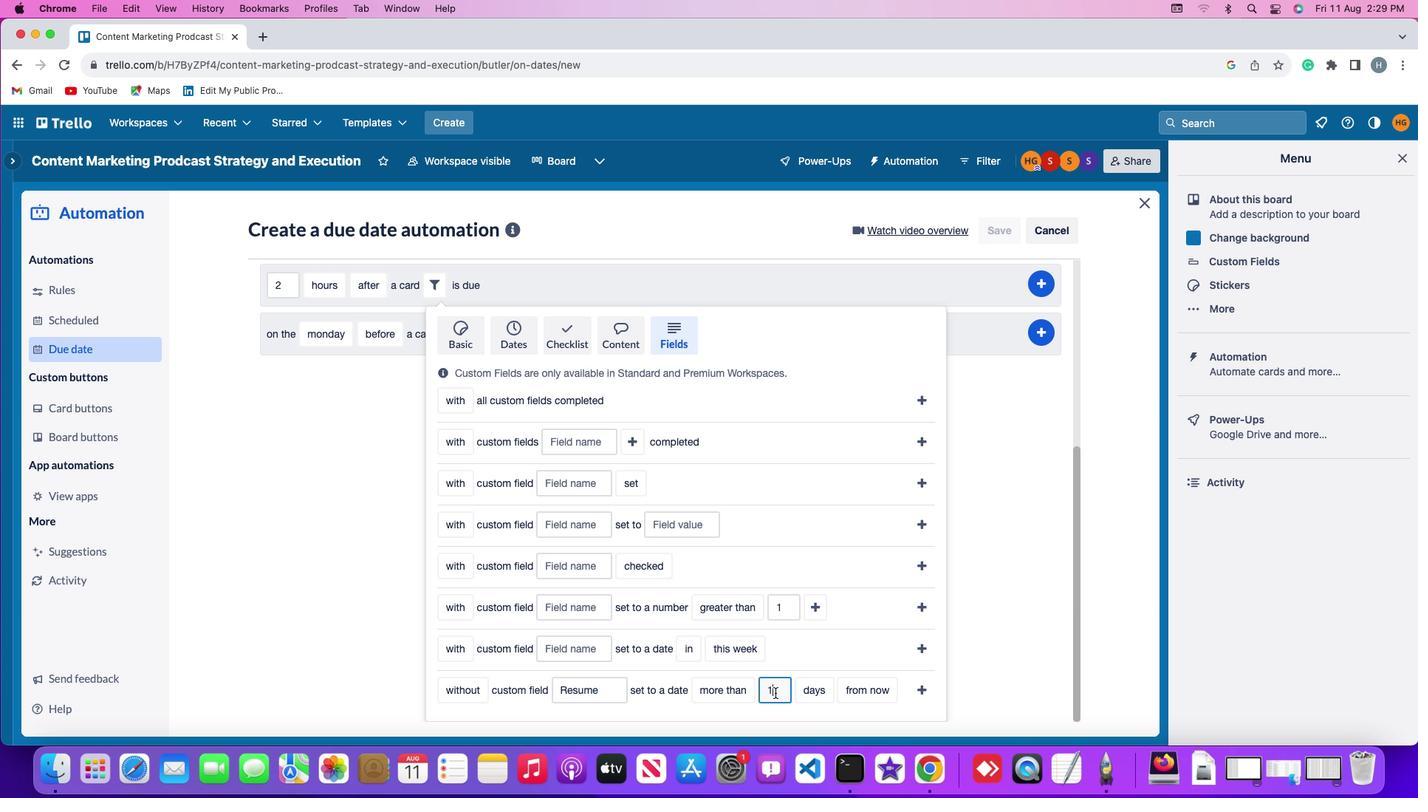 
Action: Mouse moved to (778, 692)
Screenshot: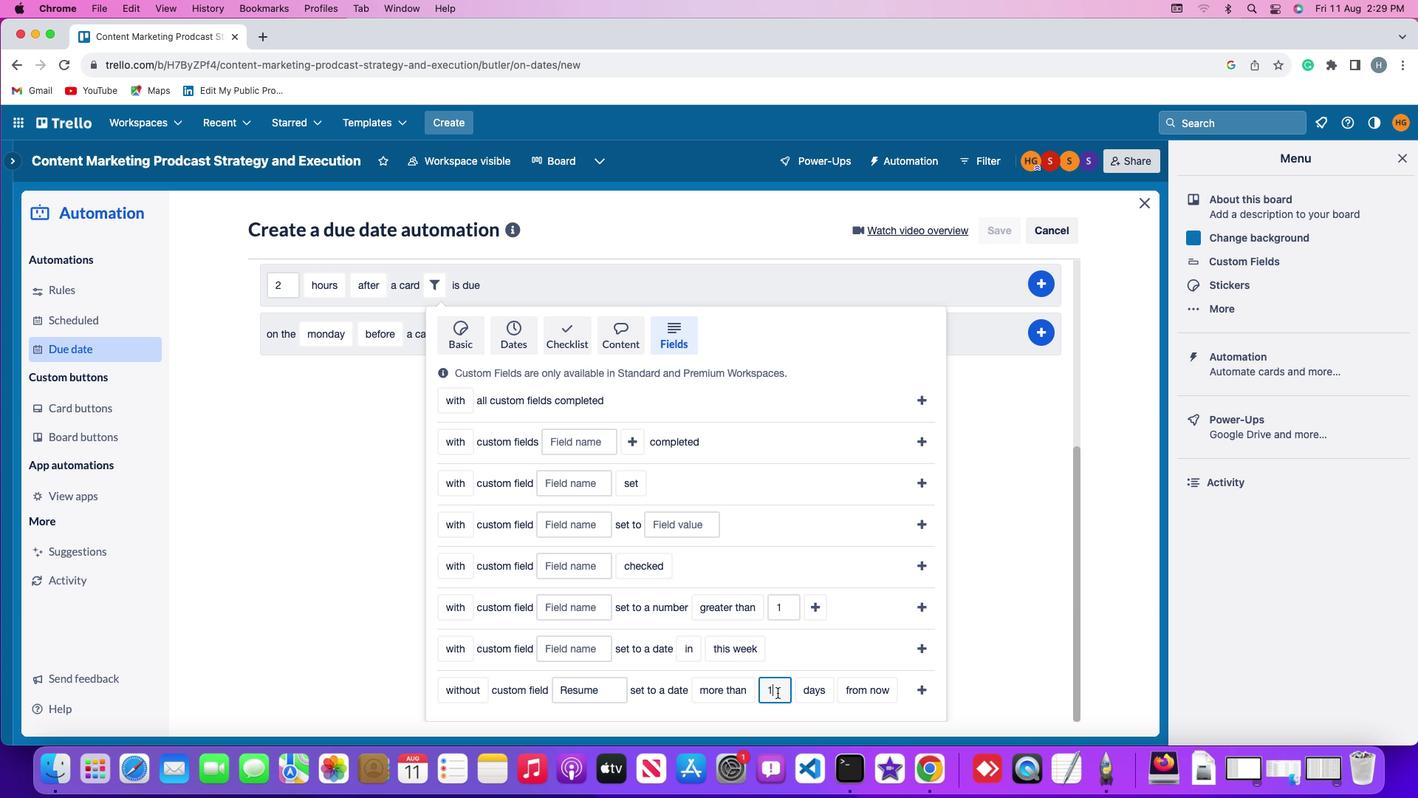 
Action: Key pressed Key.backspace
Screenshot: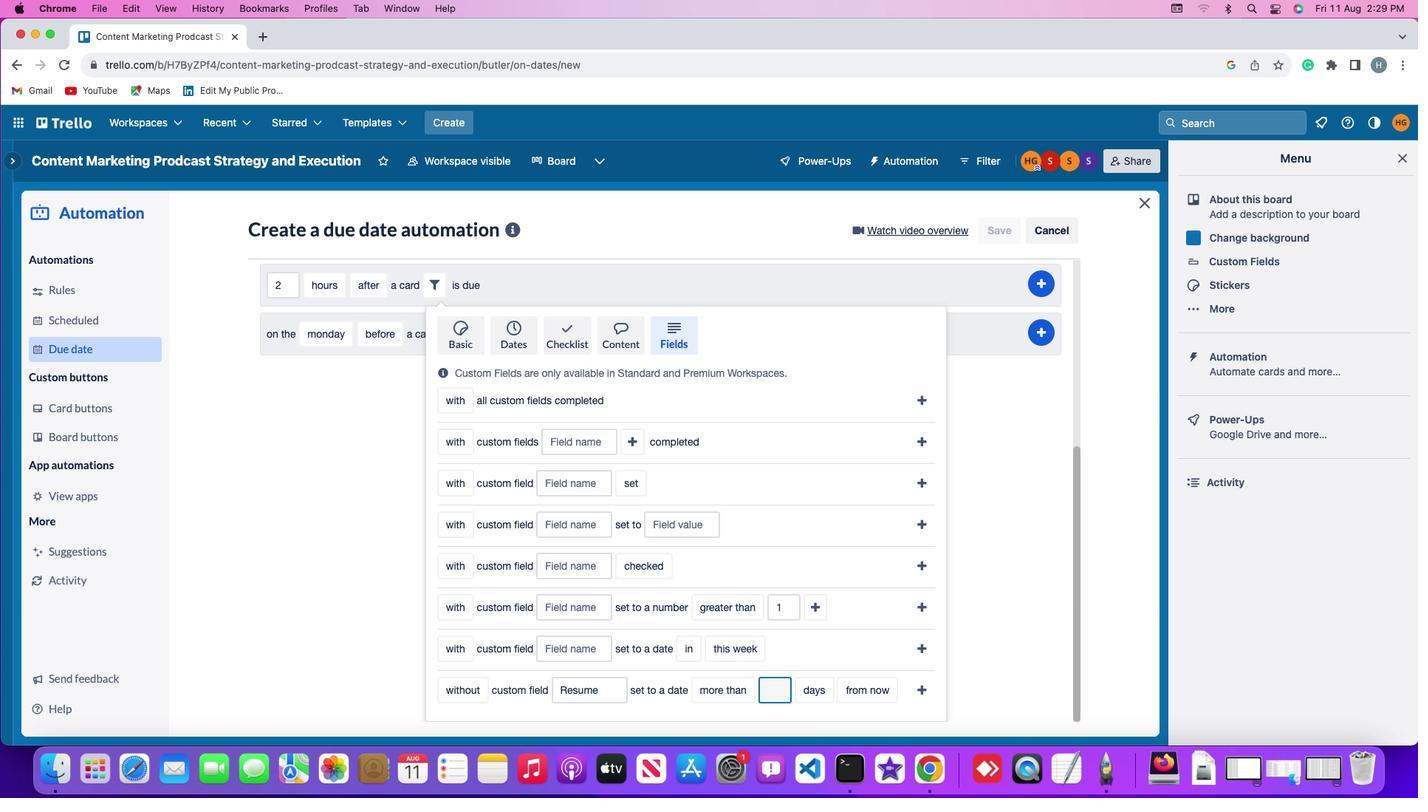 
Action: Mouse moved to (783, 691)
Screenshot: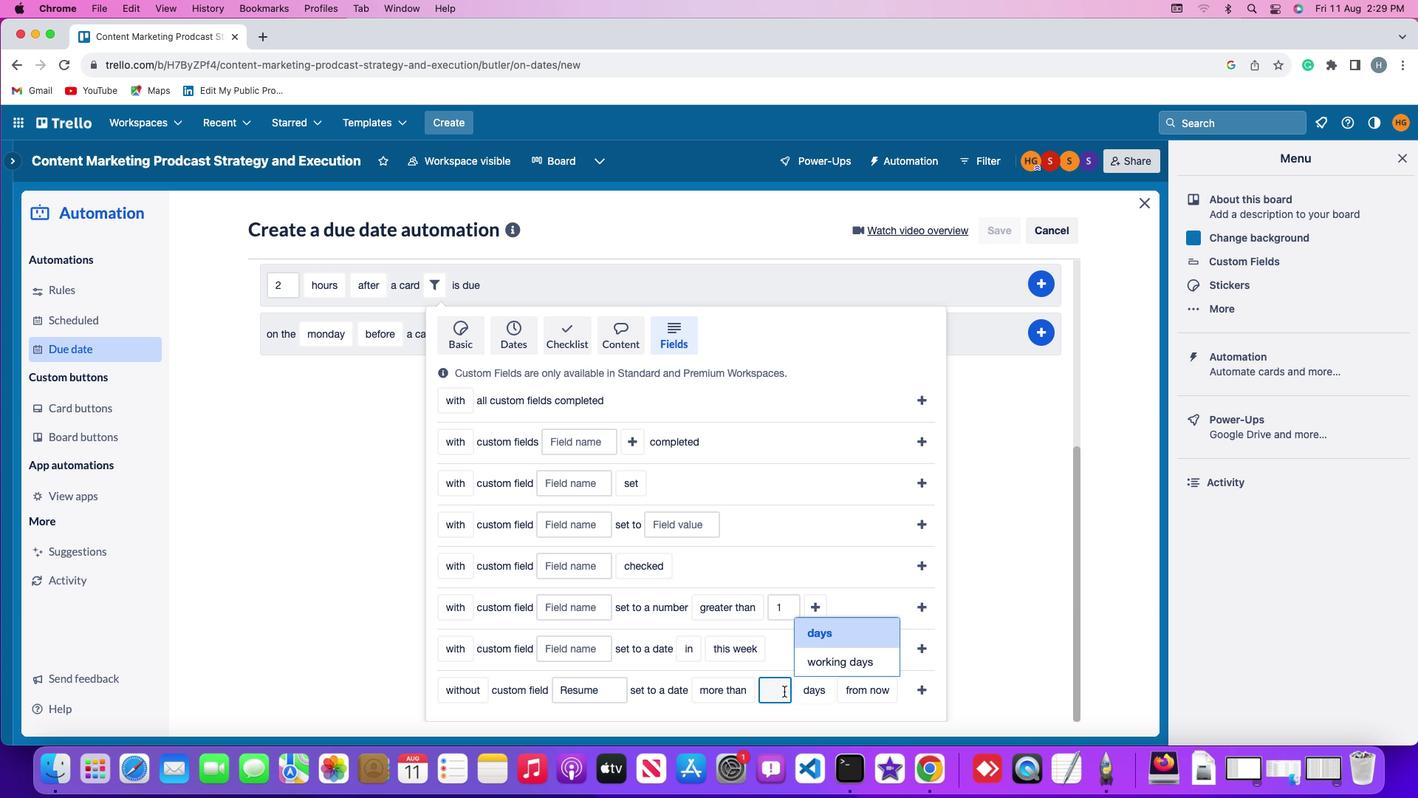 
Action: Mouse pressed left at (783, 691)
Screenshot: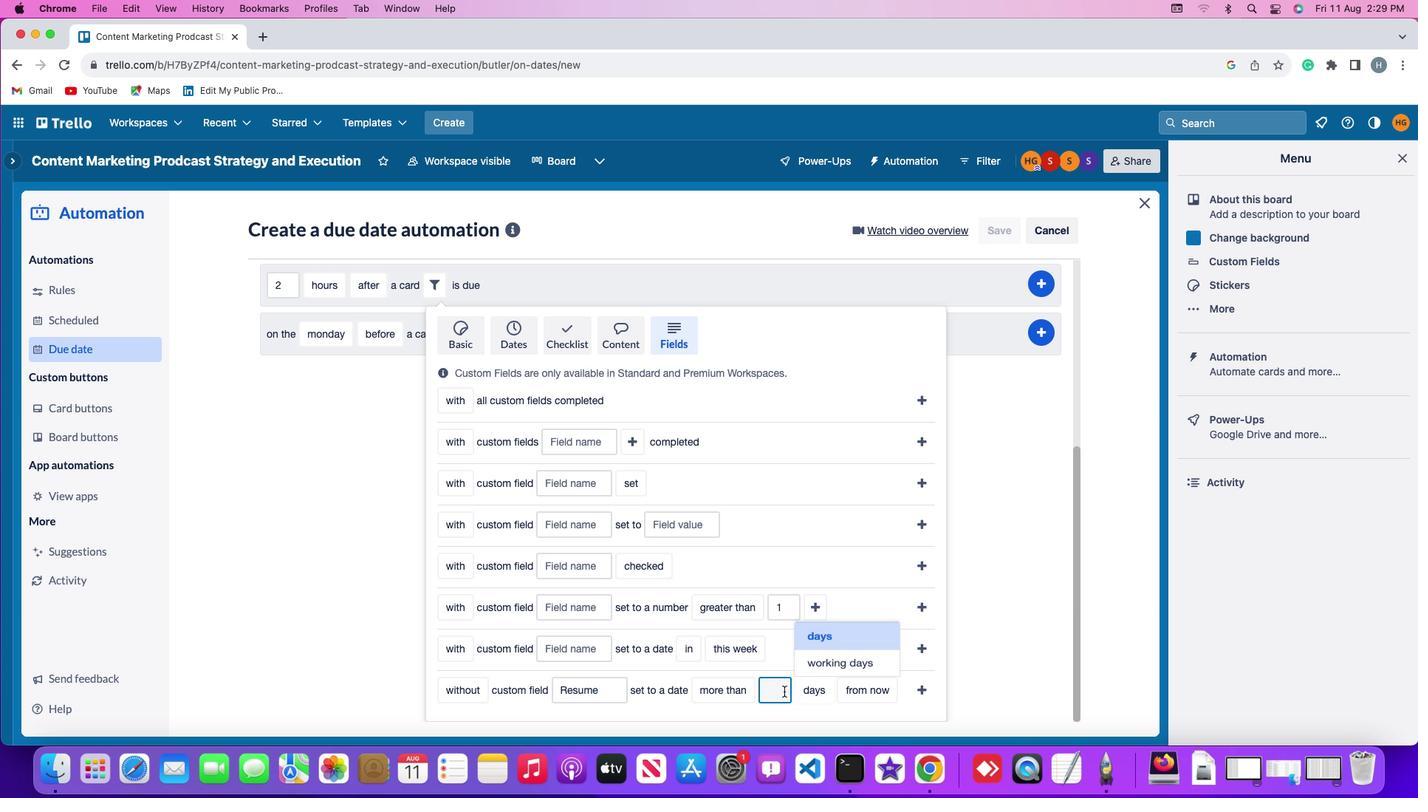 
Action: Key pressed Key.backspace'1'
Screenshot: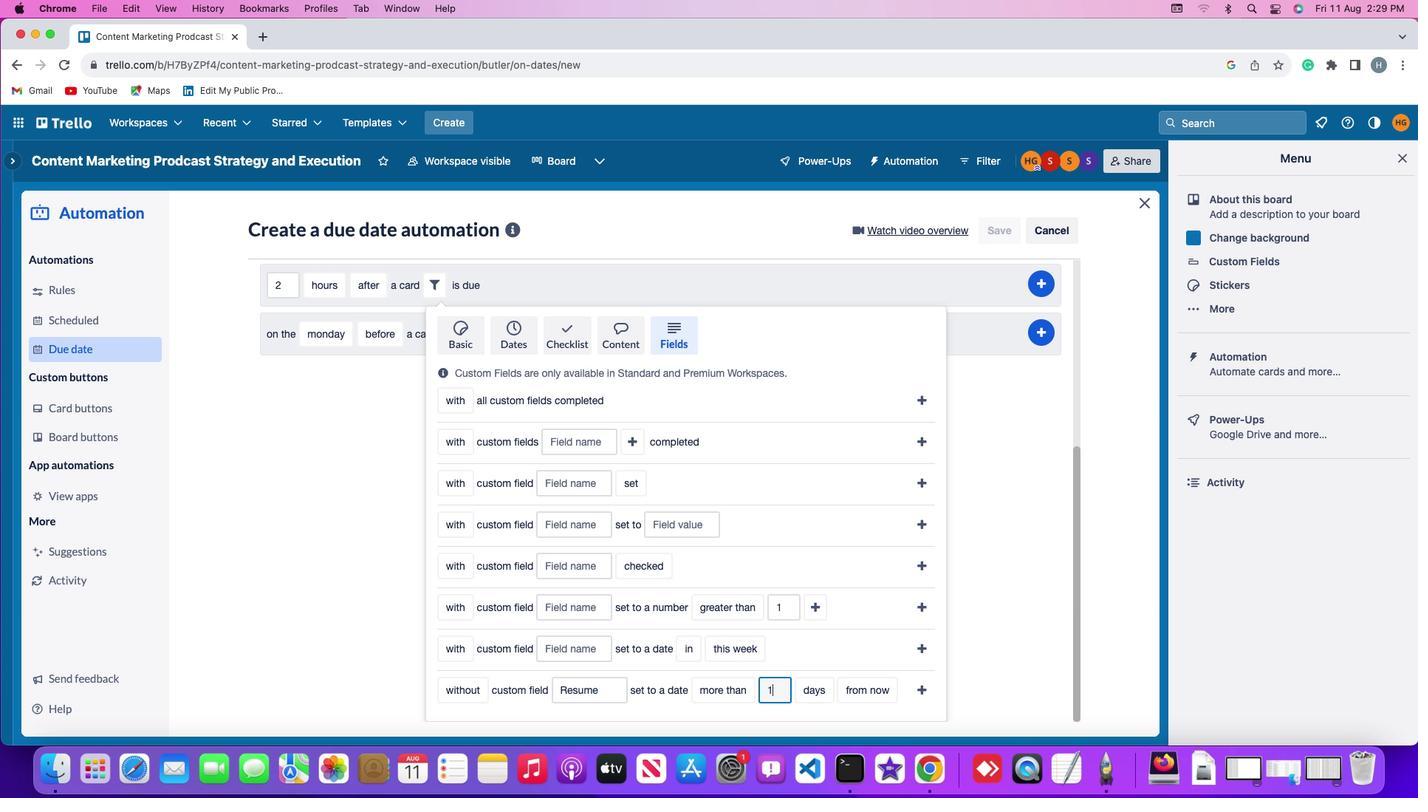 
Action: Mouse moved to (829, 687)
Screenshot: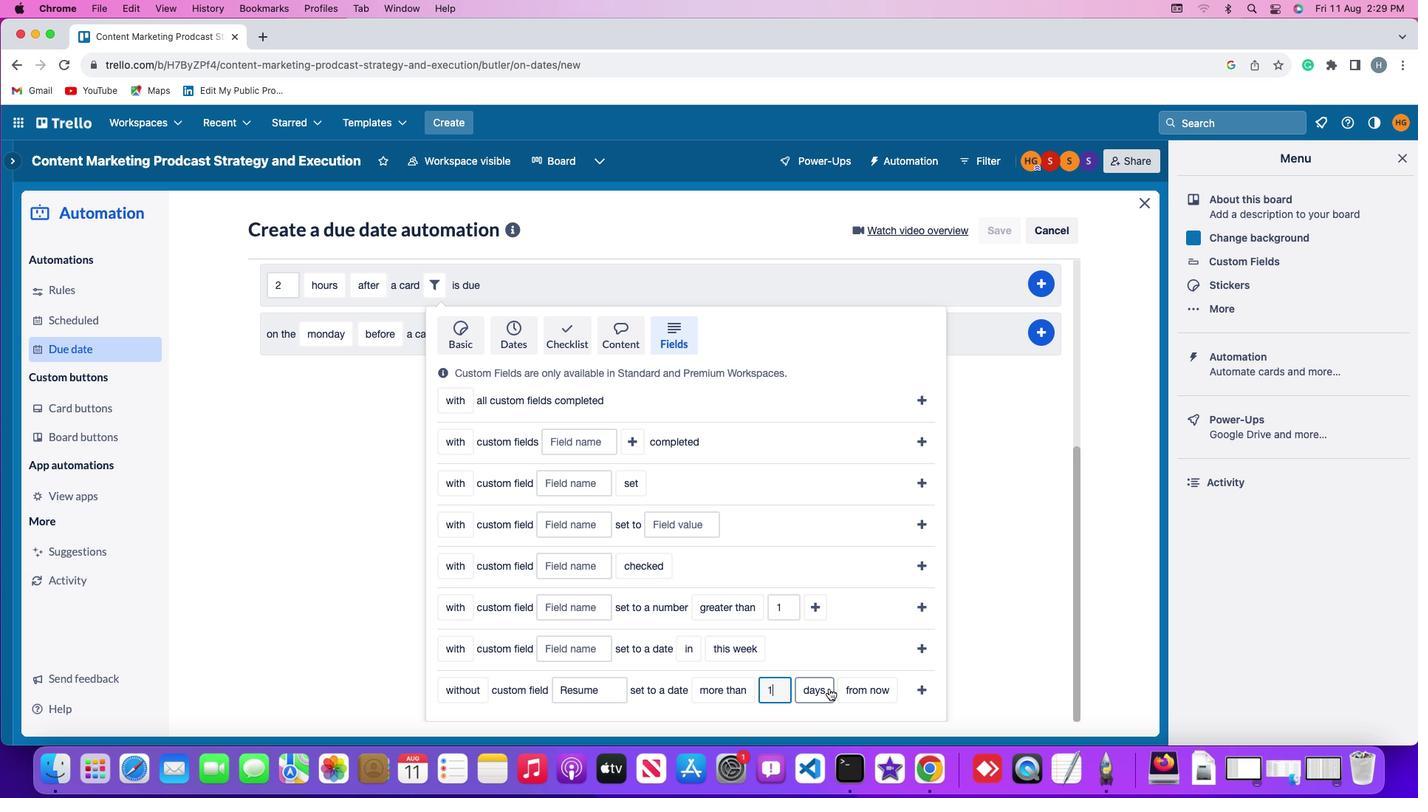 
Action: Mouse pressed left at (829, 687)
Screenshot: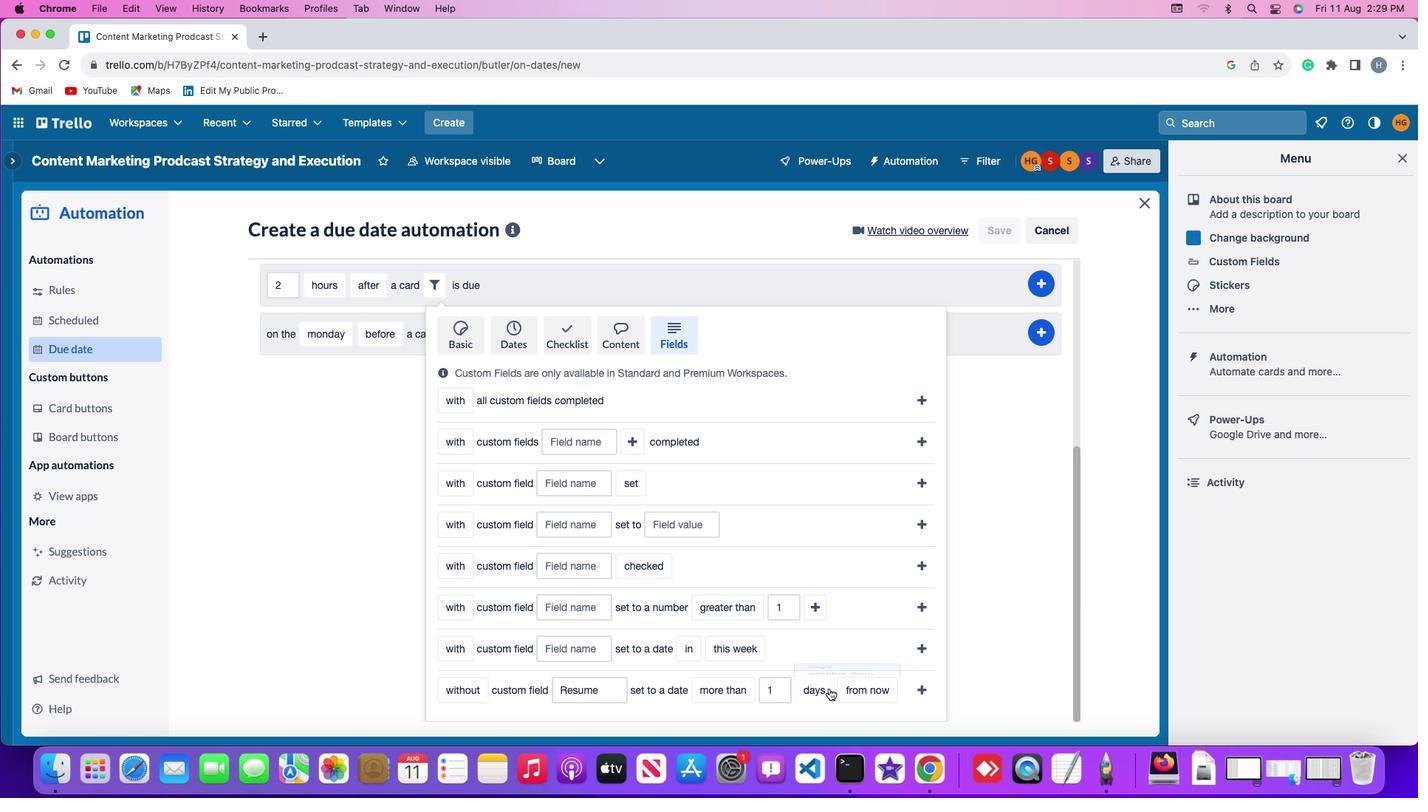 
Action: Mouse moved to (836, 658)
Screenshot: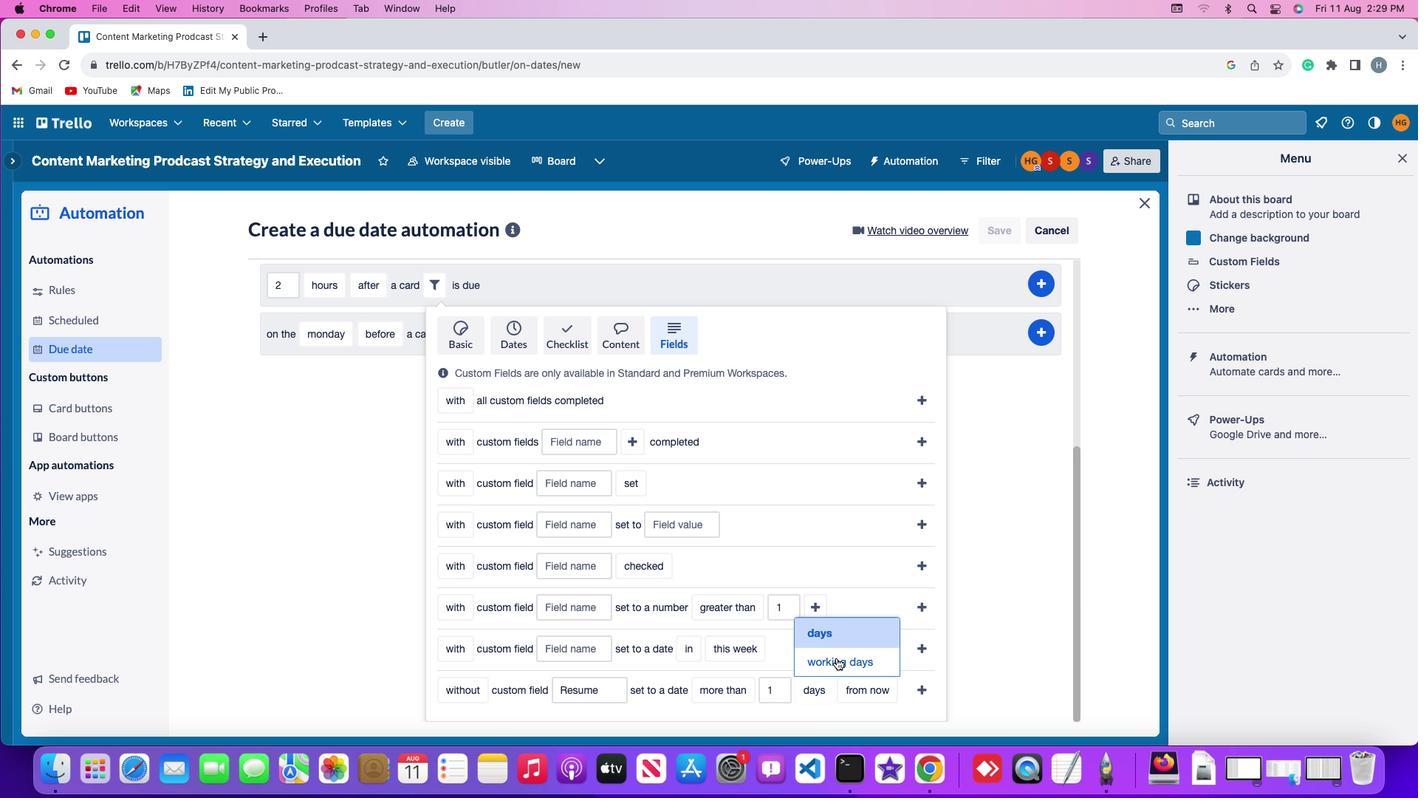 
Action: Mouse pressed left at (836, 658)
Screenshot: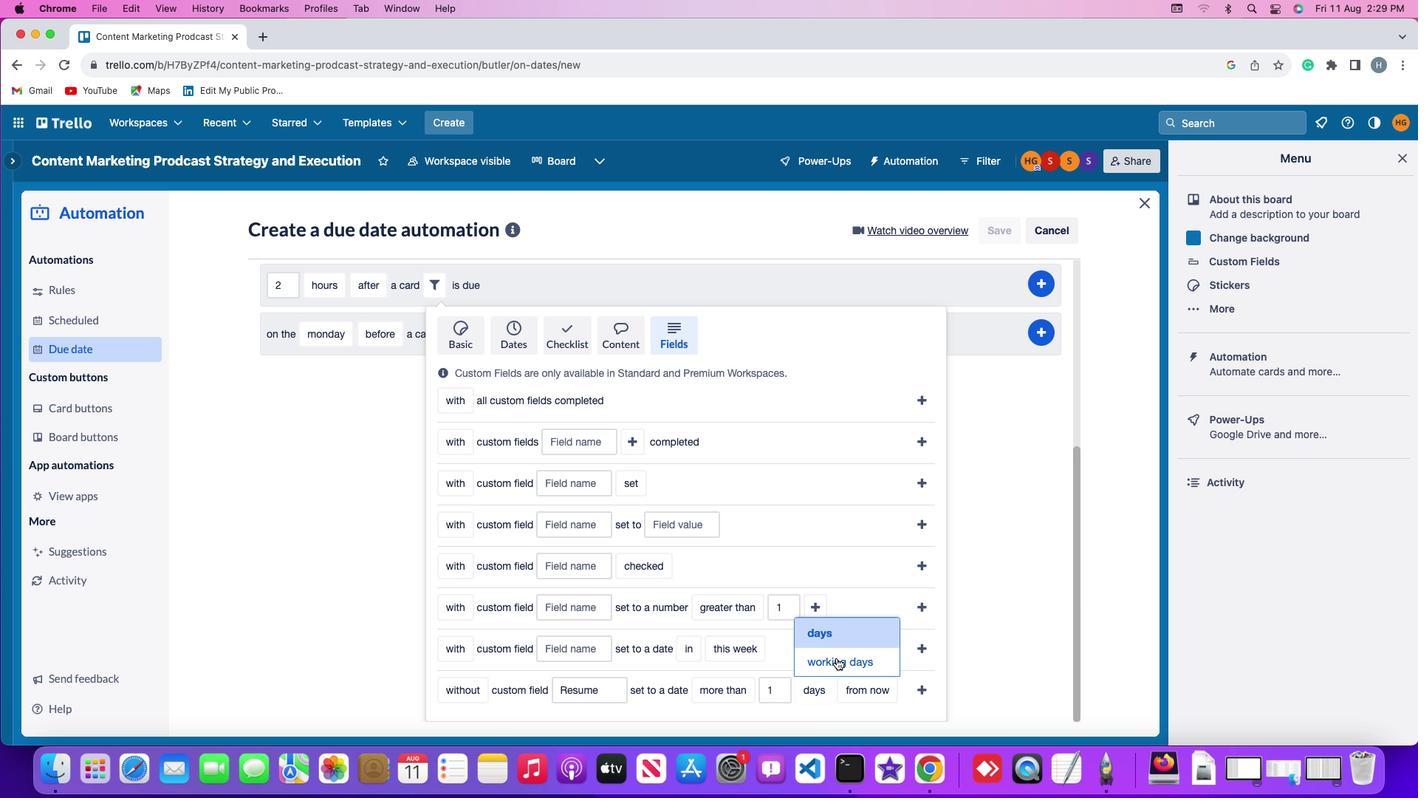 
Action: Mouse moved to (888, 687)
Screenshot: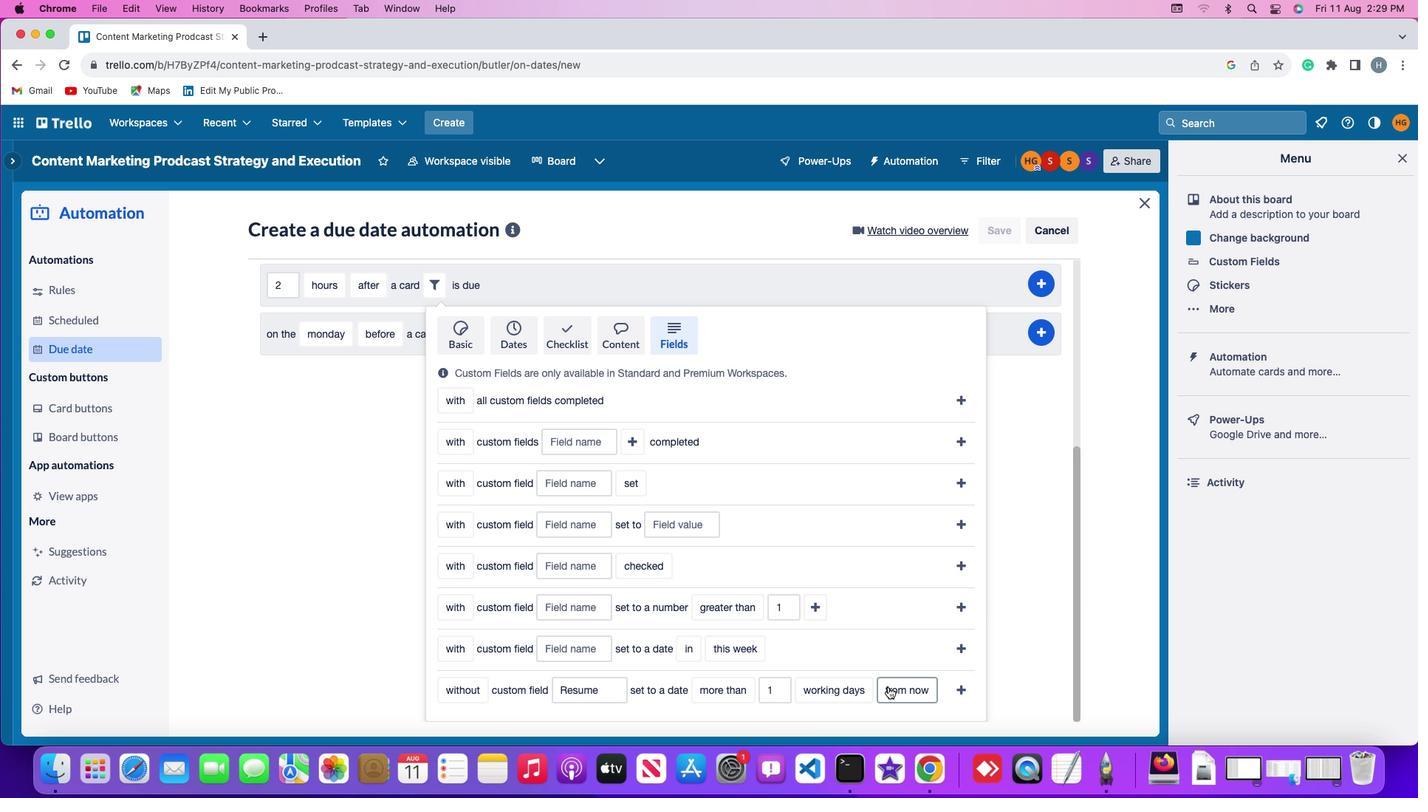 
Action: Mouse pressed left at (888, 687)
Screenshot: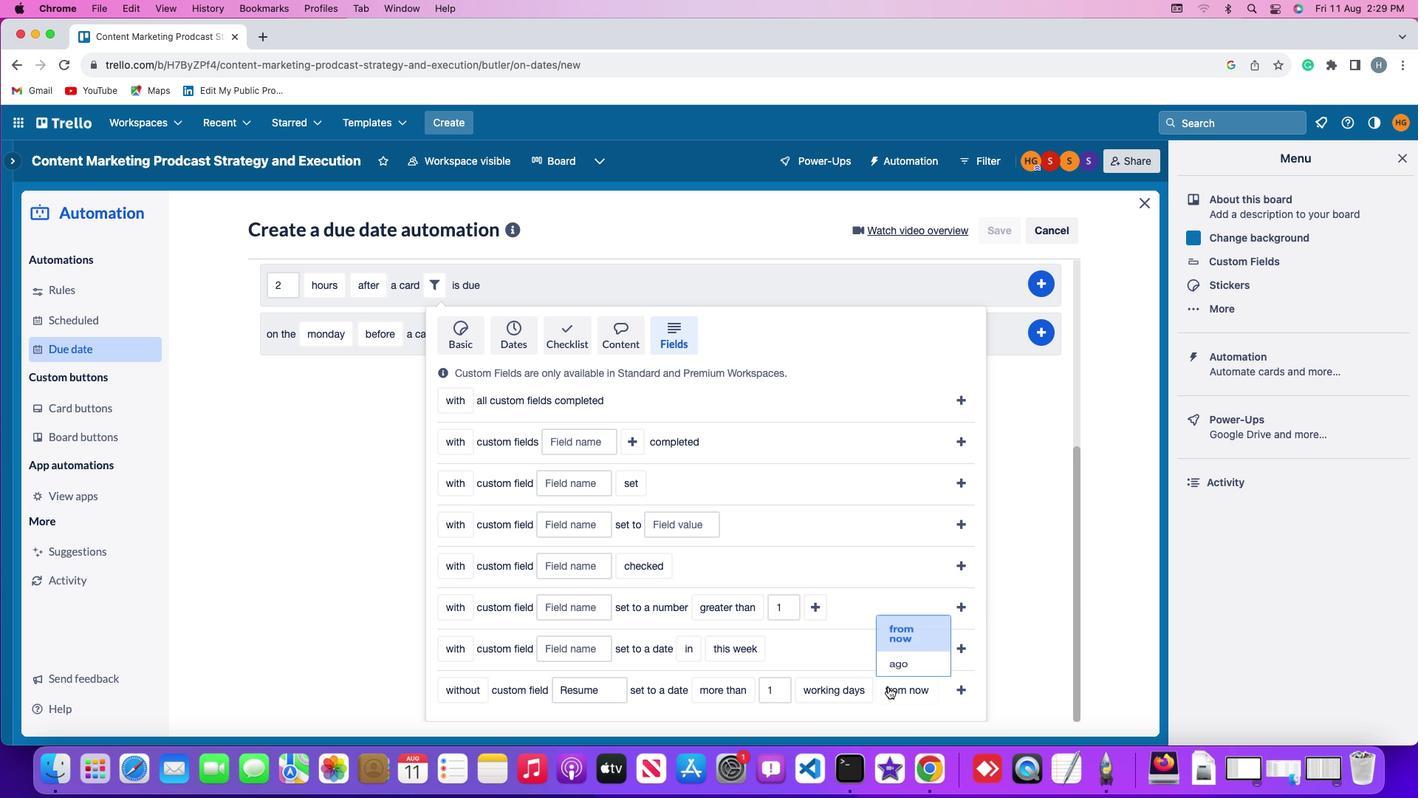 
Action: Mouse moved to (888, 662)
Screenshot: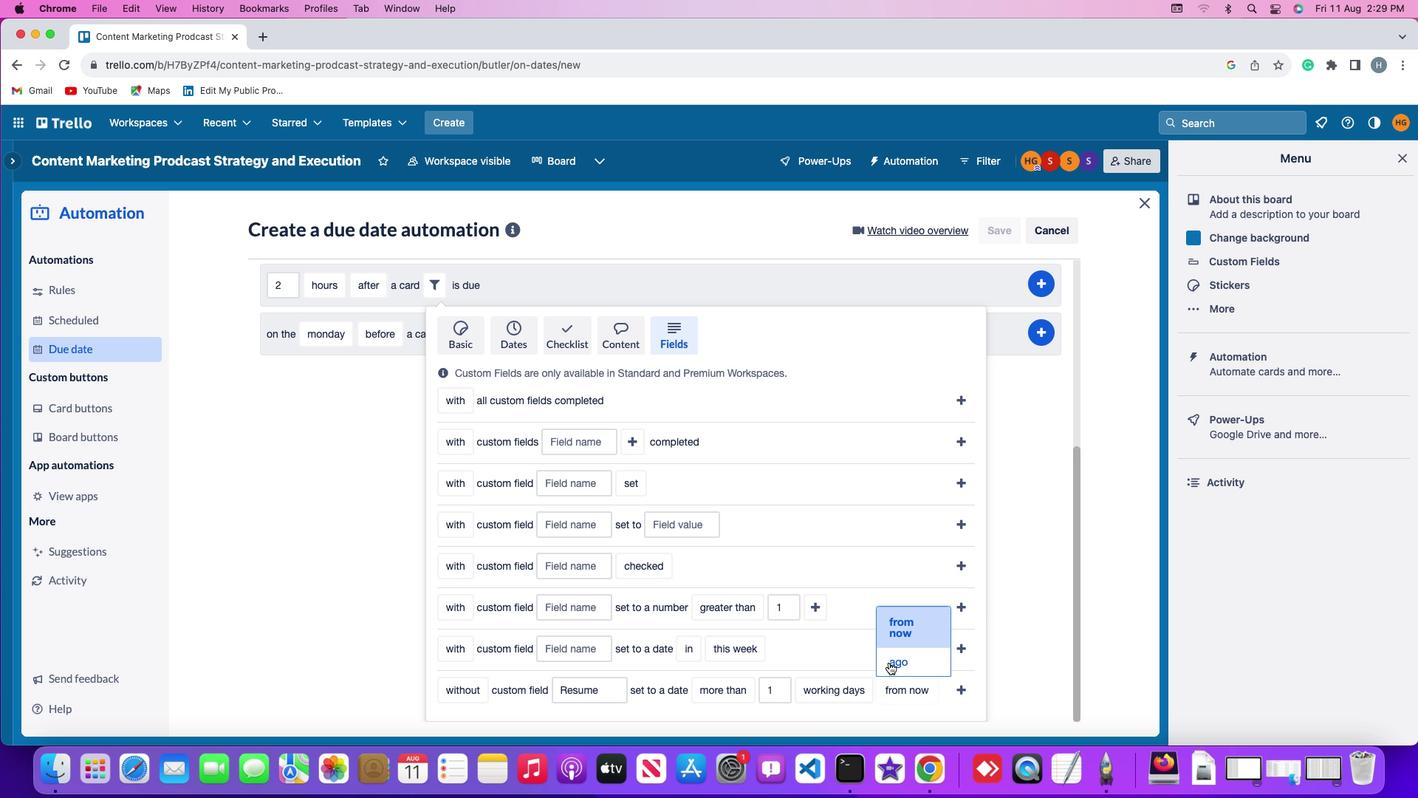
Action: Mouse pressed left at (888, 662)
Screenshot: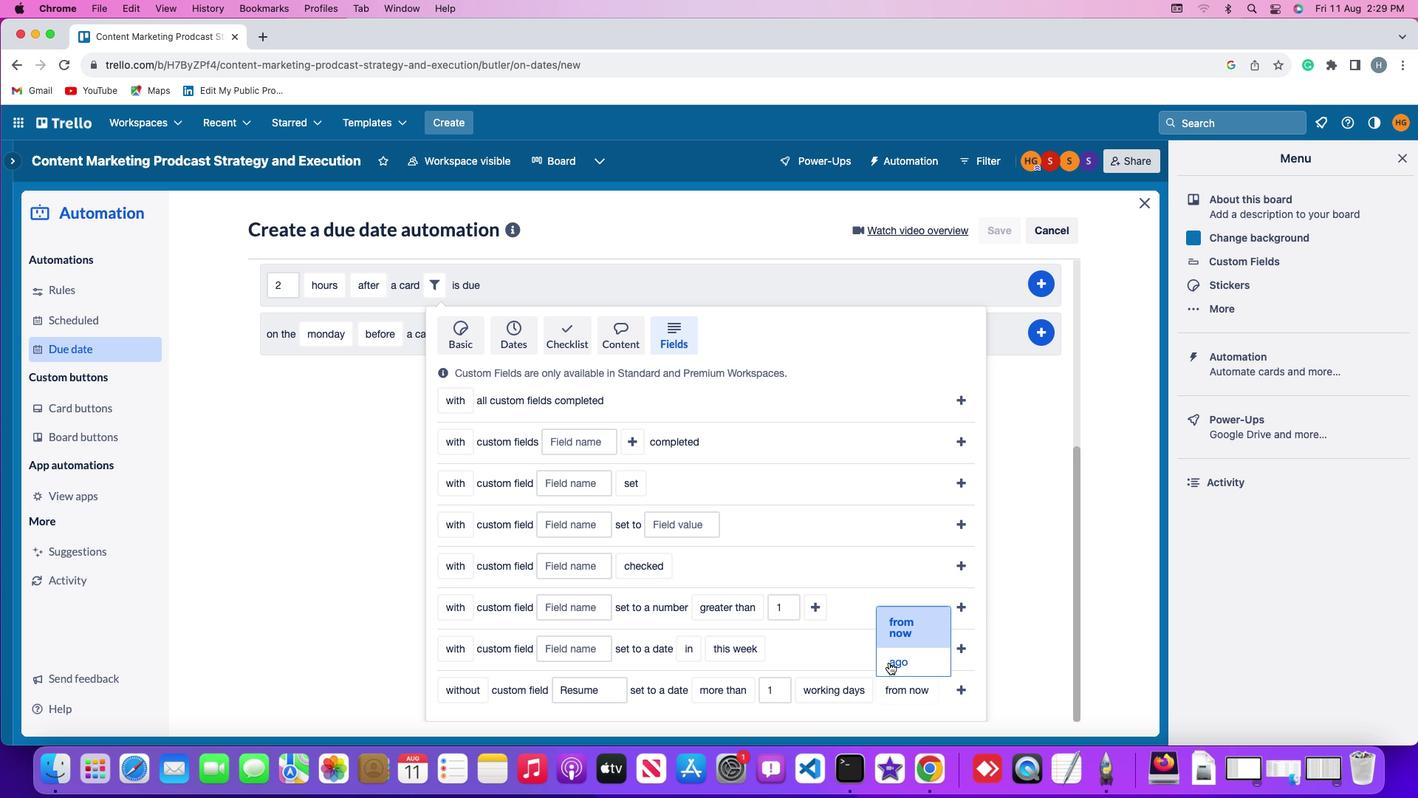 
Action: Mouse moved to (935, 685)
Screenshot: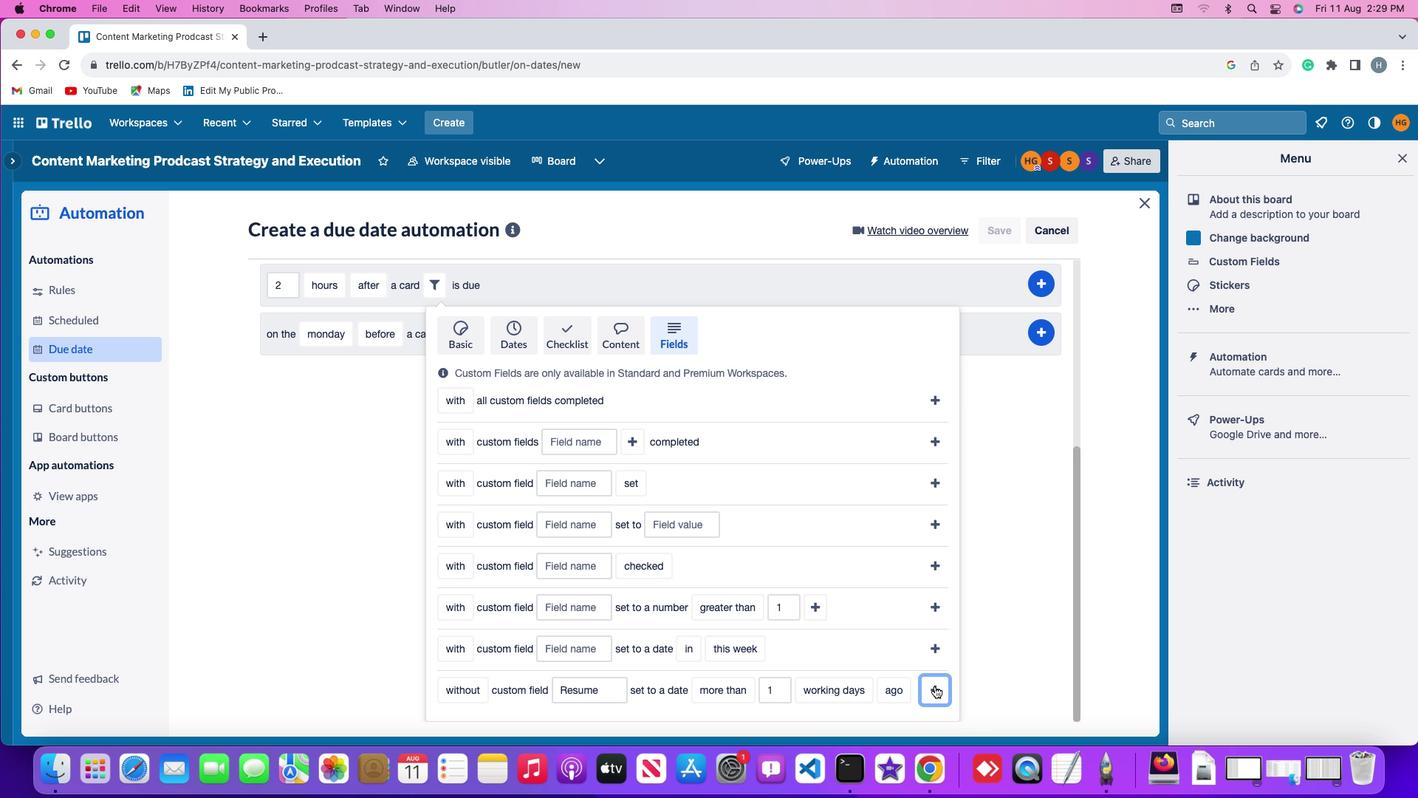 
Action: Mouse pressed left at (935, 685)
Screenshot: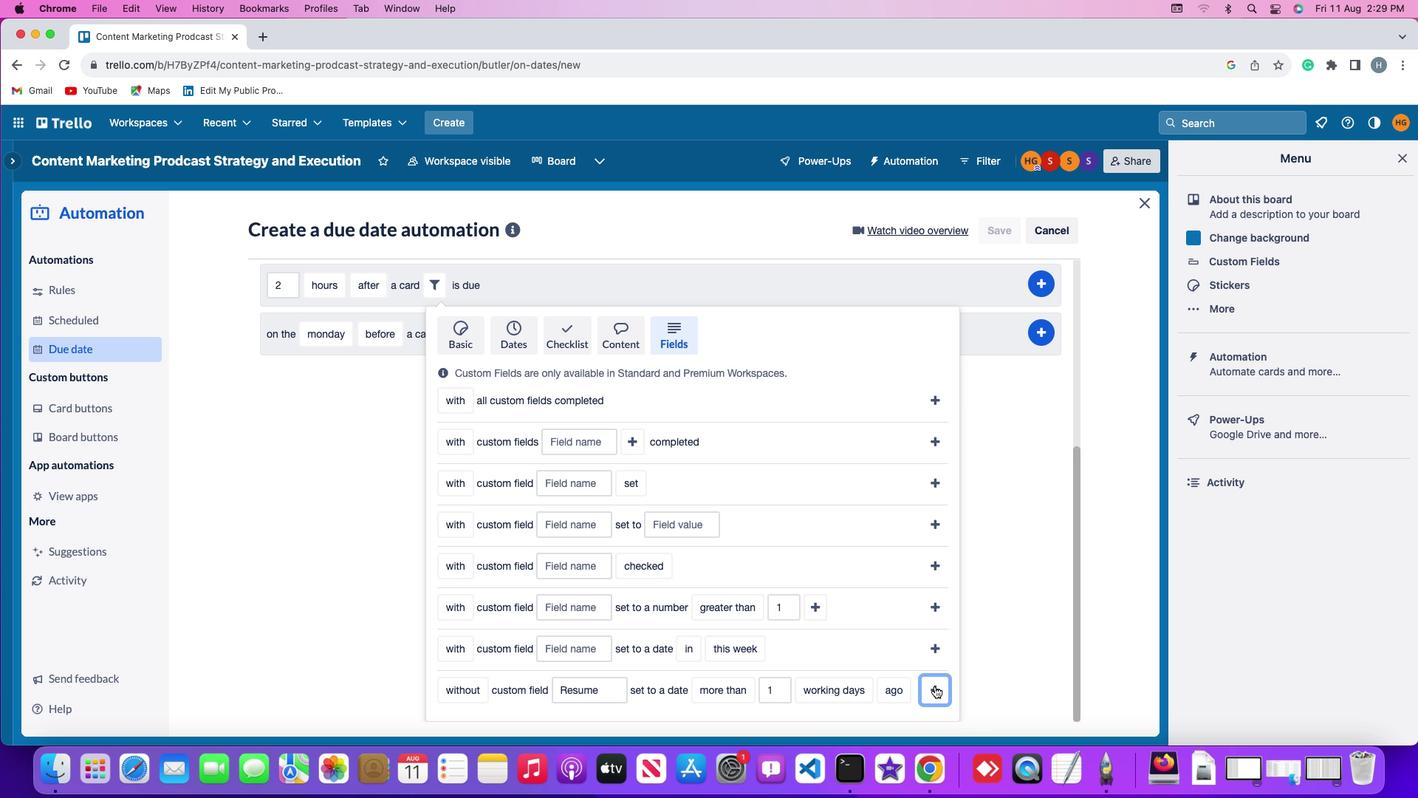 
Action: Mouse moved to (1049, 594)
Screenshot: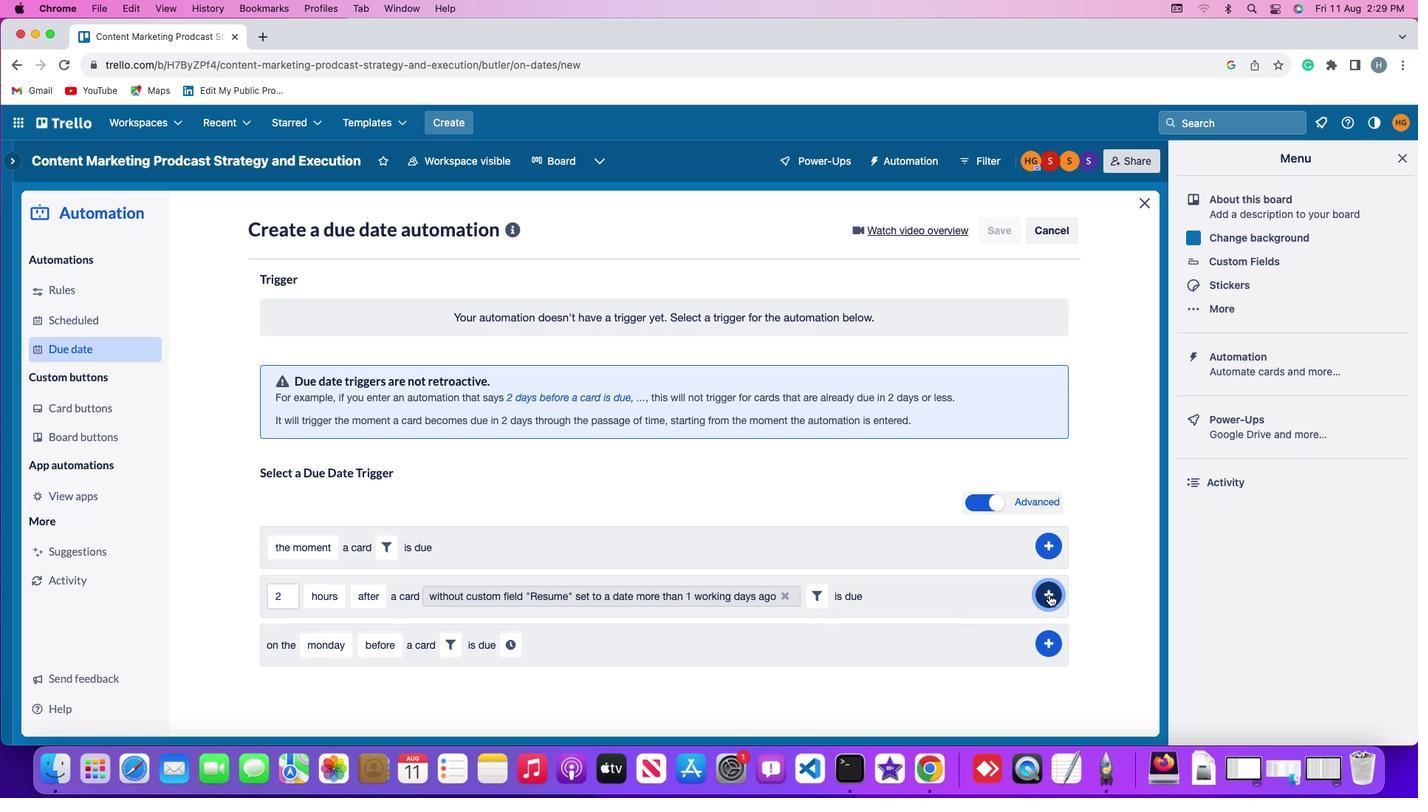 
Action: Mouse pressed left at (1049, 594)
Screenshot: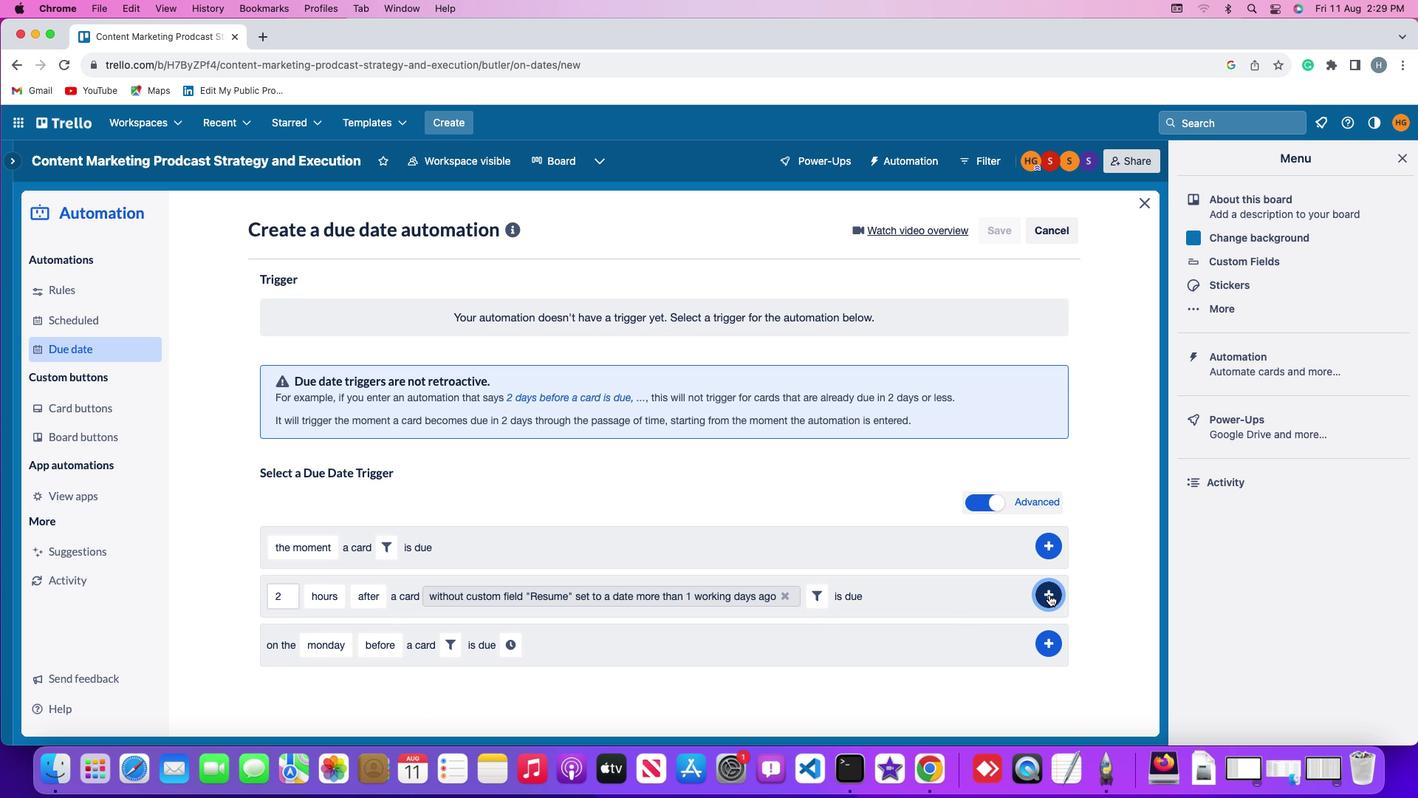 
Action: Mouse moved to (1106, 534)
Screenshot: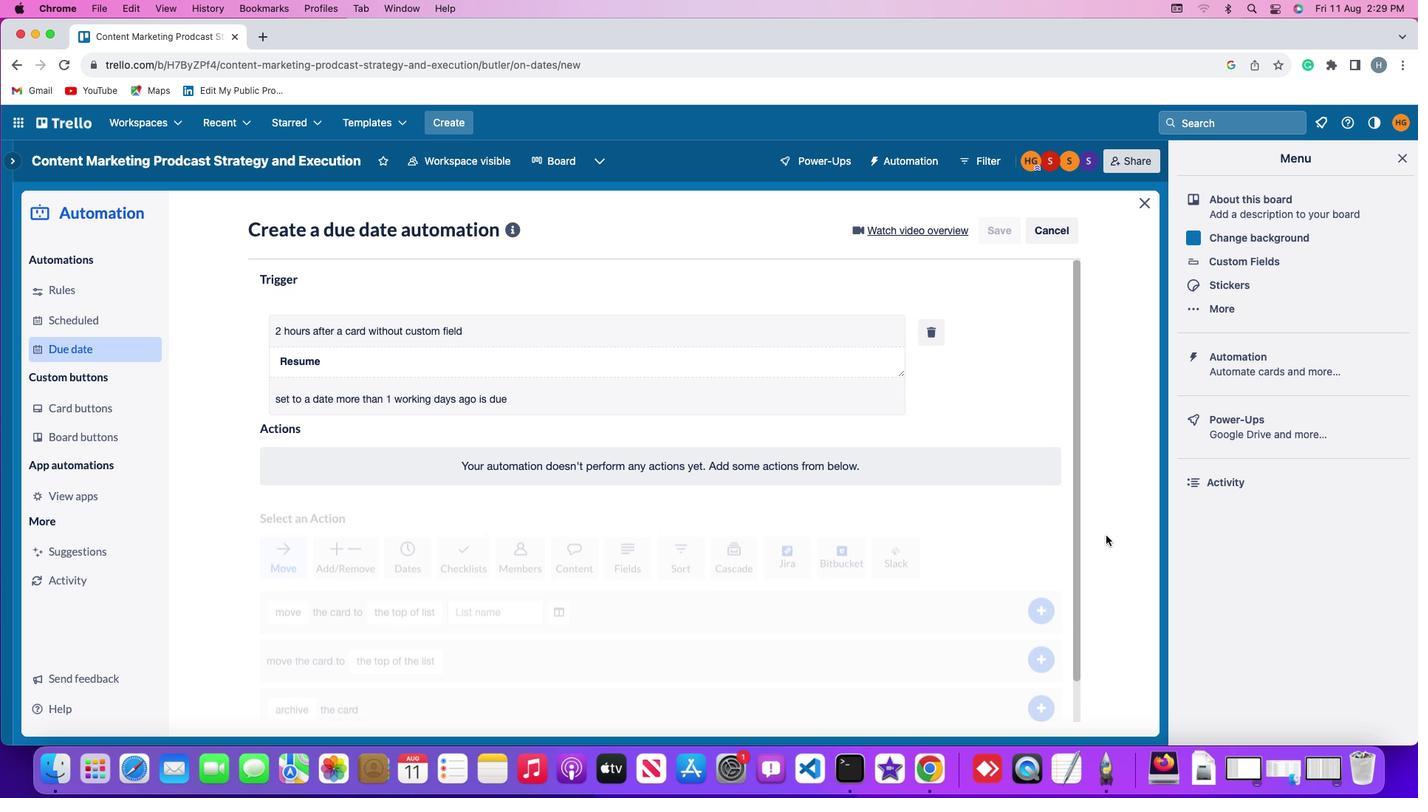 
